Task: Look for space in Emsdetten, Germany from 12th July, 2023 to 16th July, 2023 for 8 adults in price range Rs.10000 to Rs.16000. Place can be private room with 8 bedrooms having 8 beds and 8 bathrooms. Property type can be house, flat, guest house, hotel. Amenities needed are: wifi, TV, free parkinig on premises, gym, breakfast. Booking option can be shelf check-in. Required host language is English.
Action: Mouse moved to (412, 88)
Screenshot: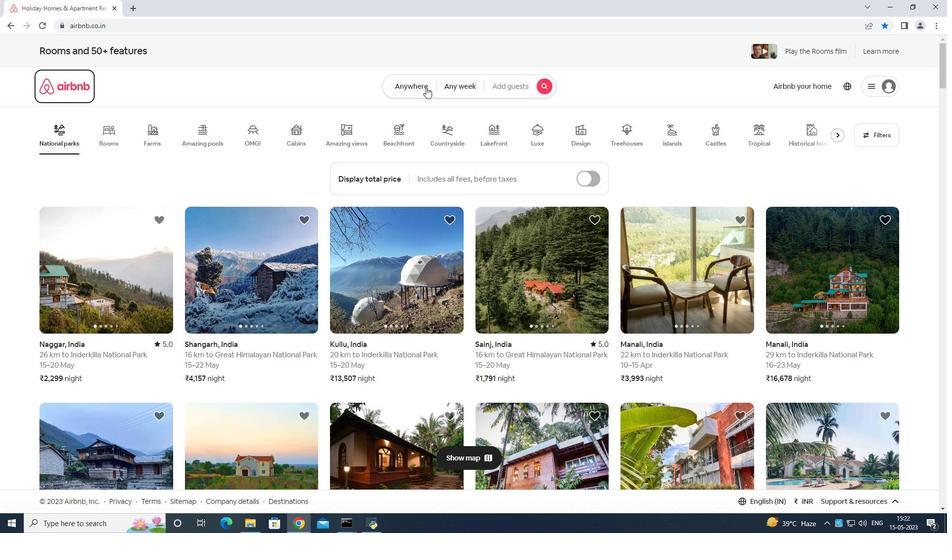 
Action: Mouse pressed left at (412, 88)
Screenshot: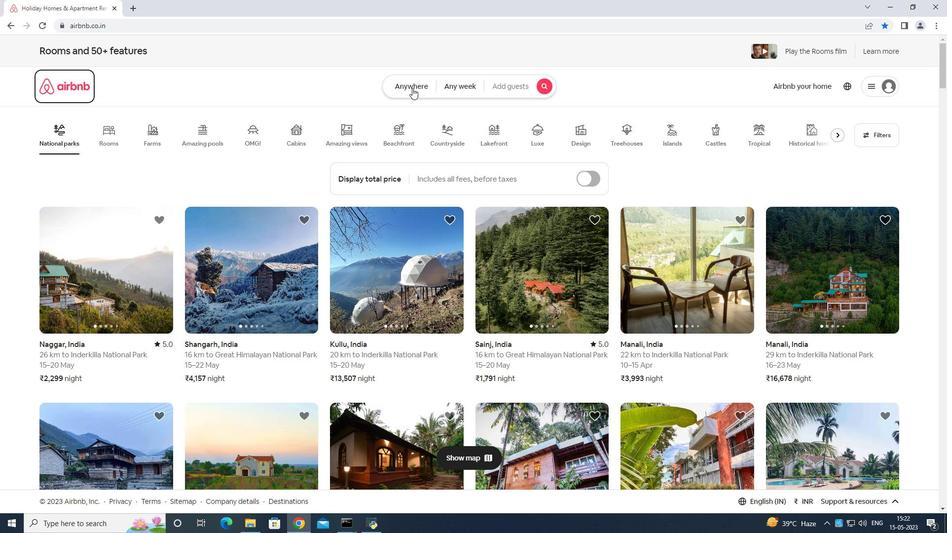 
Action: Mouse moved to (346, 122)
Screenshot: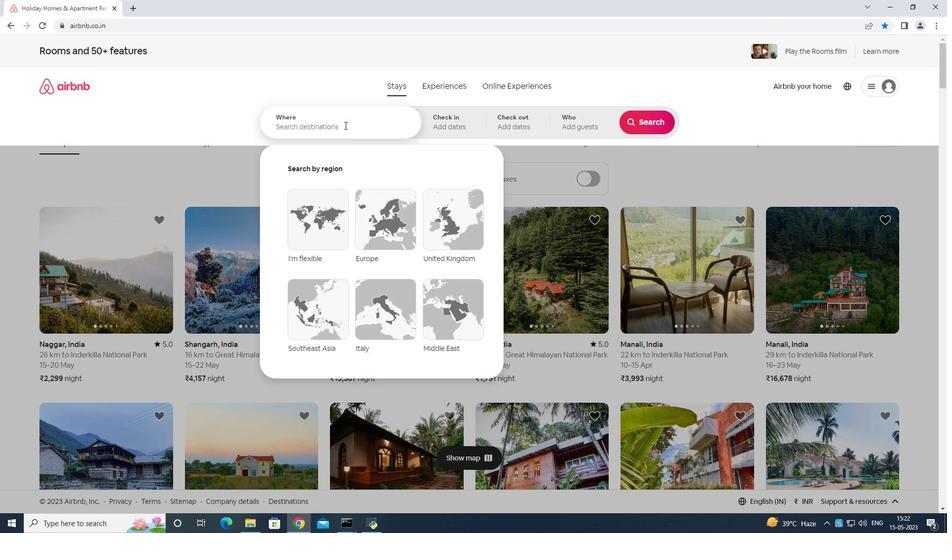 
Action: Mouse pressed left at (346, 122)
Screenshot: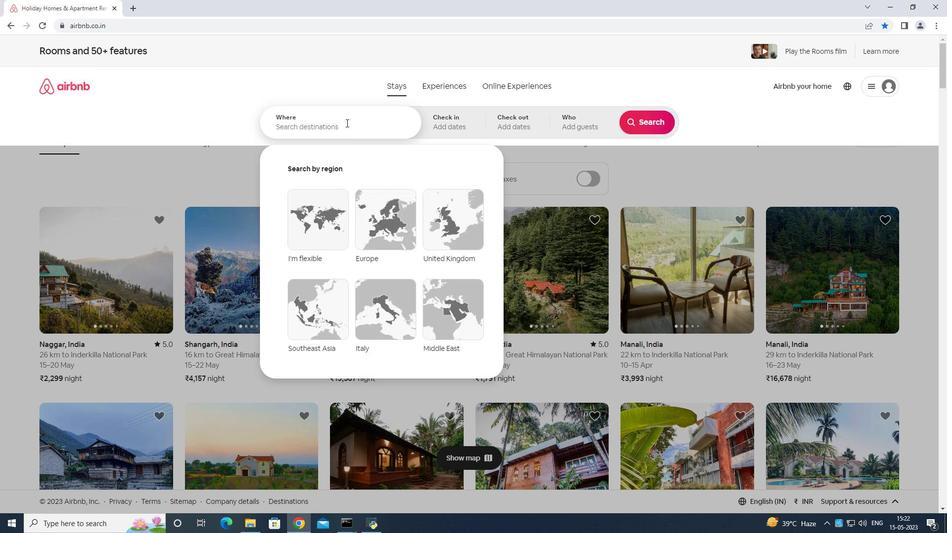 
Action: Key pressed <Key.shift>Emsdeteen<Key.space><Key.shift>Germany<Key.enter>
Screenshot: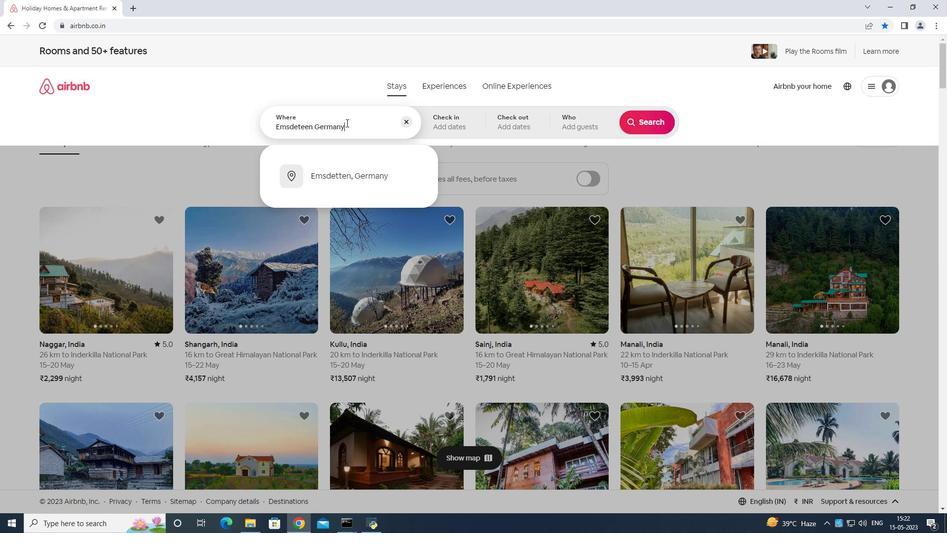 
Action: Mouse moved to (637, 202)
Screenshot: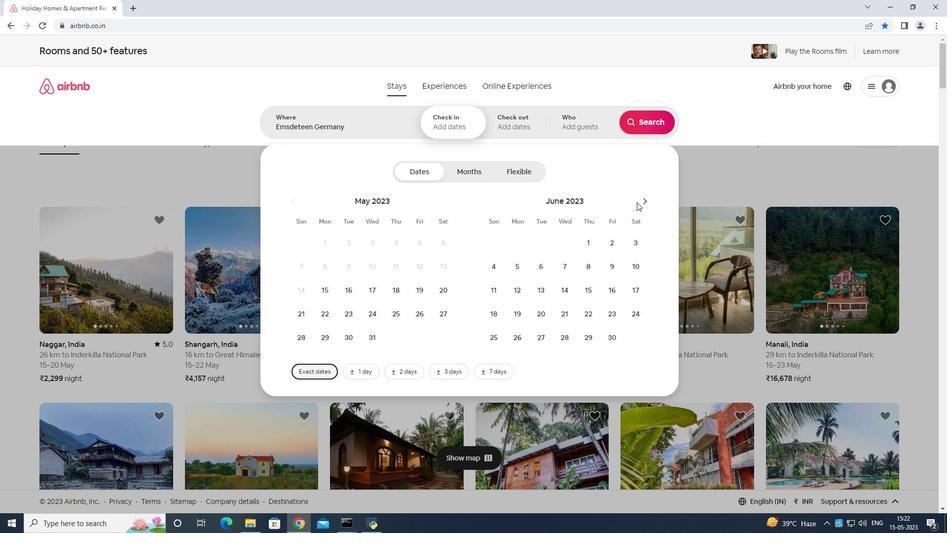 
Action: Mouse pressed left at (637, 202)
Screenshot: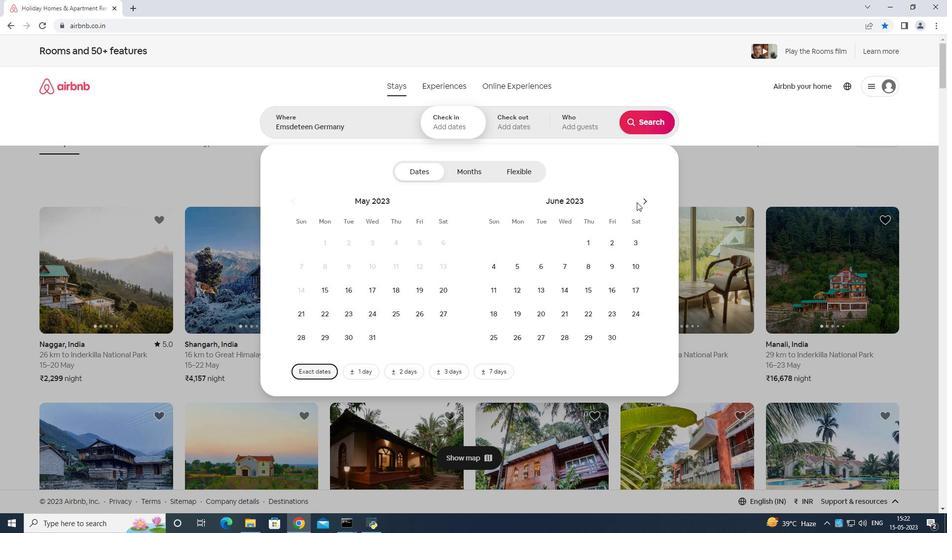 
Action: Mouse moved to (646, 200)
Screenshot: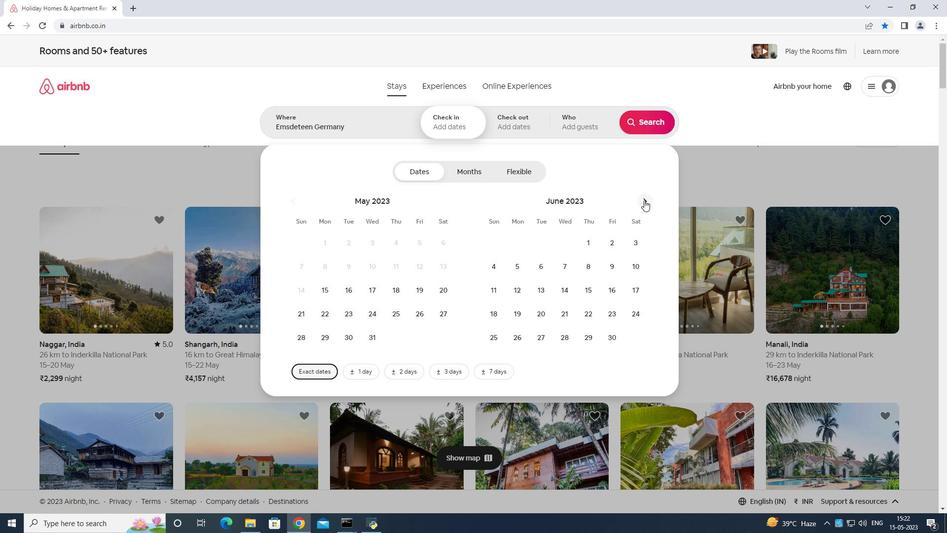 
Action: Mouse pressed left at (646, 200)
Screenshot: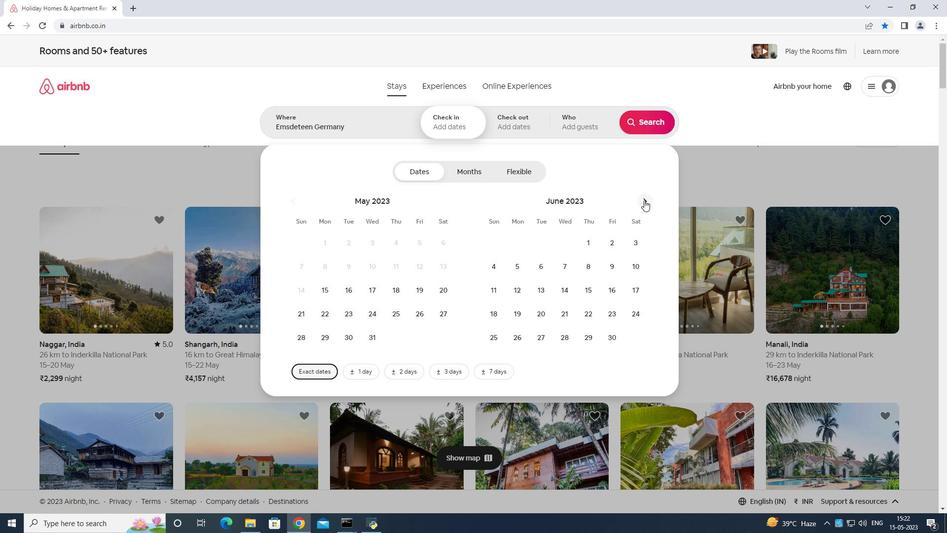 
Action: Mouse moved to (565, 289)
Screenshot: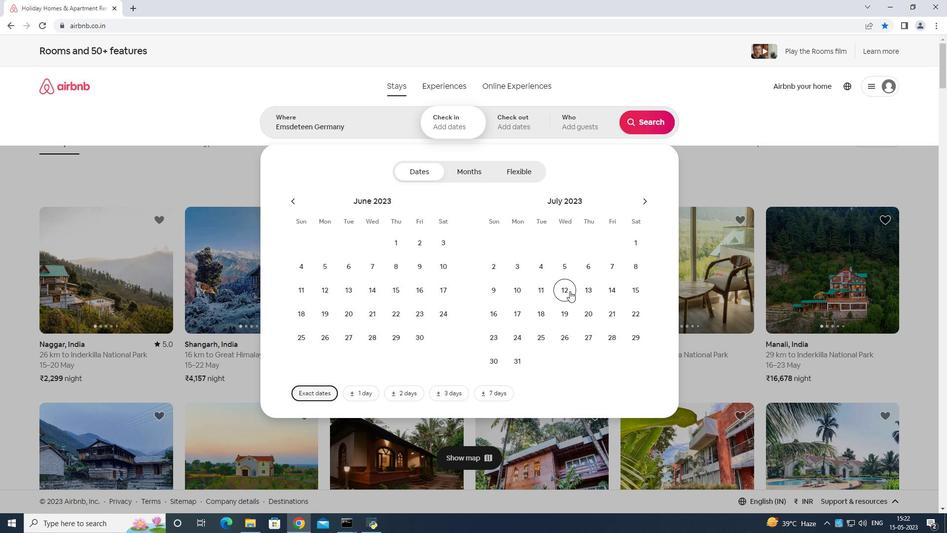 
Action: Mouse pressed left at (565, 289)
Screenshot: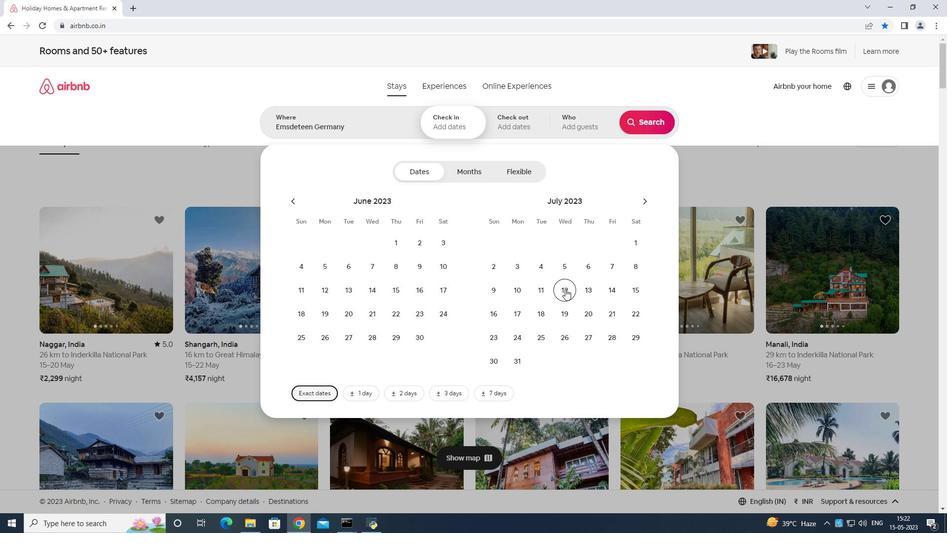 
Action: Mouse moved to (500, 311)
Screenshot: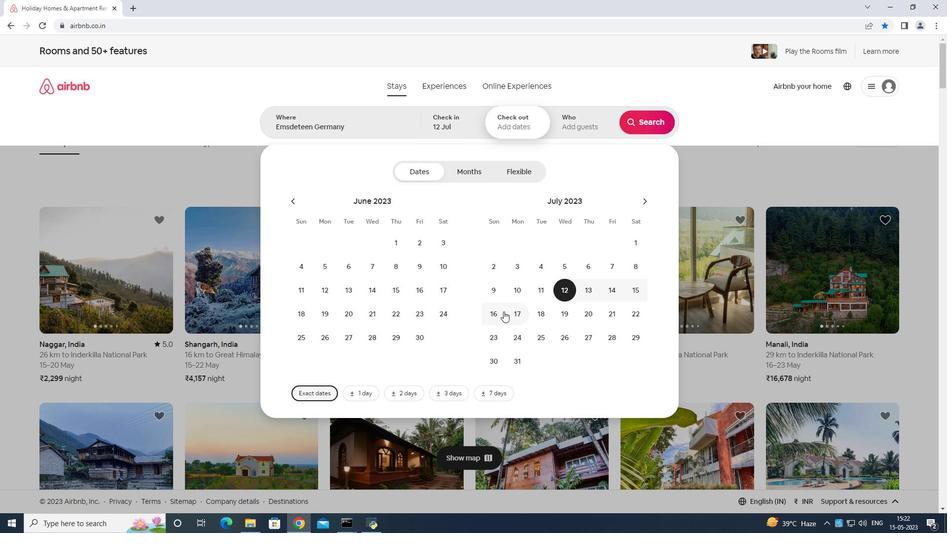 
Action: Mouse pressed left at (500, 311)
Screenshot: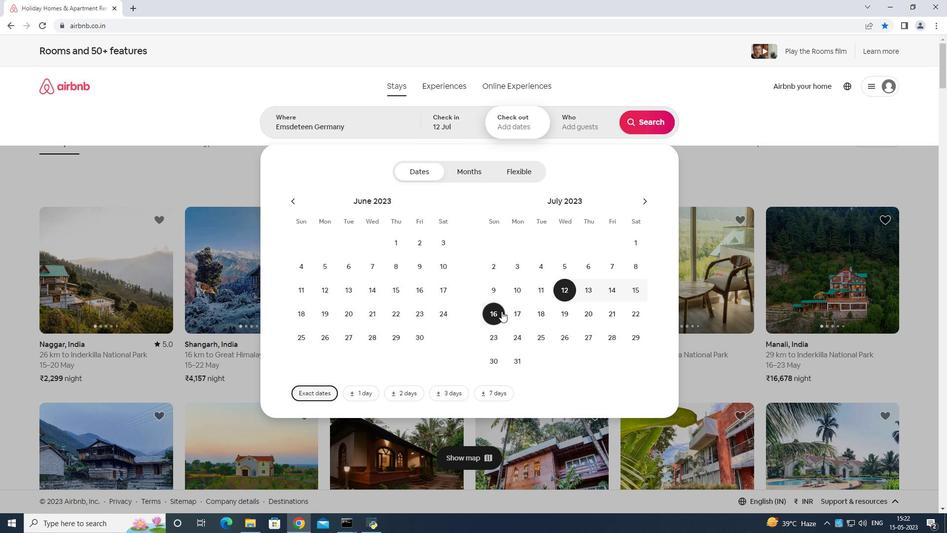 
Action: Mouse moved to (589, 129)
Screenshot: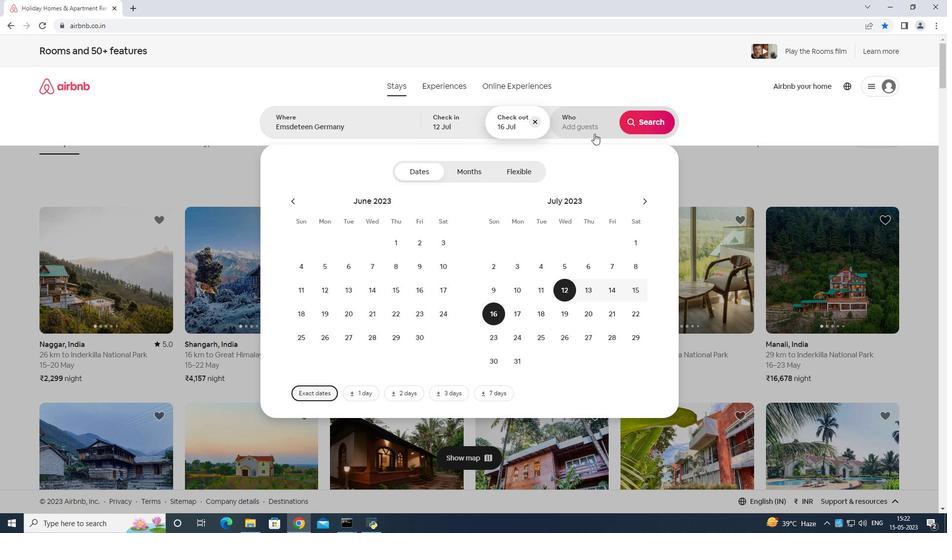 
Action: Mouse pressed left at (589, 129)
Screenshot: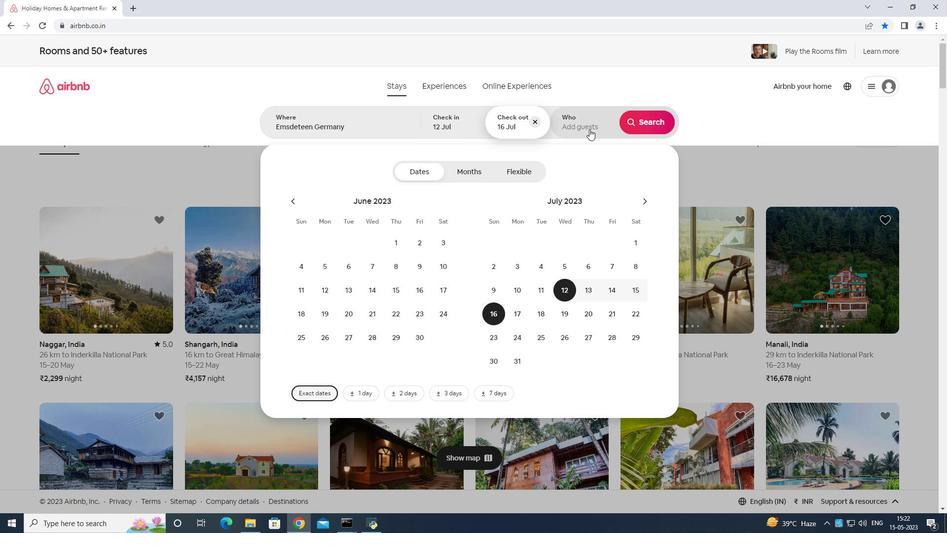 
Action: Mouse moved to (650, 174)
Screenshot: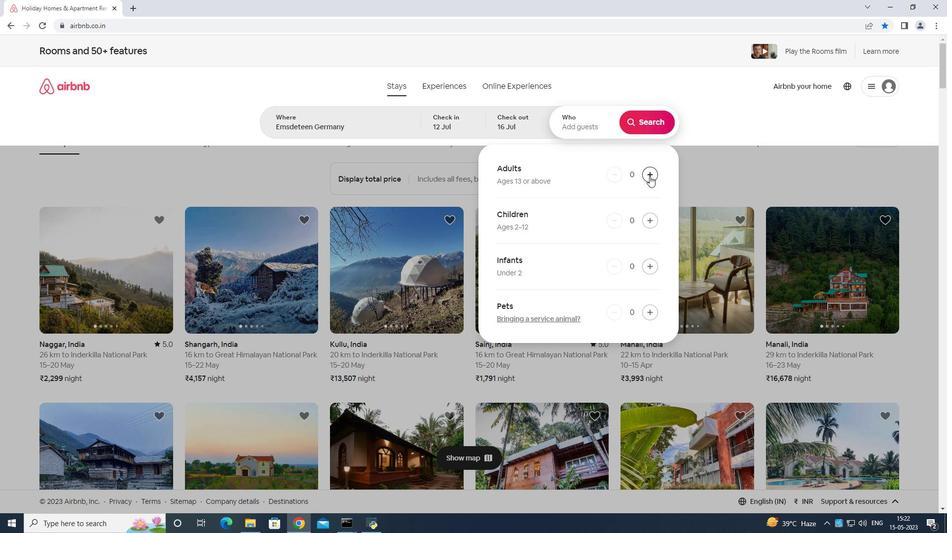 
Action: Mouse pressed left at (650, 174)
Screenshot: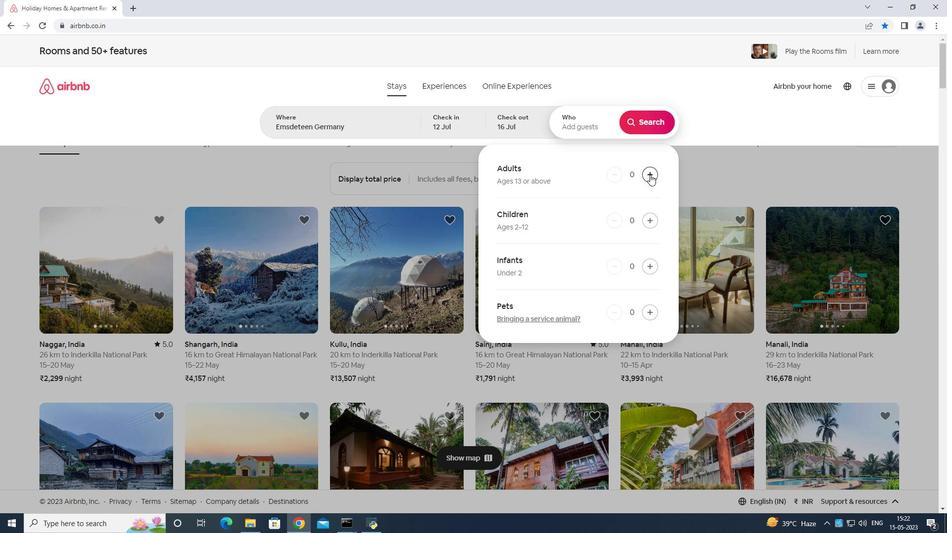 
Action: Mouse pressed left at (650, 174)
Screenshot: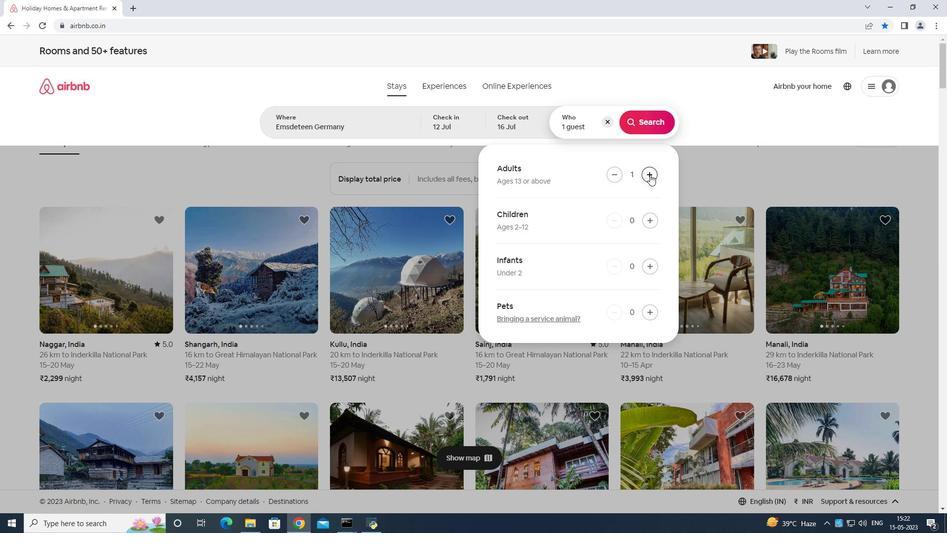 
Action: Mouse moved to (651, 174)
Screenshot: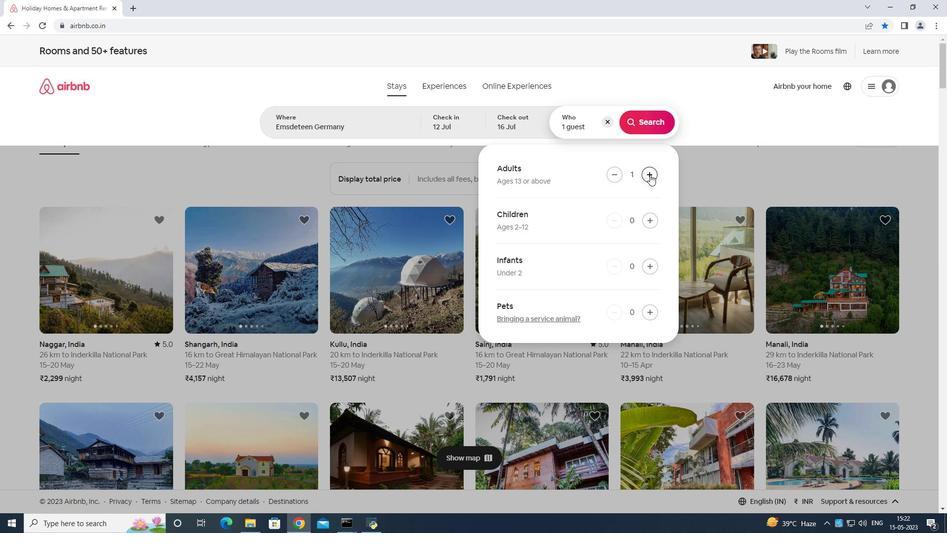 
Action: Mouse pressed left at (651, 174)
Screenshot: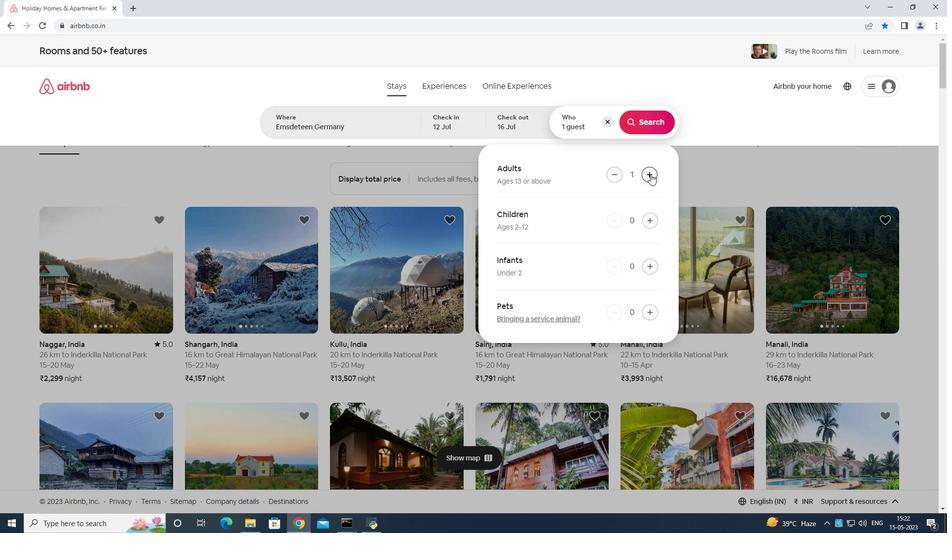 
Action: Mouse pressed left at (651, 174)
Screenshot: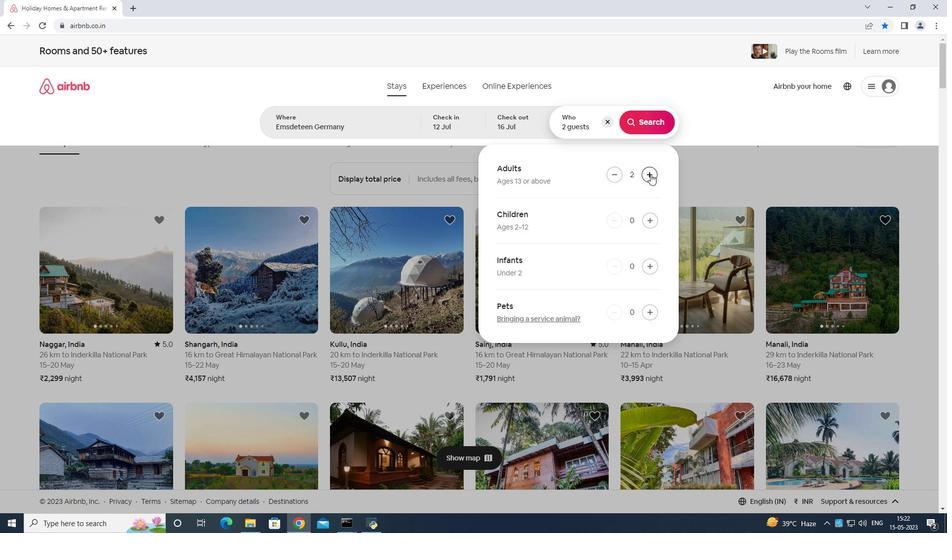 
Action: Mouse pressed left at (651, 174)
Screenshot: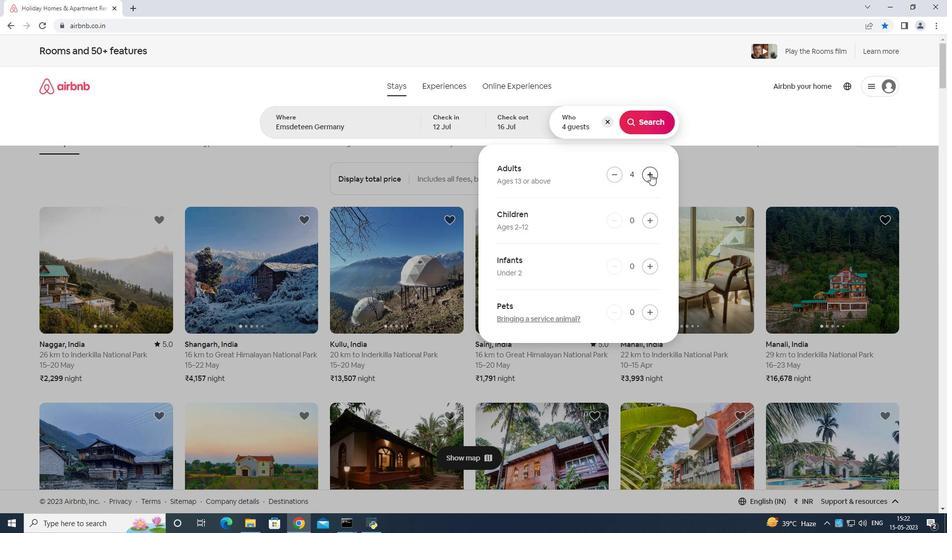 
Action: Mouse pressed left at (651, 174)
Screenshot: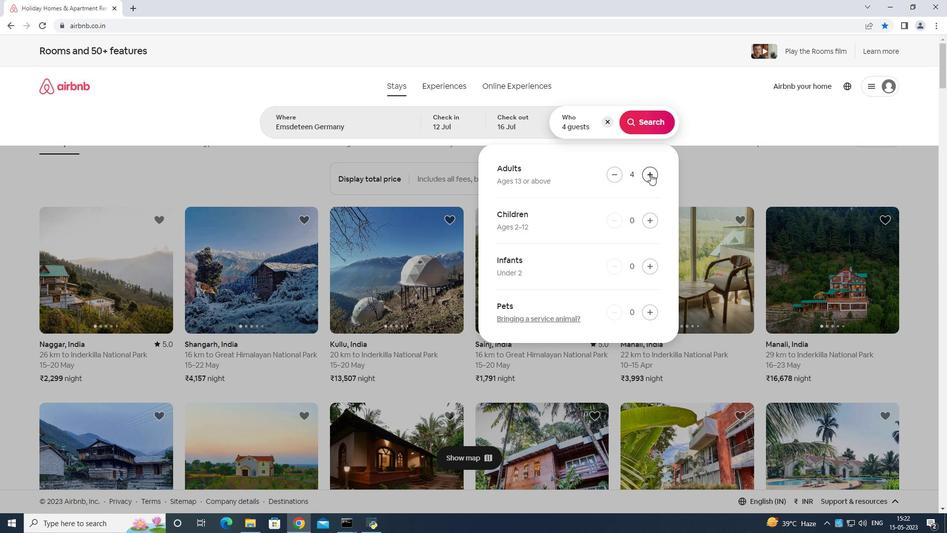 
Action: Mouse pressed left at (651, 174)
Screenshot: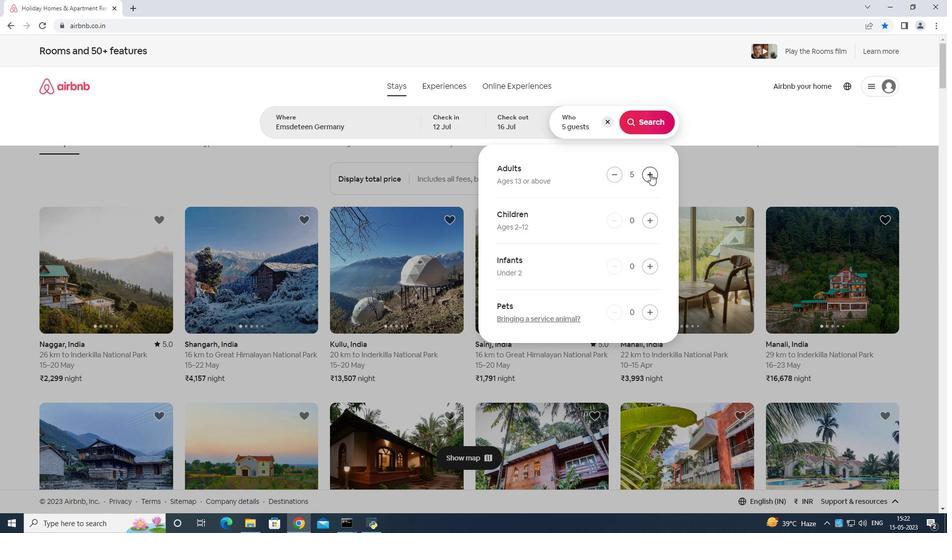 
Action: Mouse pressed left at (651, 174)
Screenshot: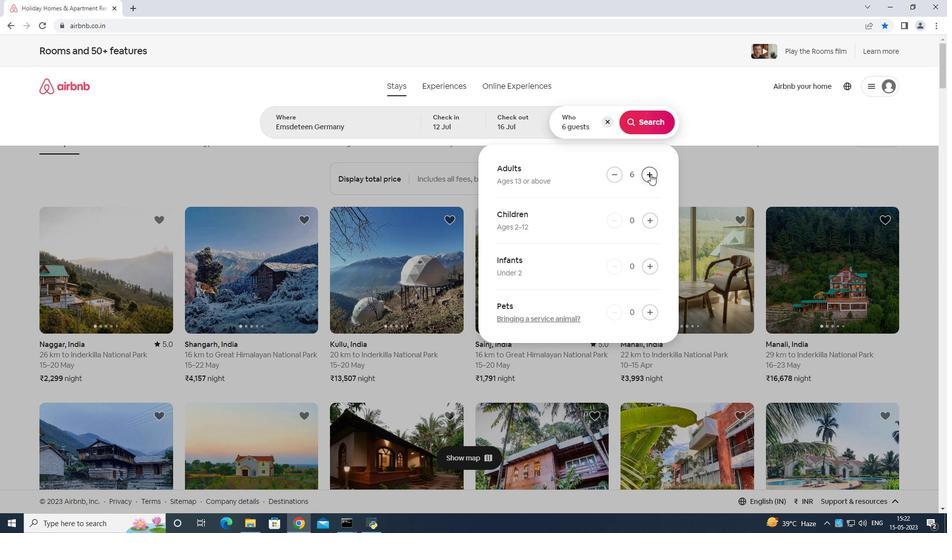 
Action: Mouse moved to (647, 123)
Screenshot: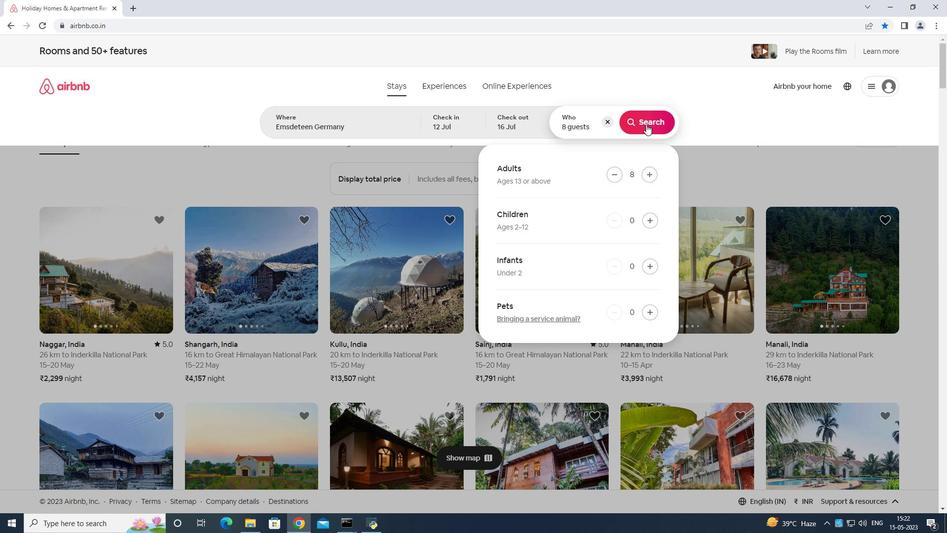 
Action: Mouse pressed left at (647, 123)
Screenshot: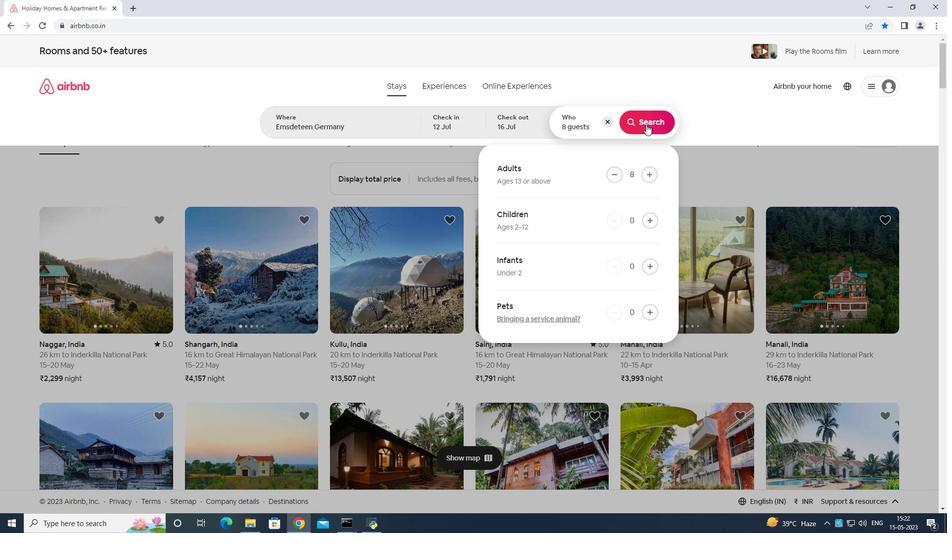 
Action: Mouse moved to (895, 91)
Screenshot: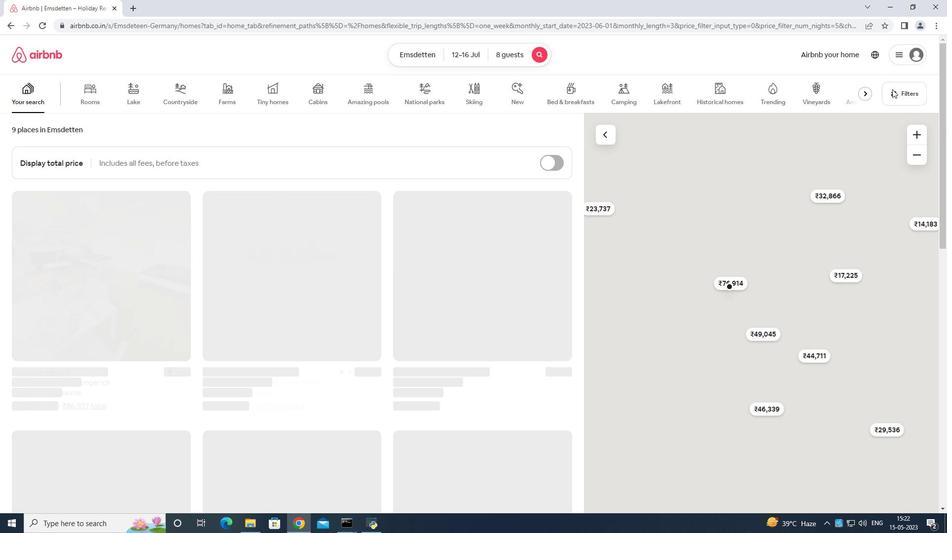 
Action: Mouse pressed left at (895, 91)
Screenshot: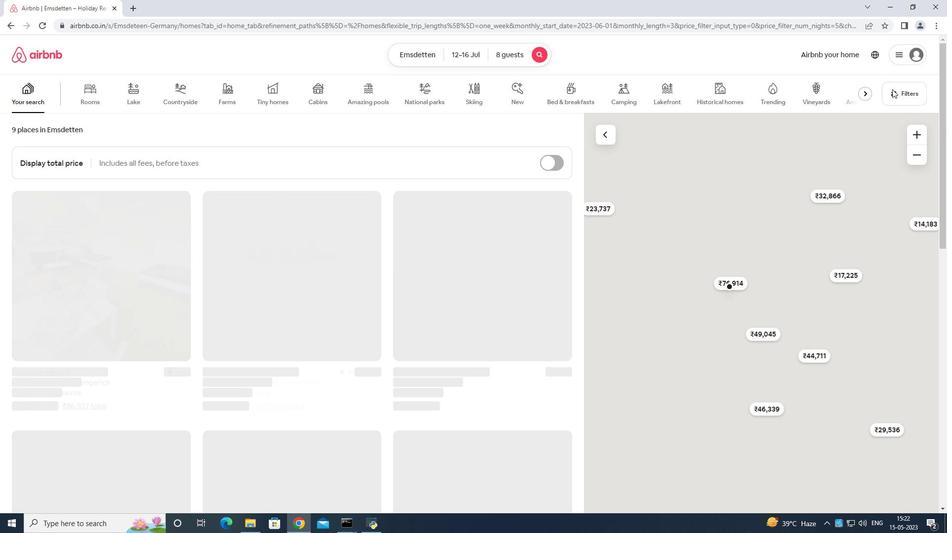 
Action: Mouse moved to (405, 332)
Screenshot: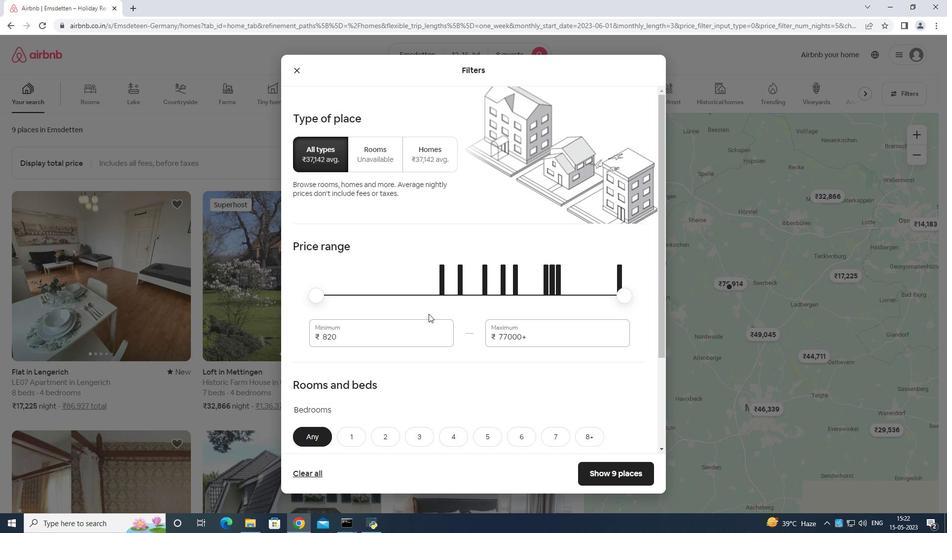 
Action: Mouse pressed left at (405, 332)
Screenshot: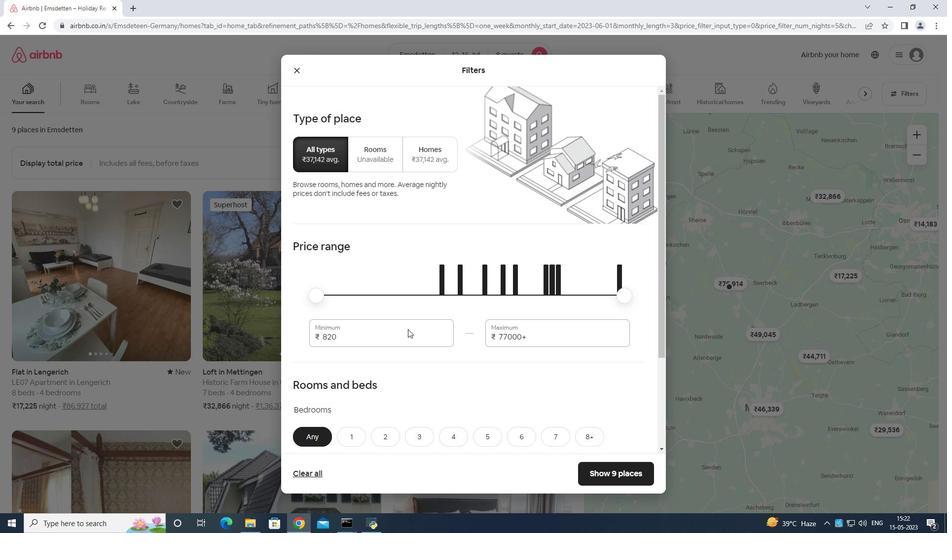 
Action: Mouse moved to (398, 330)
Screenshot: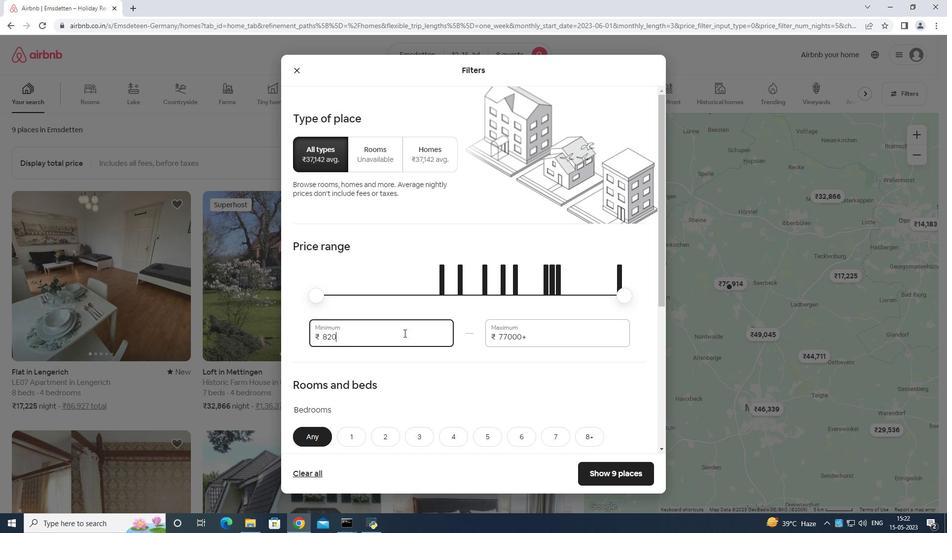 
Action: Key pressed <Key.backspace>
Screenshot: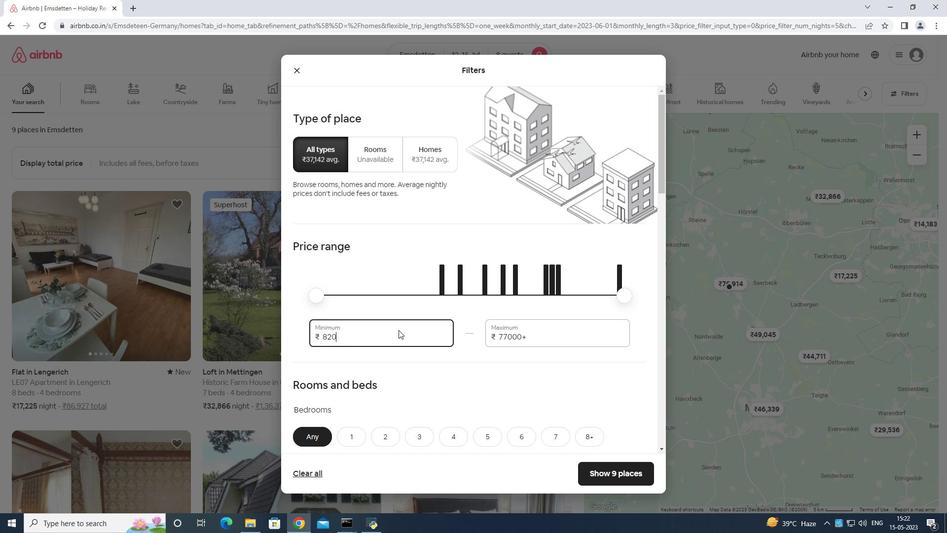 
Action: Mouse moved to (398, 333)
Screenshot: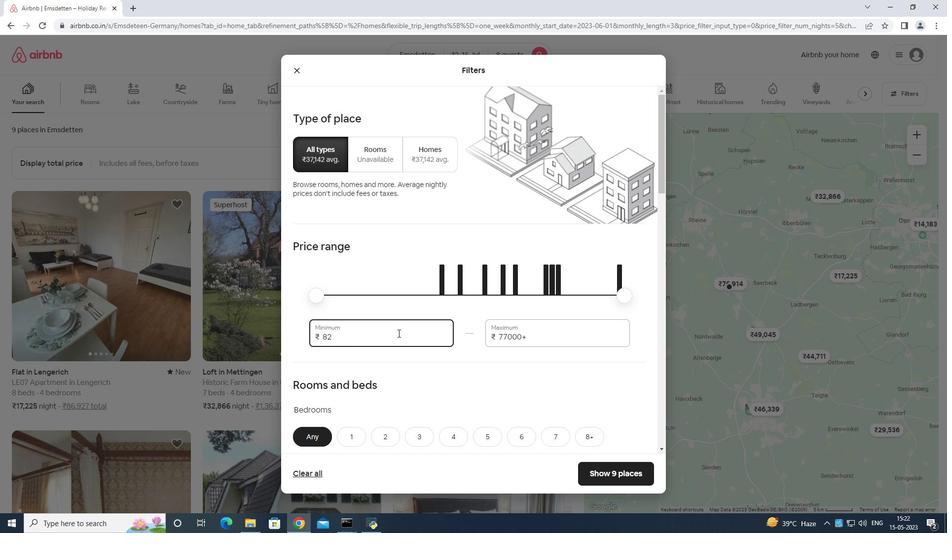 
Action: Key pressed <Key.backspace><Key.backspace>
Screenshot: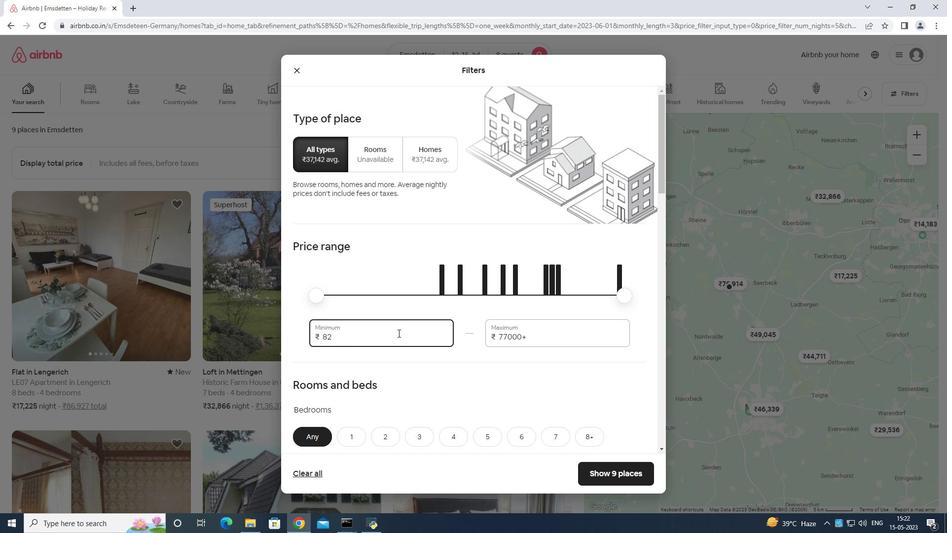 
Action: Mouse moved to (397, 338)
Screenshot: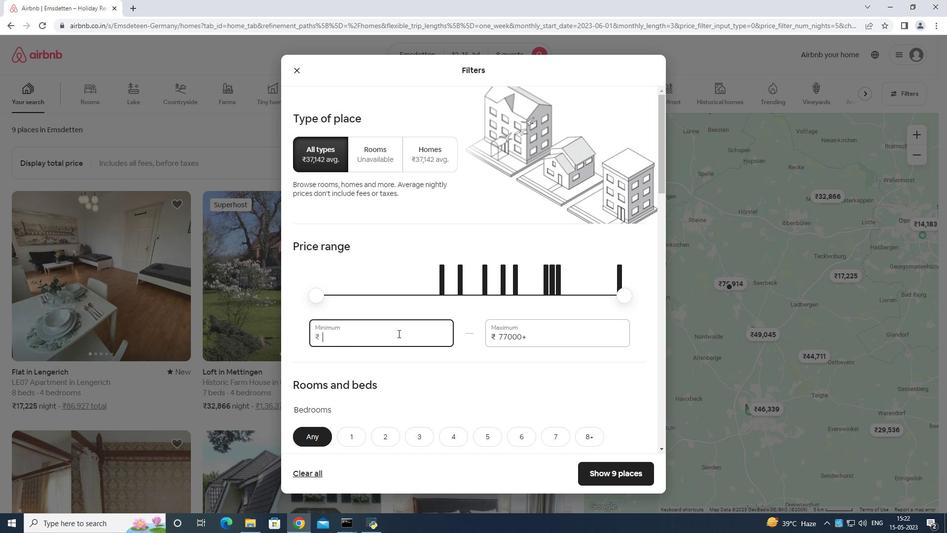 
Action: Key pressed 1
Screenshot: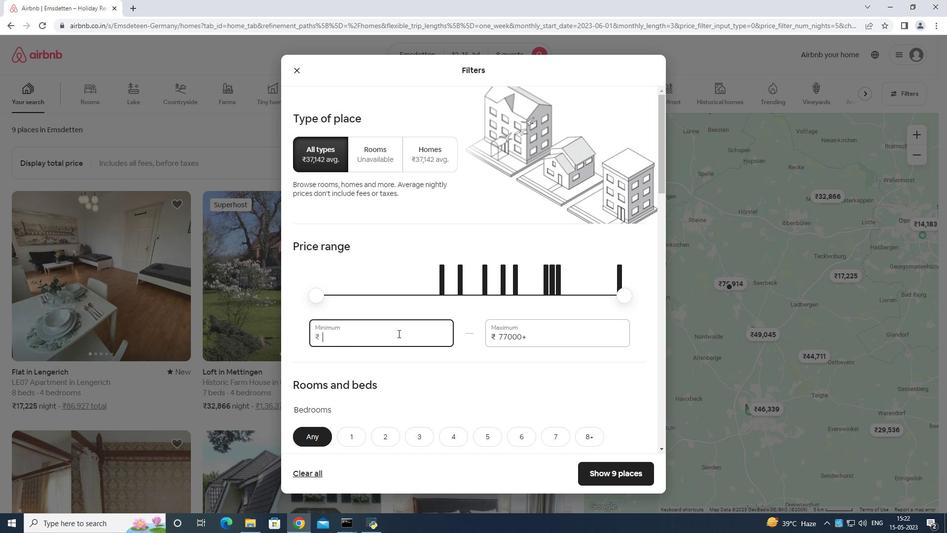 
Action: Mouse moved to (397, 339)
Screenshot: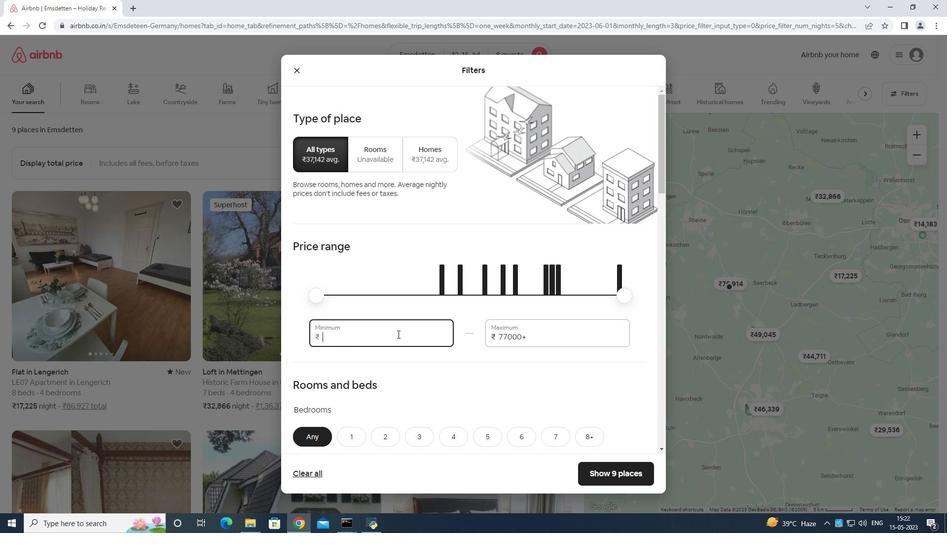 
Action: Key pressed 000
Screenshot: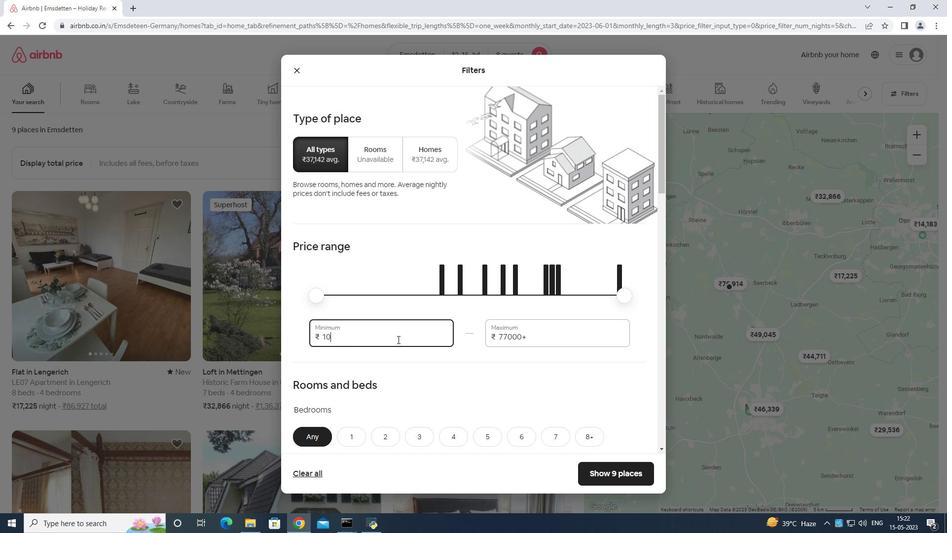 
Action: Mouse moved to (397, 341)
Screenshot: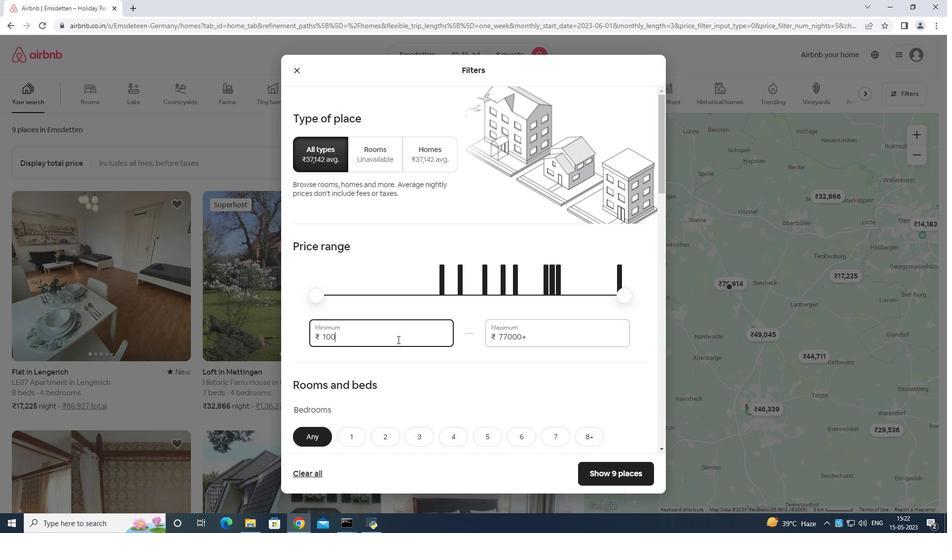 
Action: Key pressed 0
Screenshot: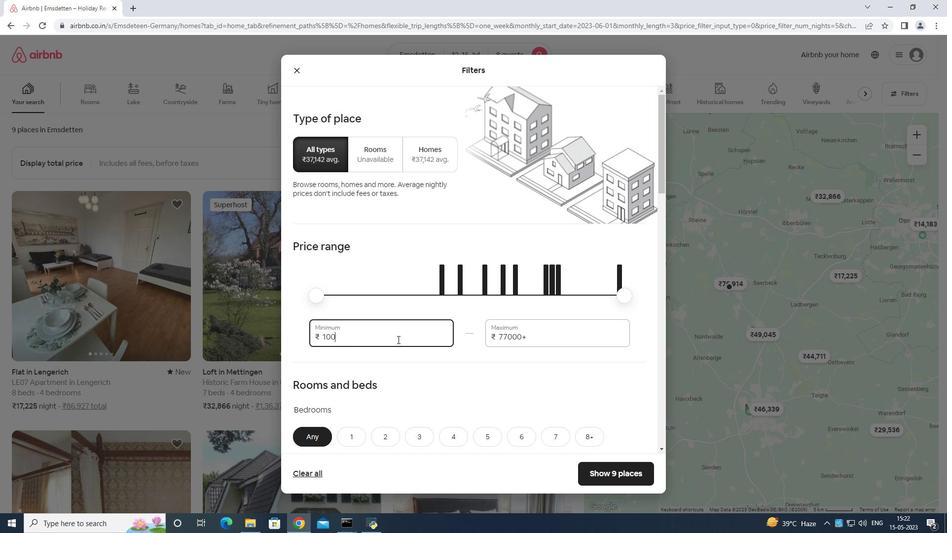 
Action: Mouse moved to (537, 331)
Screenshot: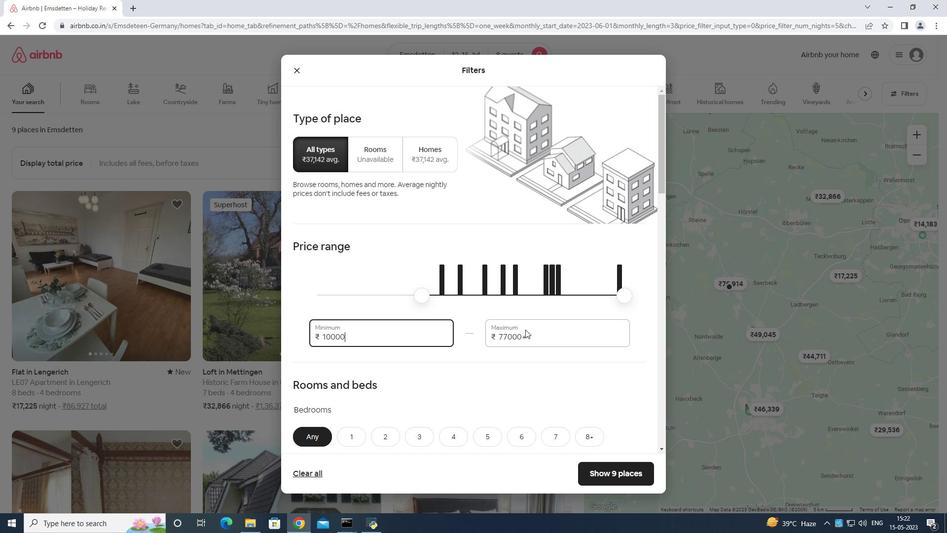 
Action: Mouse pressed left at (537, 331)
Screenshot: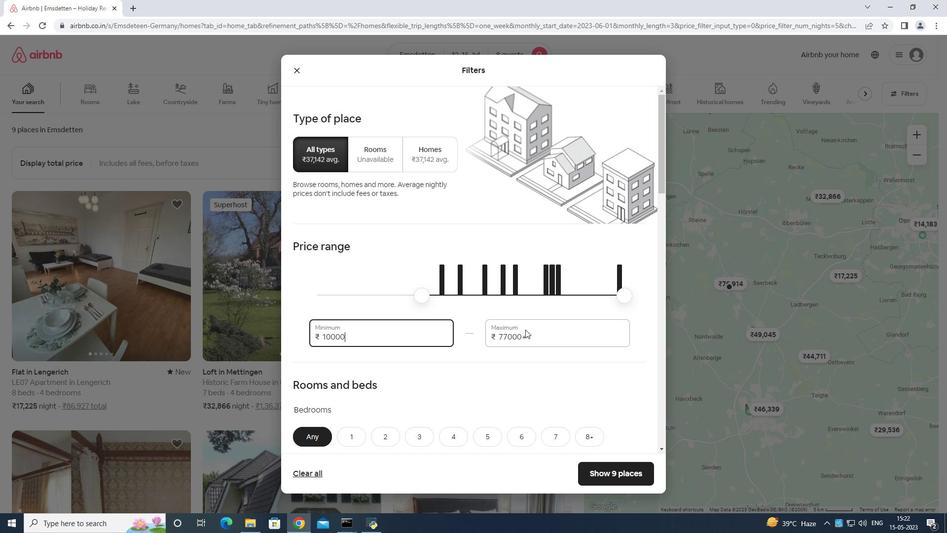 
Action: Mouse moved to (538, 331)
Screenshot: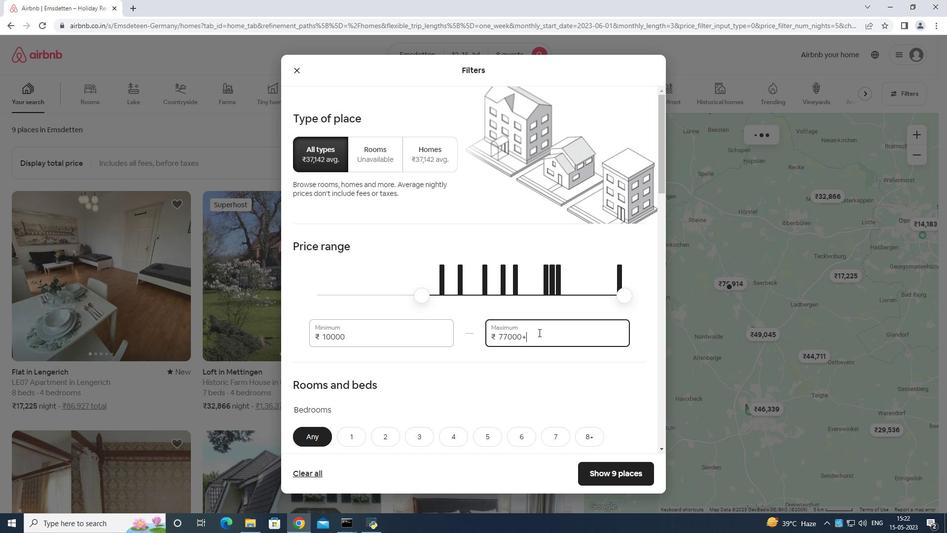 
Action: Key pressed <Key.backspace>
Screenshot: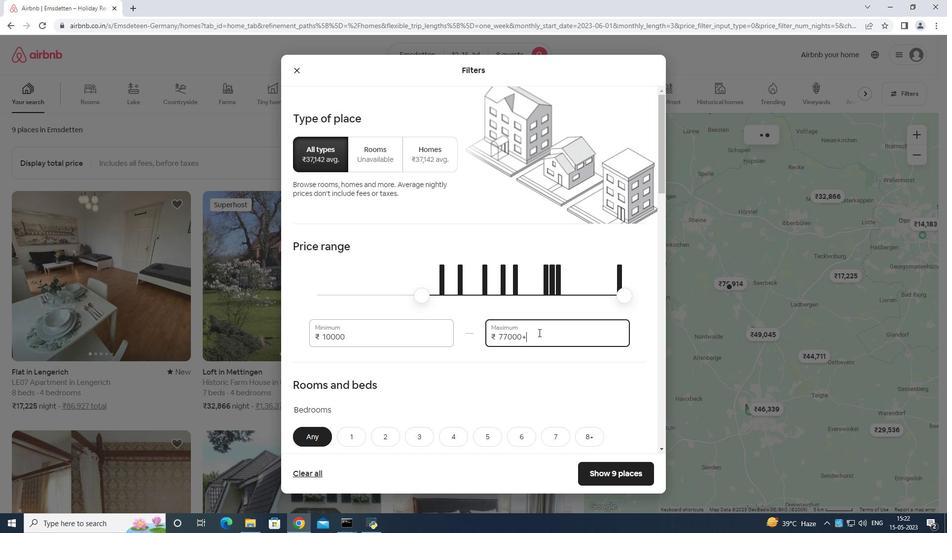 
Action: Mouse moved to (535, 333)
Screenshot: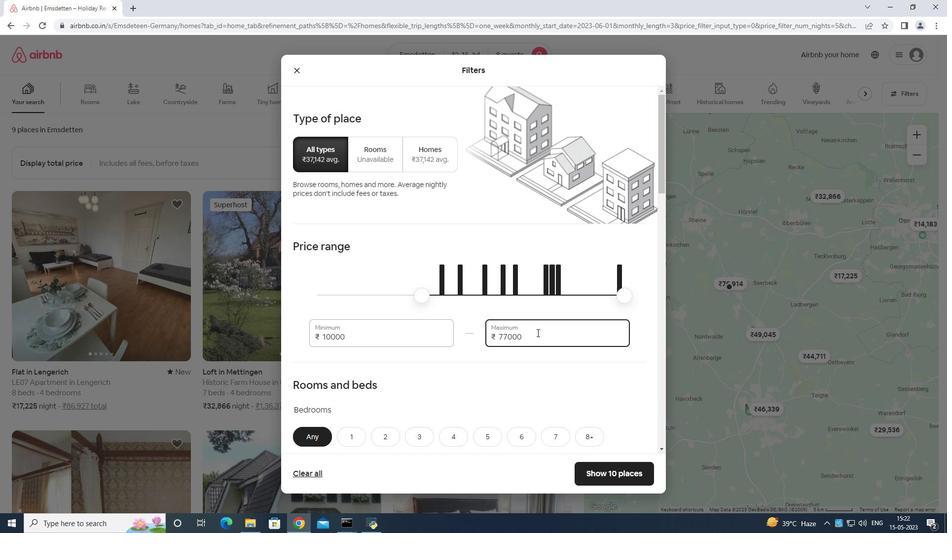 
Action: Key pressed <Key.backspace><Key.backspace><Key.backspace><Key.backspace><Key.backspace><Key.backspace><Key.backspace><Key.backspace><Key.backspace><Key.backspace><Key.backspace>1
Screenshot: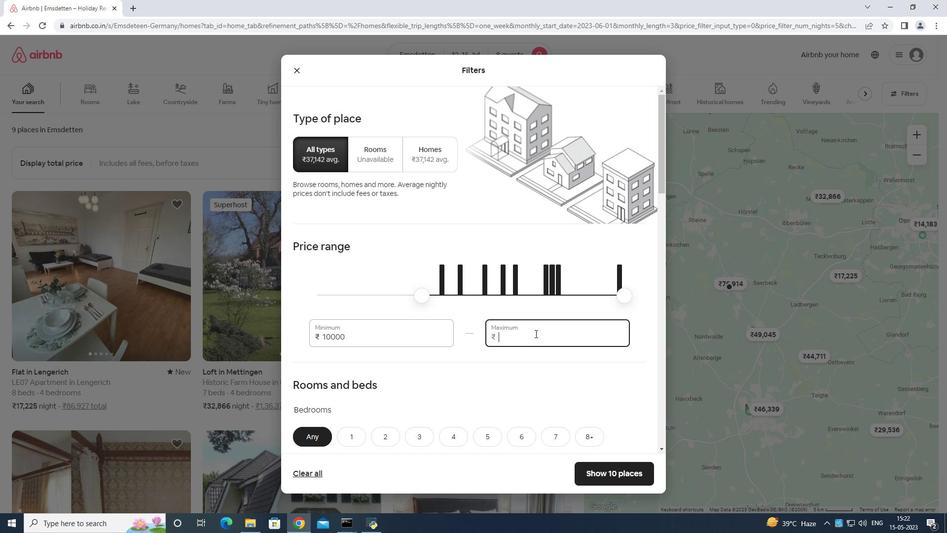 
Action: Mouse moved to (535, 332)
Screenshot: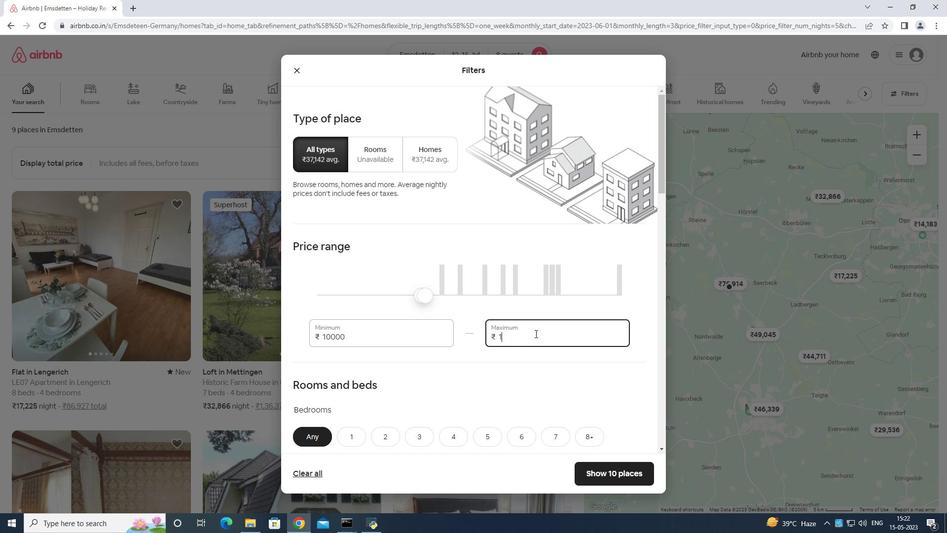 
Action: Key pressed 6
Screenshot: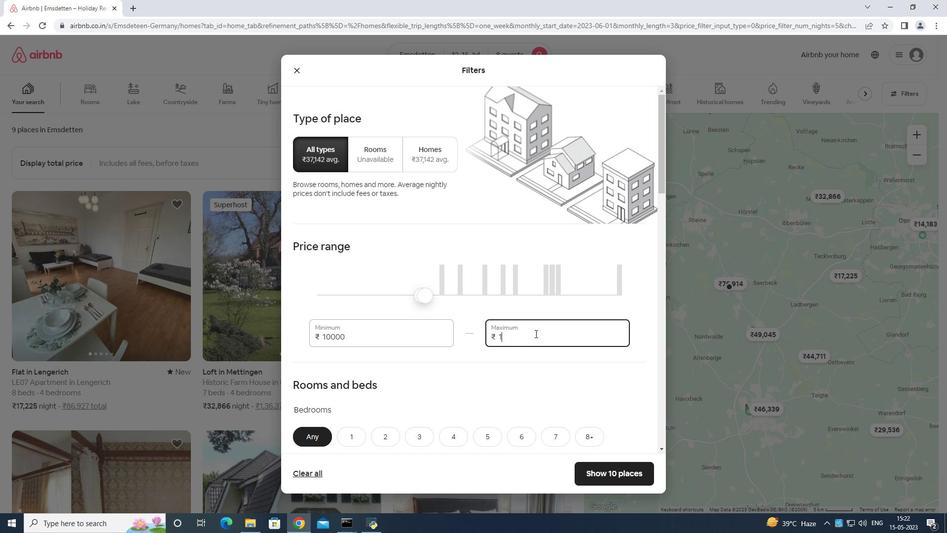 
Action: Mouse moved to (536, 330)
Screenshot: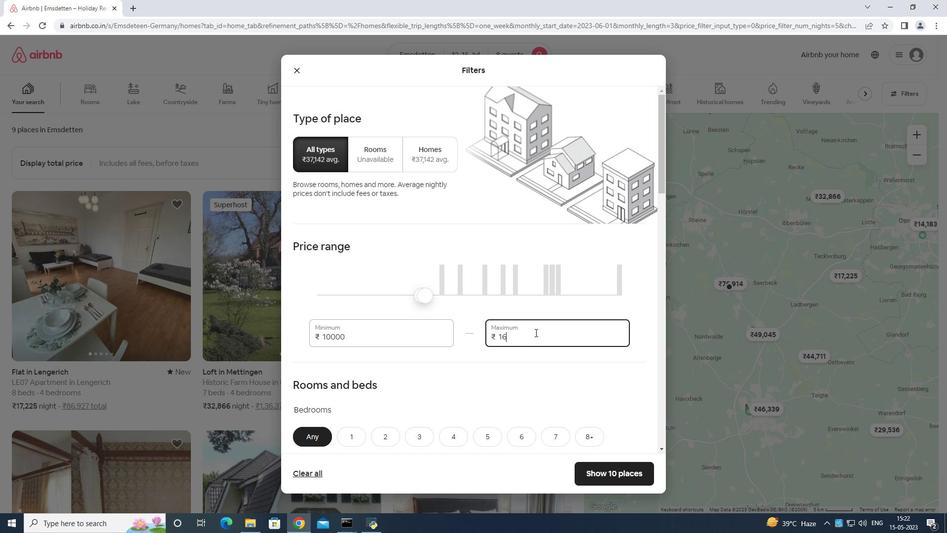 
Action: Key pressed 0
Screenshot: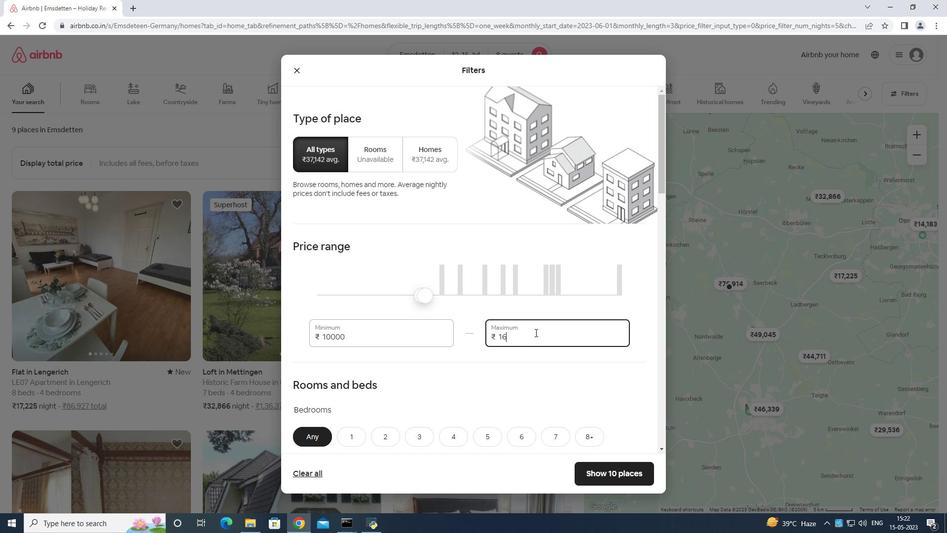 
Action: Mouse moved to (537, 327)
Screenshot: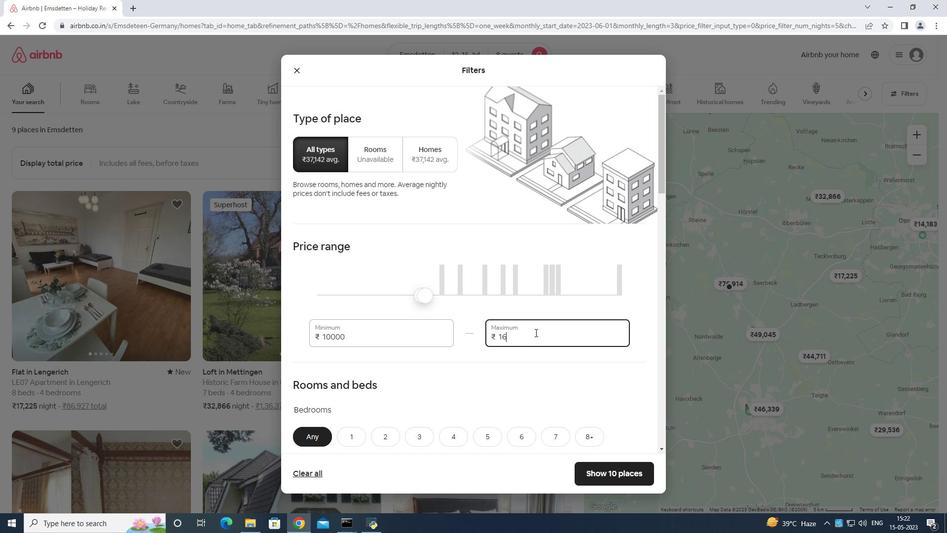
Action: Key pressed 00
Screenshot: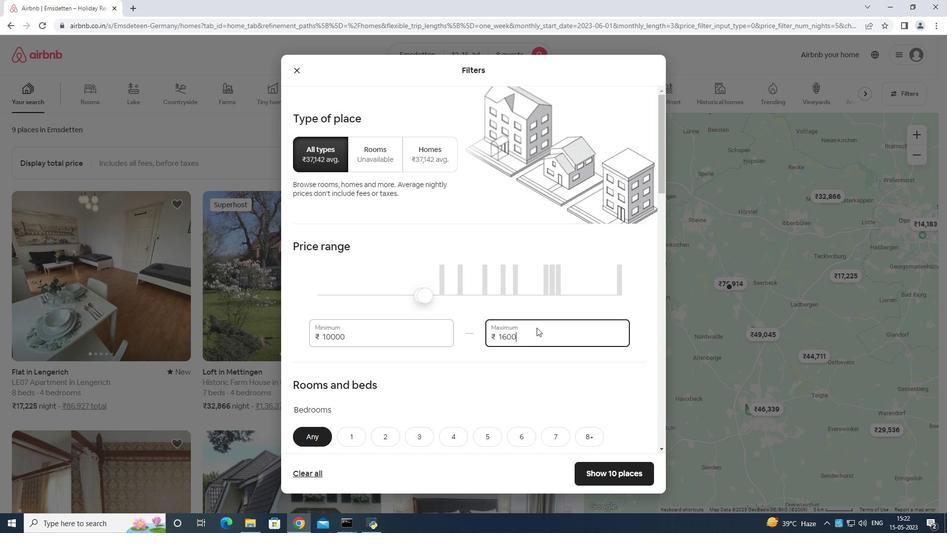 
Action: Mouse moved to (547, 323)
Screenshot: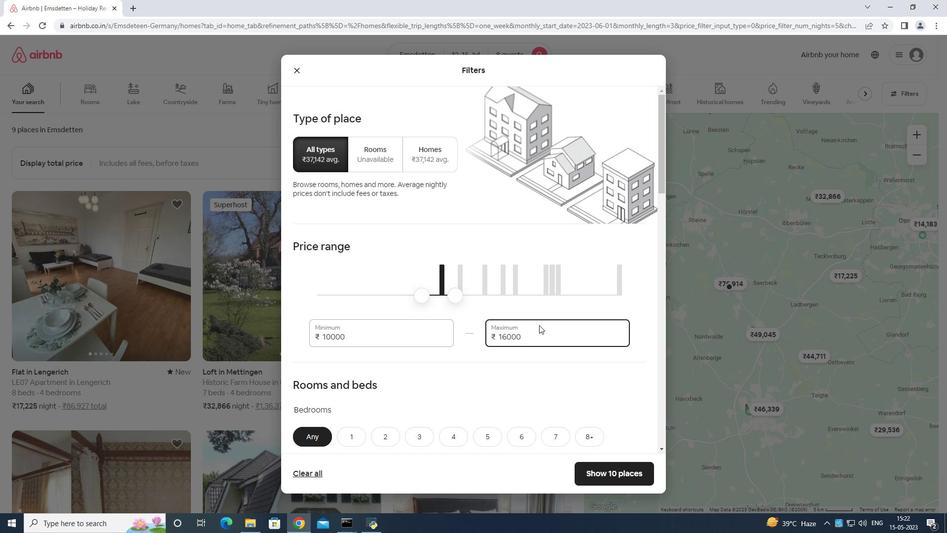 
Action: Mouse scrolled (547, 323) with delta (0, 0)
Screenshot: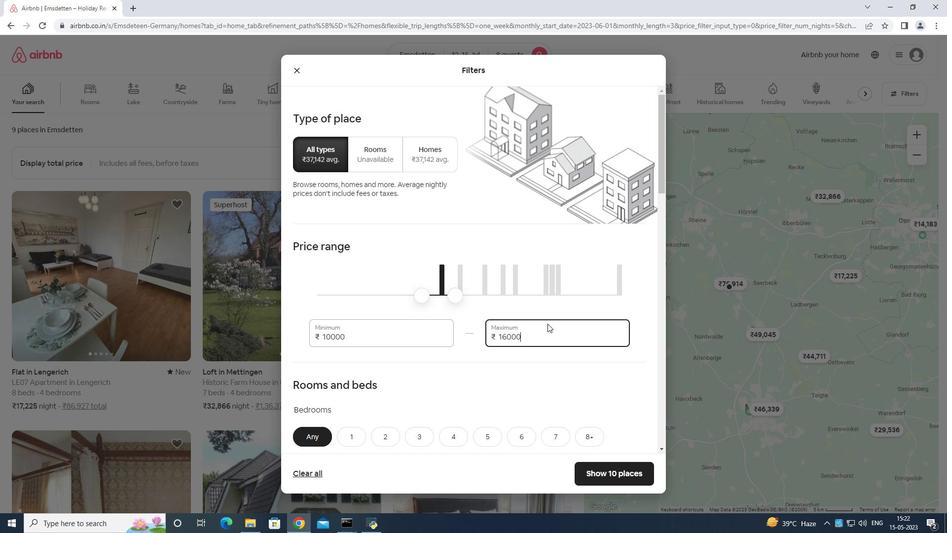 
Action: Mouse scrolled (547, 323) with delta (0, 0)
Screenshot: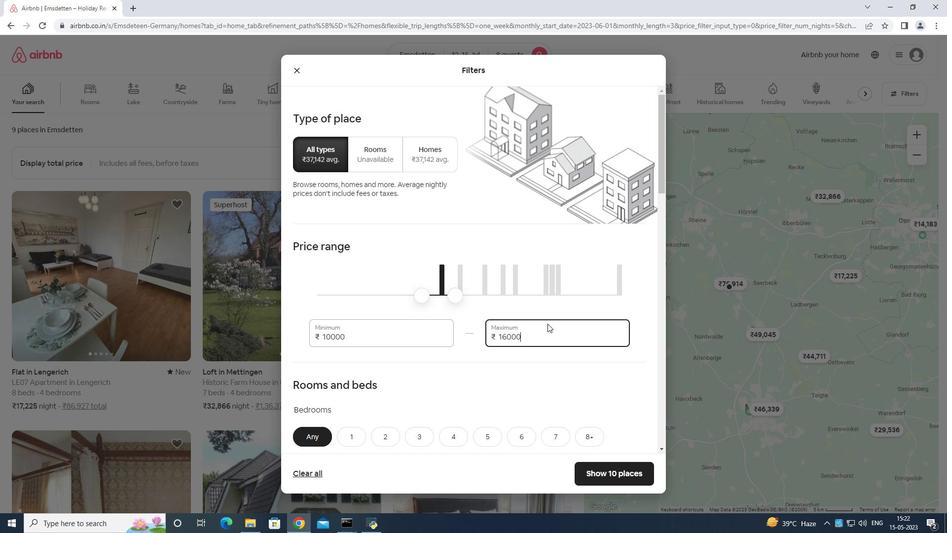 
Action: Mouse scrolled (547, 323) with delta (0, 0)
Screenshot: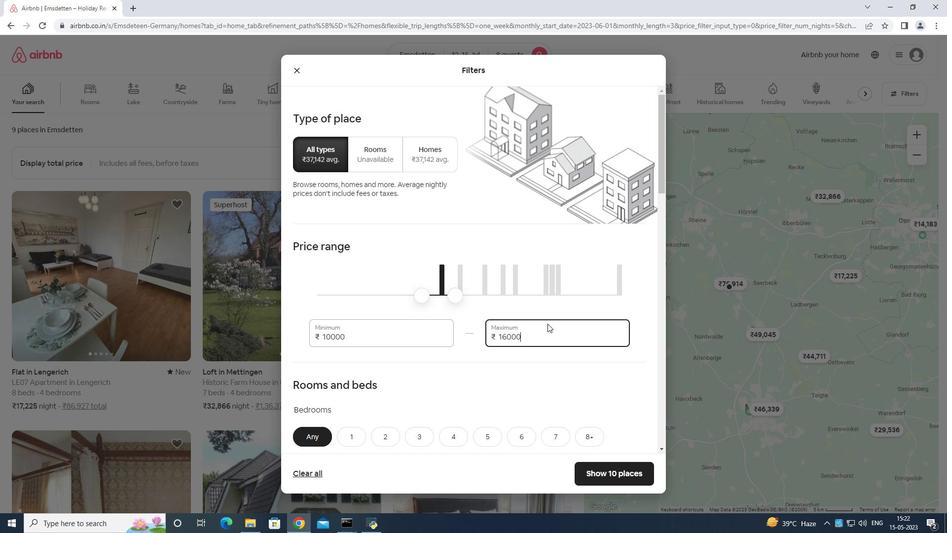 
Action: Mouse moved to (580, 290)
Screenshot: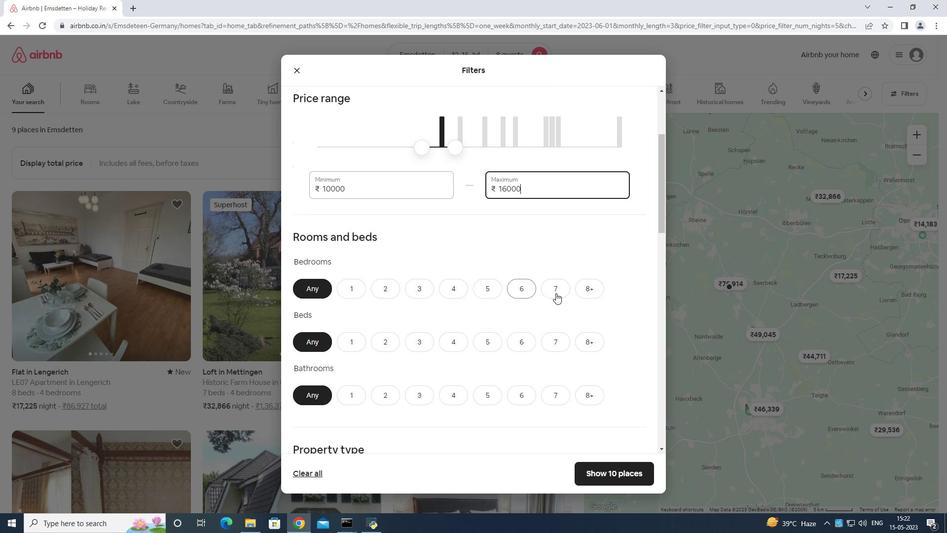 
Action: Mouse pressed left at (580, 290)
Screenshot: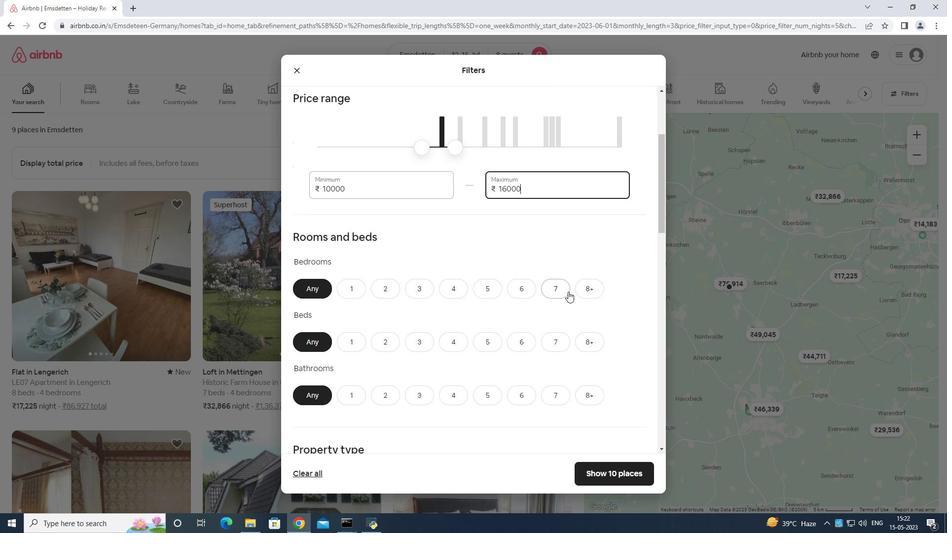 
Action: Mouse moved to (592, 346)
Screenshot: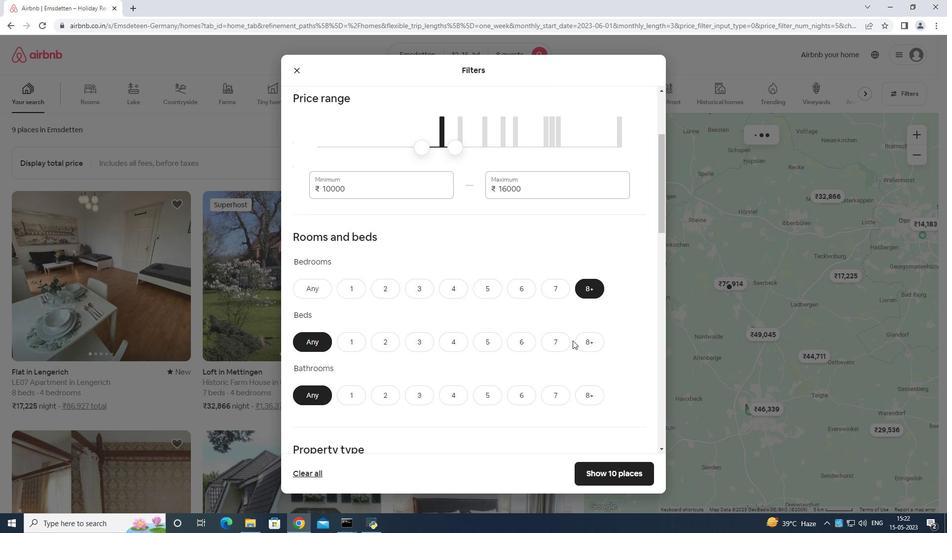
Action: Mouse pressed left at (592, 346)
Screenshot: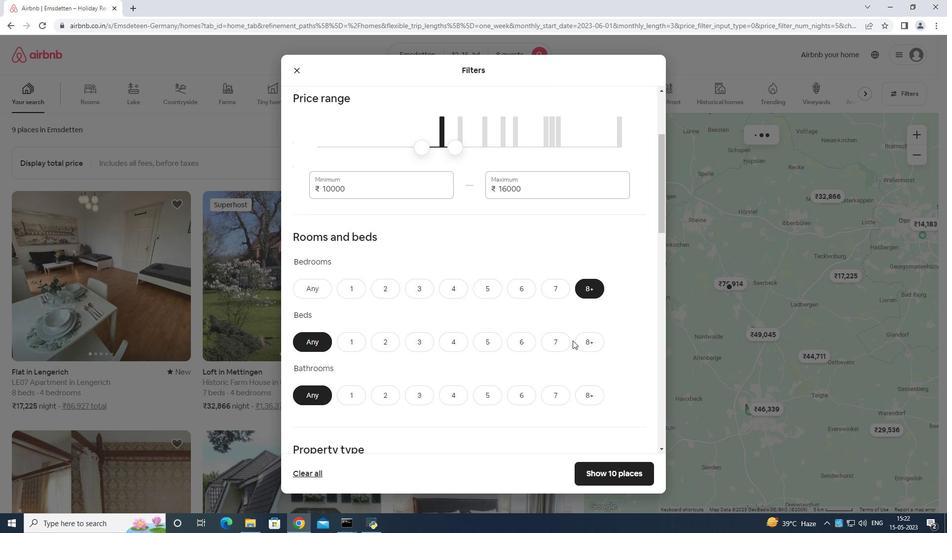 
Action: Mouse moved to (604, 401)
Screenshot: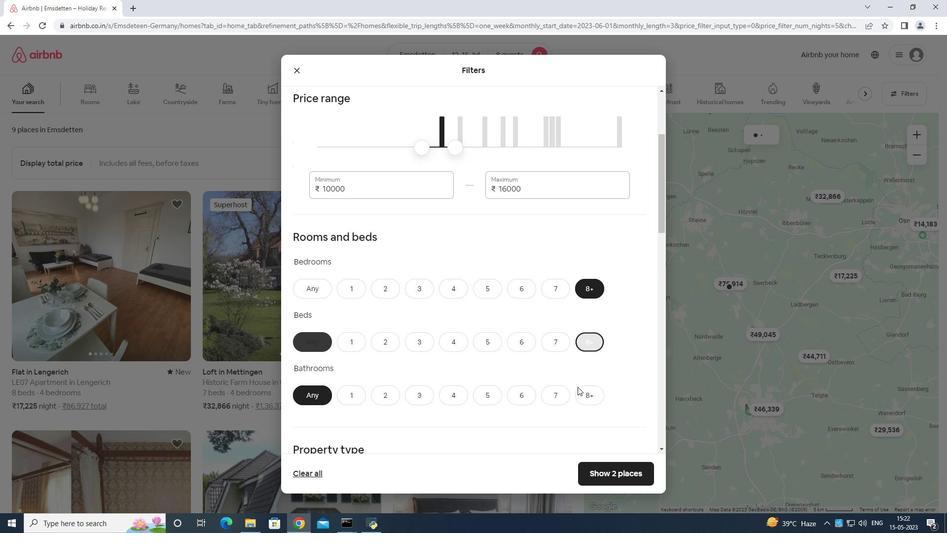 
Action: Mouse pressed left at (604, 401)
Screenshot: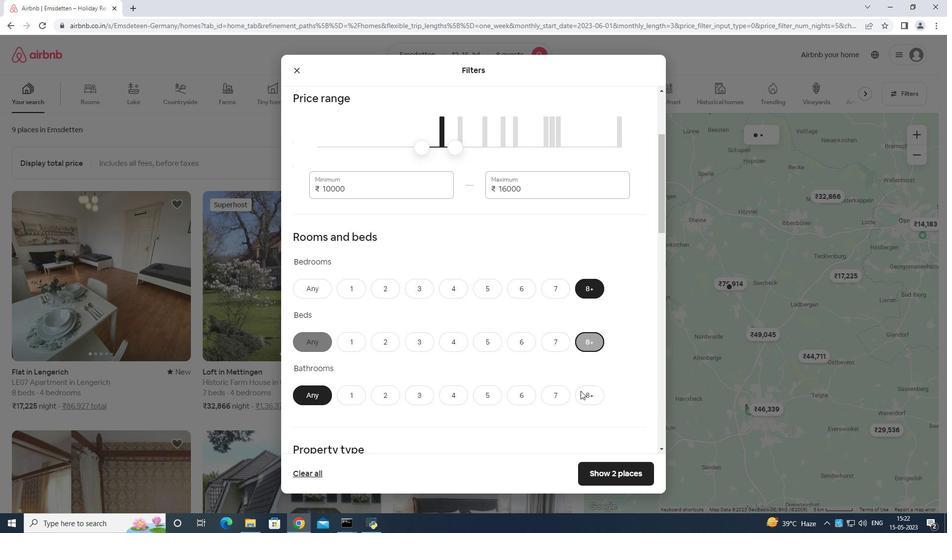 
Action: Mouse moved to (590, 391)
Screenshot: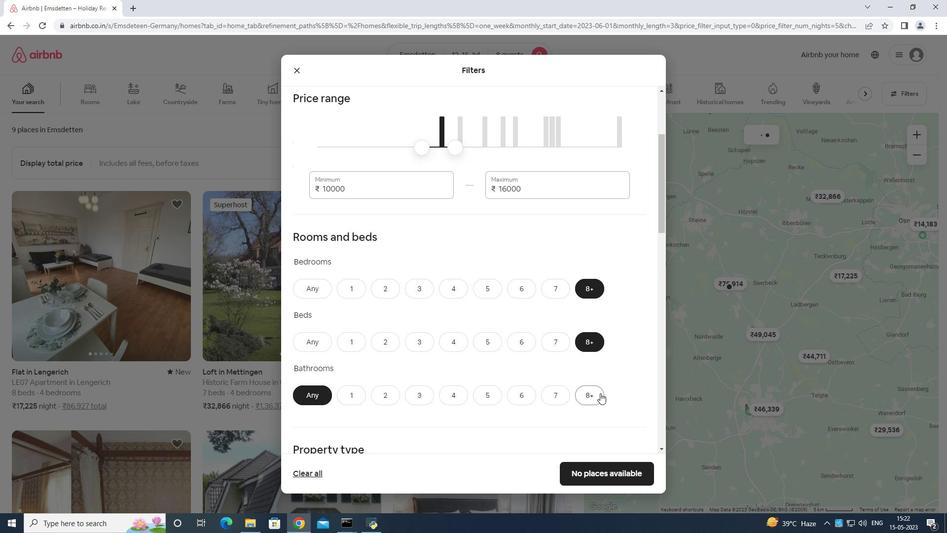 
Action: Mouse pressed left at (590, 391)
Screenshot: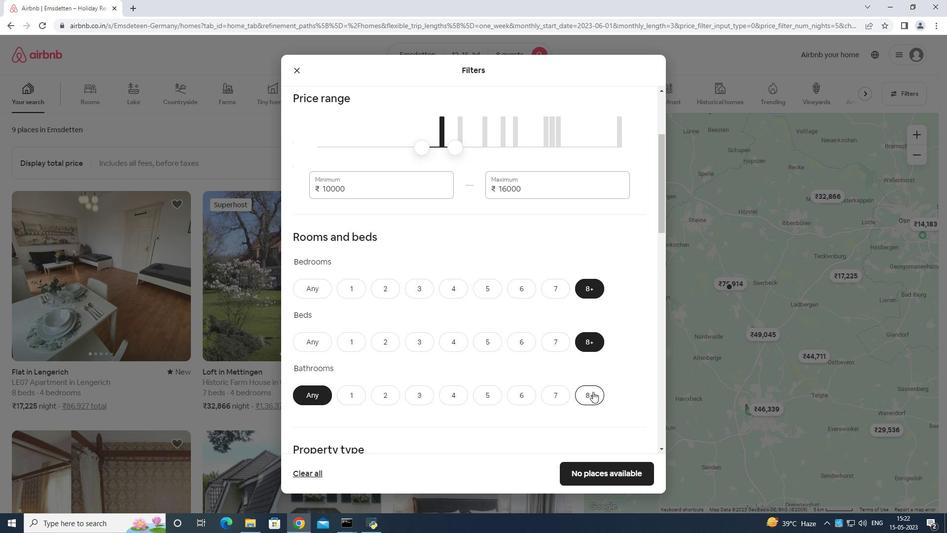 
Action: Mouse moved to (592, 384)
Screenshot: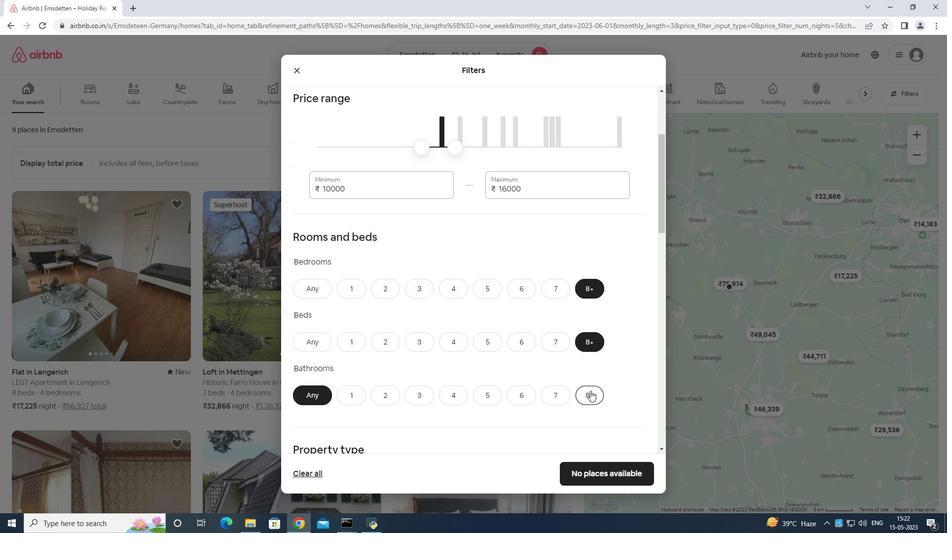 
Action: Mouse scrolled (592, 383) with delta (0, 0)
Screenshot: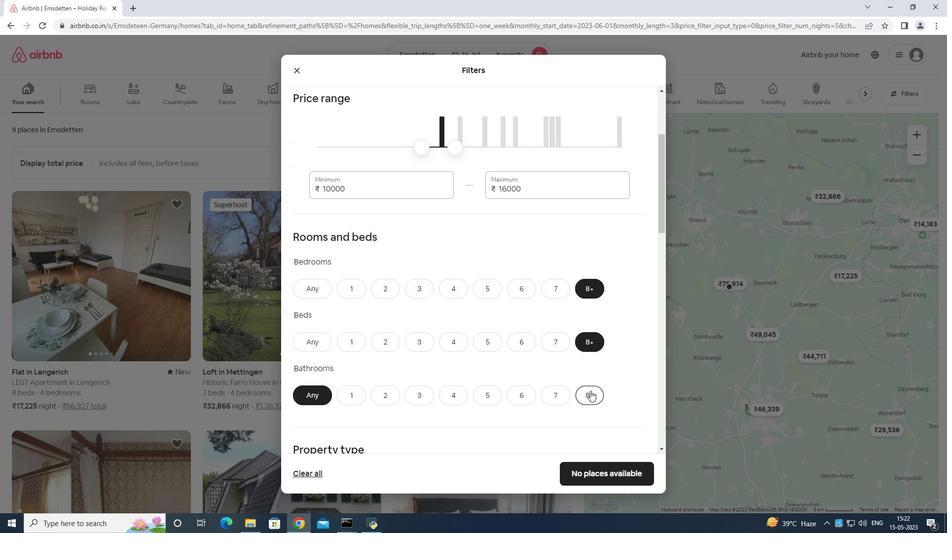 
Action: Mouse moved to (592, 385)
Screenshot: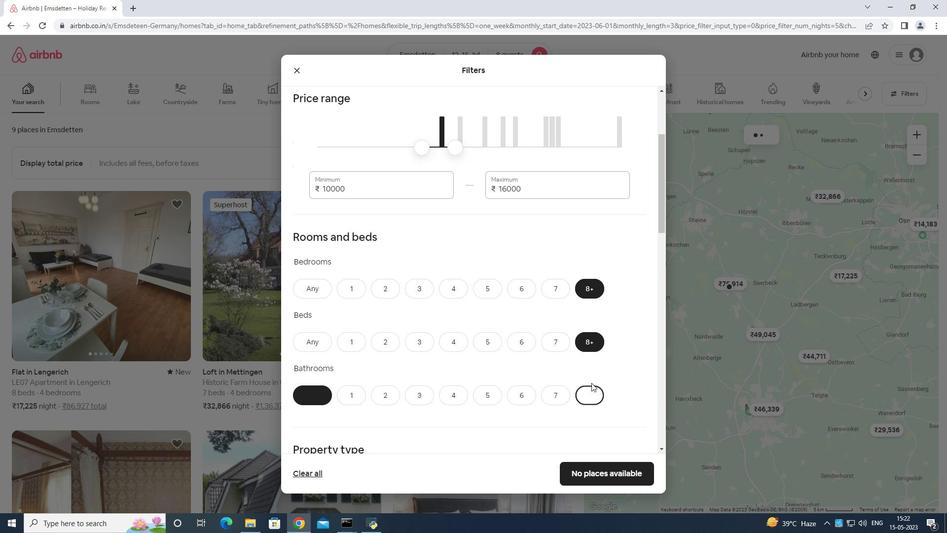
Action: Mouse scrolled (592, 385) with delta (0, 0)
Screenshot: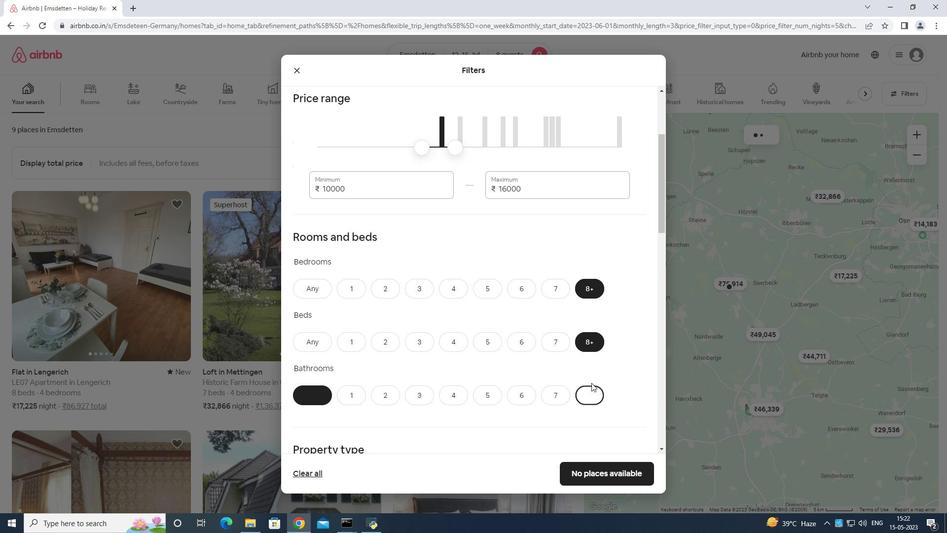 
Action: Mouse scrolled (592, 385) with delta (0, 0)
Screenshot: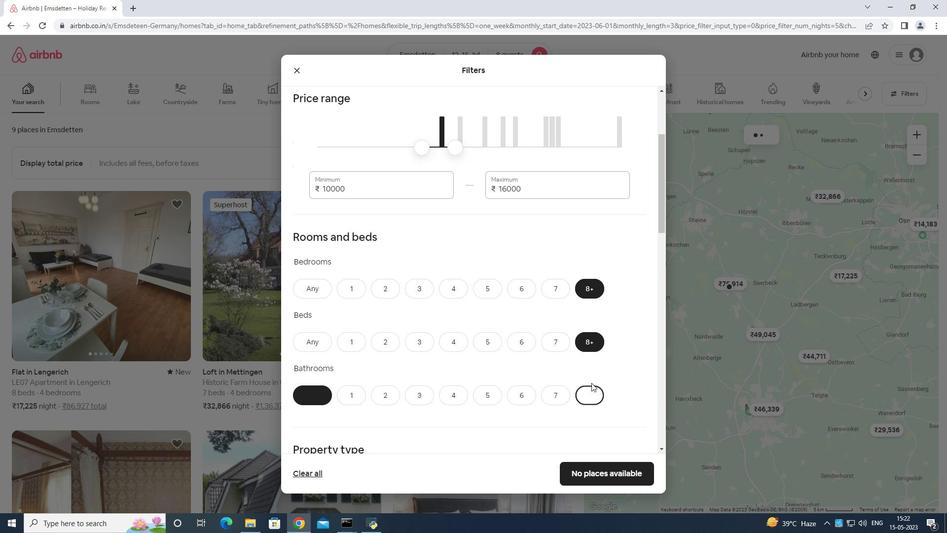
Action: Mouse scrolled (592, 385) with delta (0, 0)
Screenshot: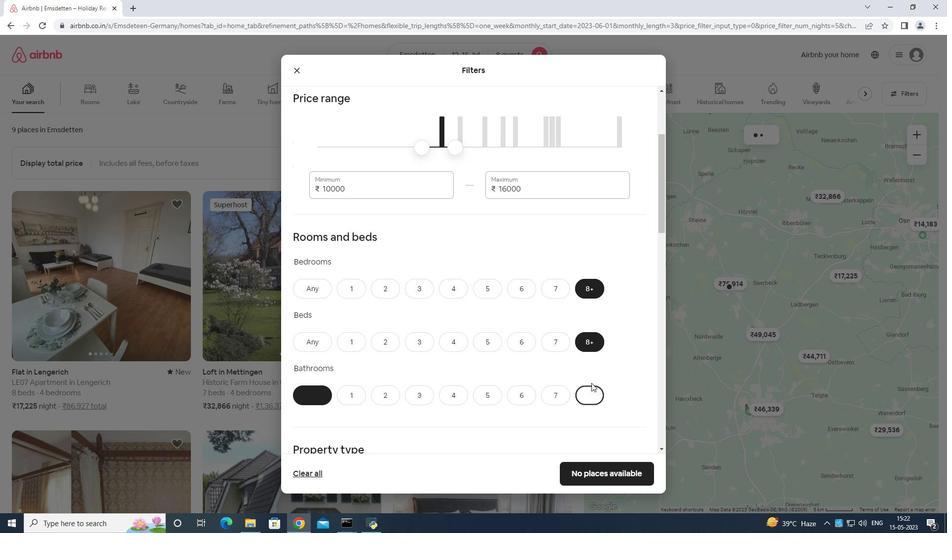 
Action: Mouse moved to (592, 385)
Screenshot: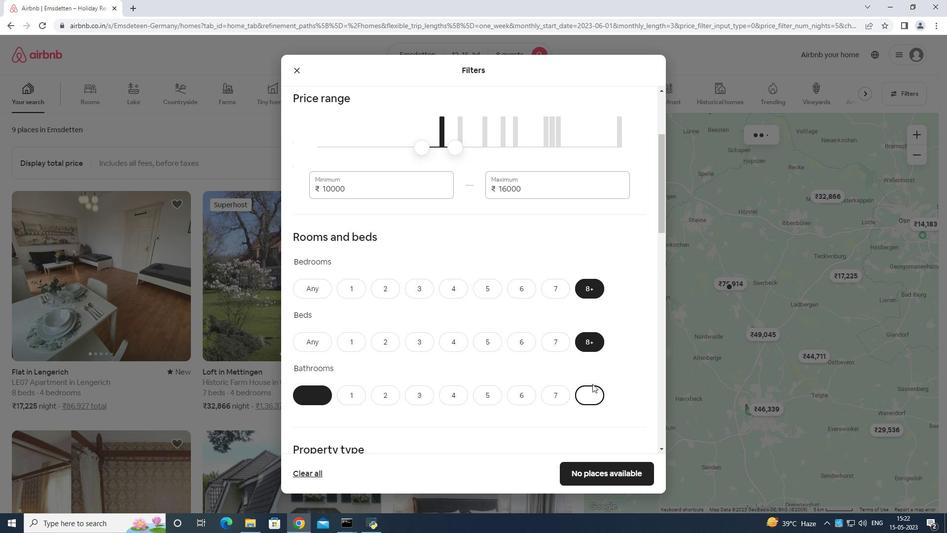 
Action: Mouse scrolled (592, 385) with delta (0, 0)
Screenshot: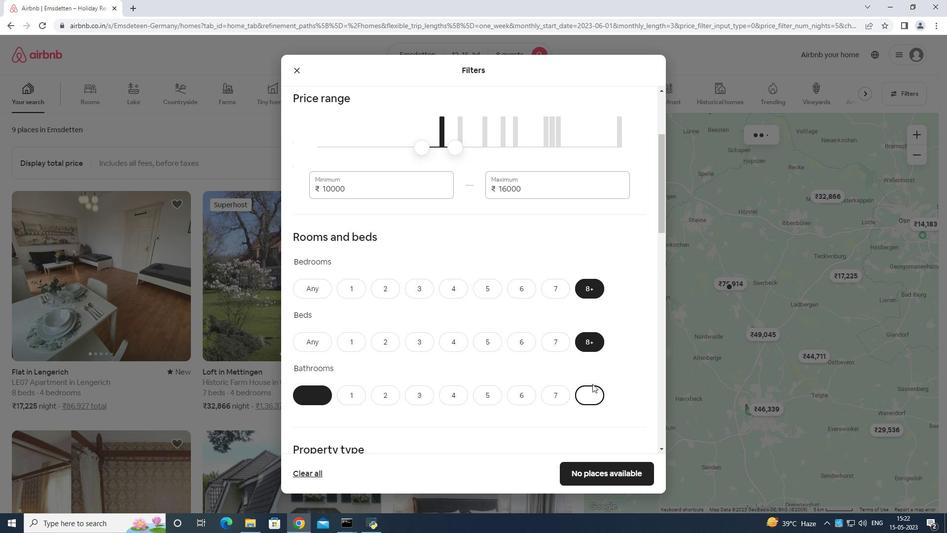 
Action: Mouse moved to (346, 250)
Screenshot: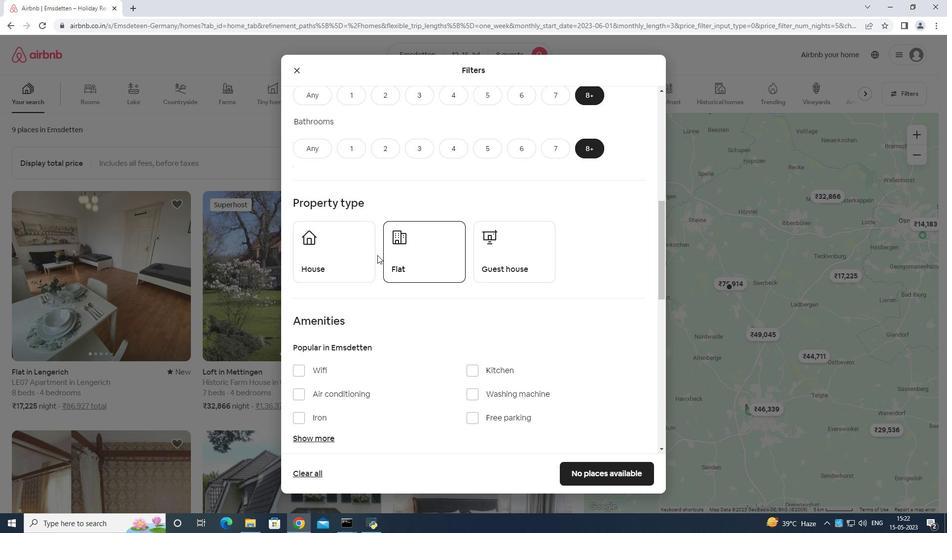 
Action: Mouse pressed left at (346, 250)
Screenshot: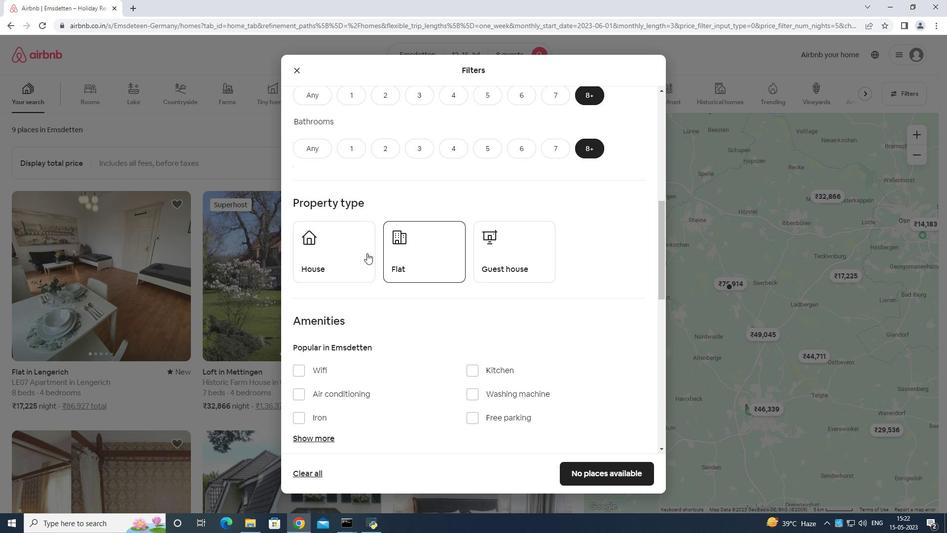 
Action: Mouse moved to (384, 248)
Screenshot: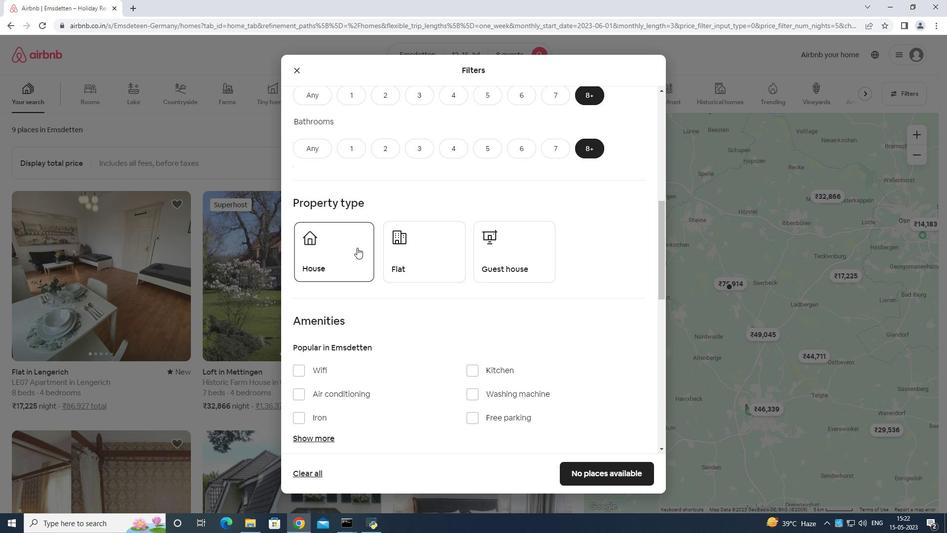 
Action: Mouse pressed left at (384, 248)
Screenshot: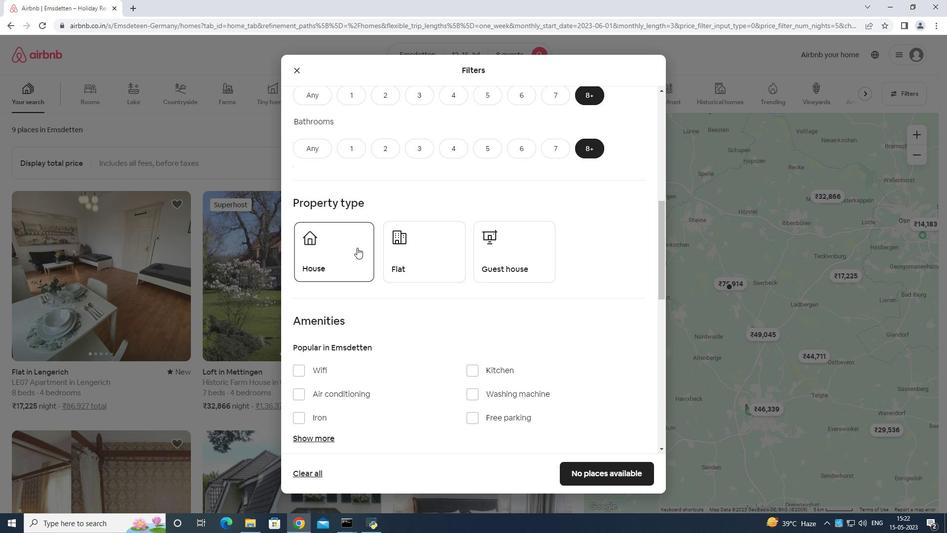 
Action: Mouse moved to (495, 259)
Screenshot: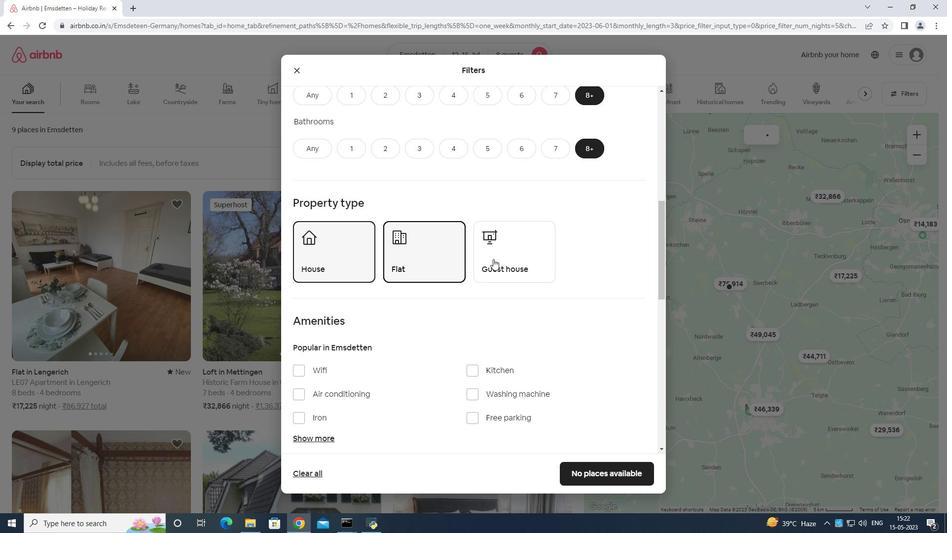 
Action: Mouse pressed left at (495, 259)
Screenshot: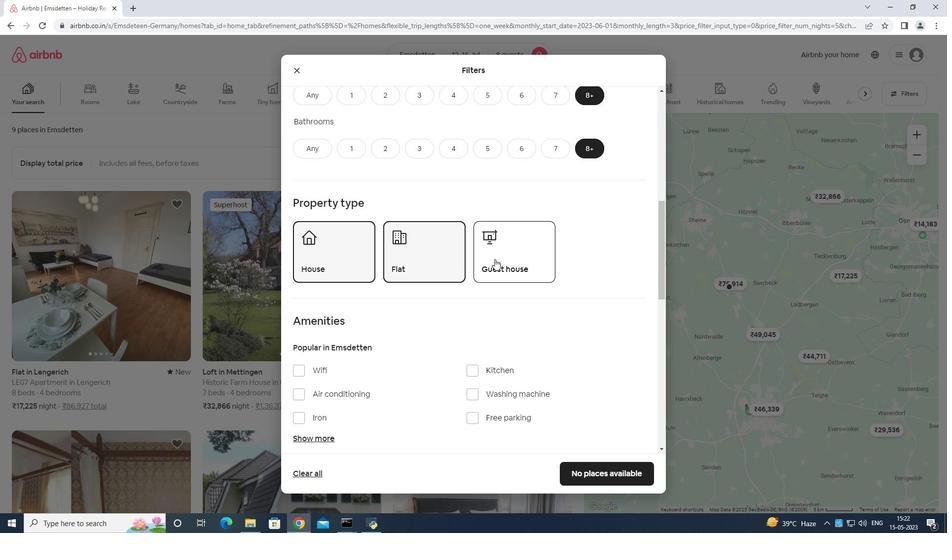 
Action: Mouse moved to (492, 255)
Screenshot: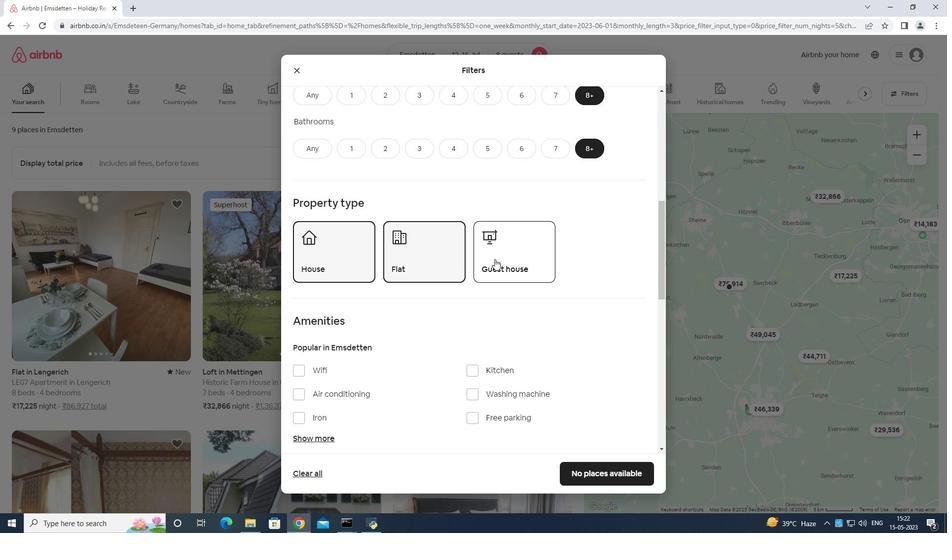 
Action: Mouse scrolled (492, 255) with delta (0, 0)
Screenshot: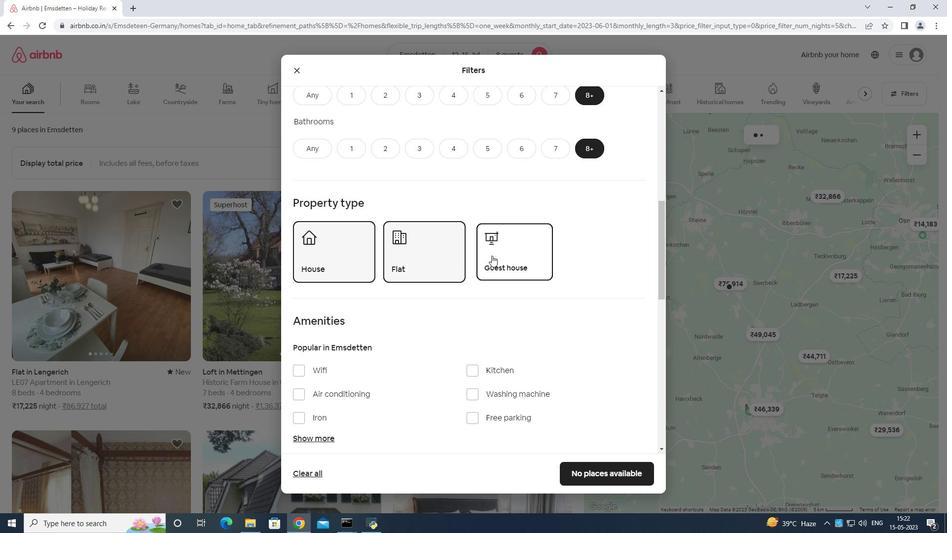 
Action: Mouse scrolled (492, 255) with delta (0, 0)
Screenshot: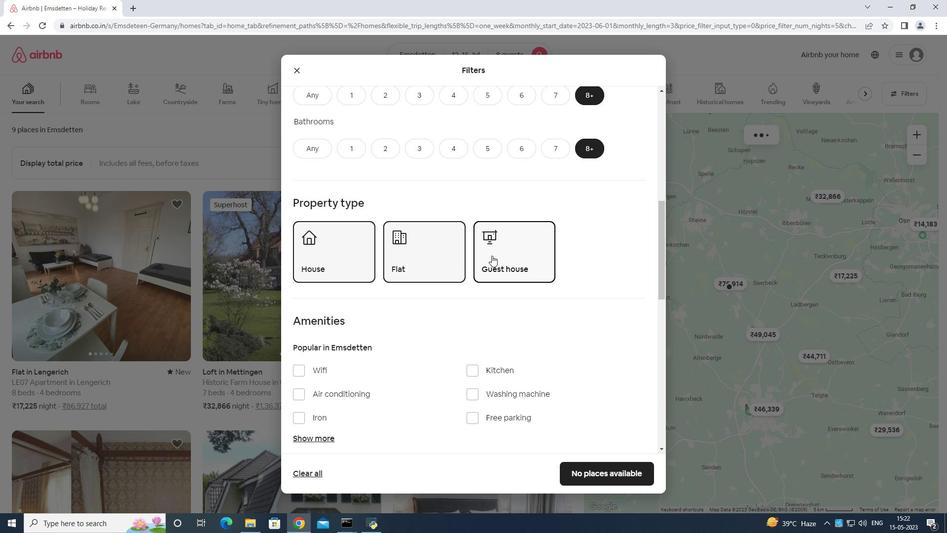 
Action: Mouse moved to (321, 265)
Screenshot: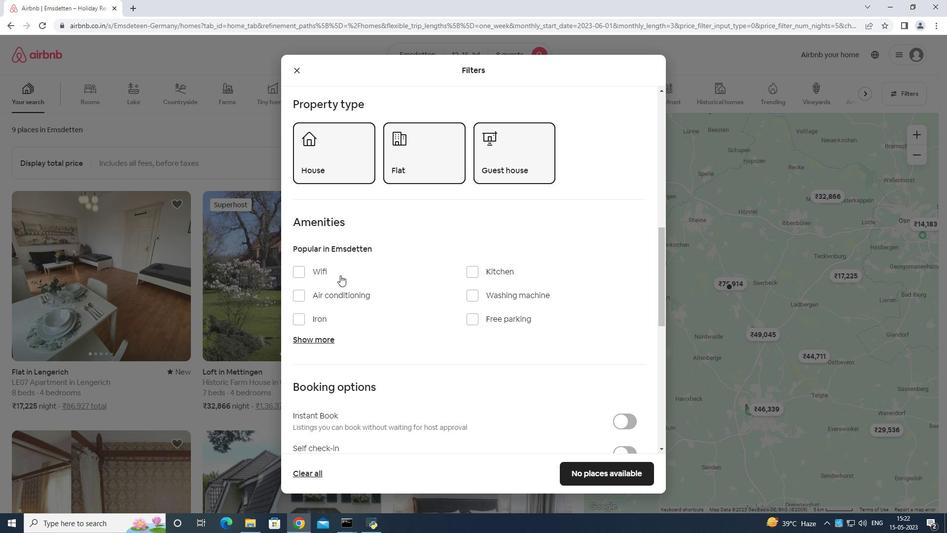 
Action: Mouse pressed left at (321, 265)
Screenshot: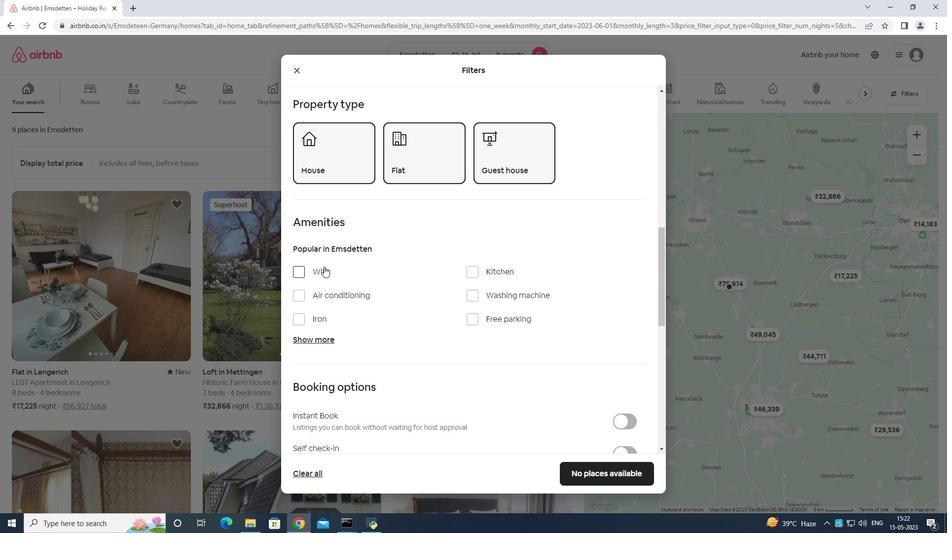 
Action: Mouse moved to (325, 269)
Screenshot: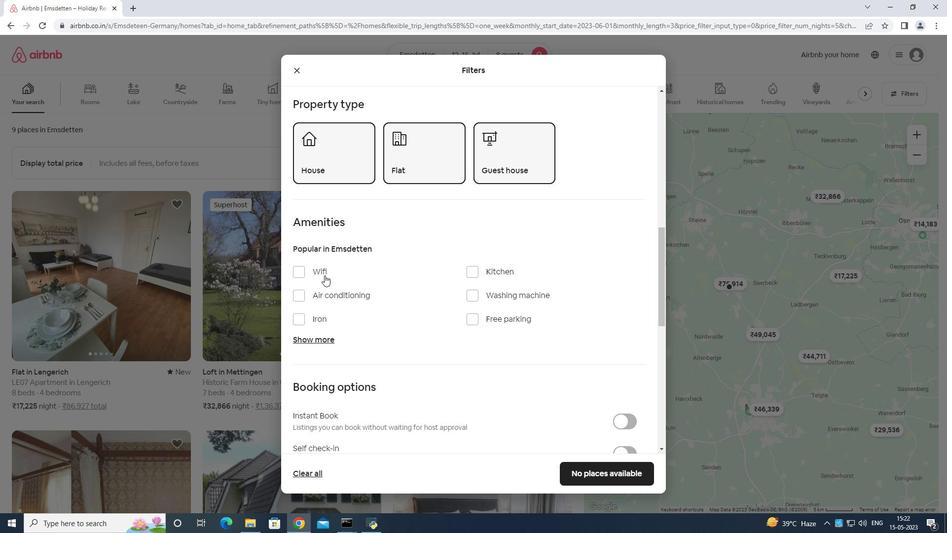 
Action: Mouse pressed left at (325, 269)
Screenshot: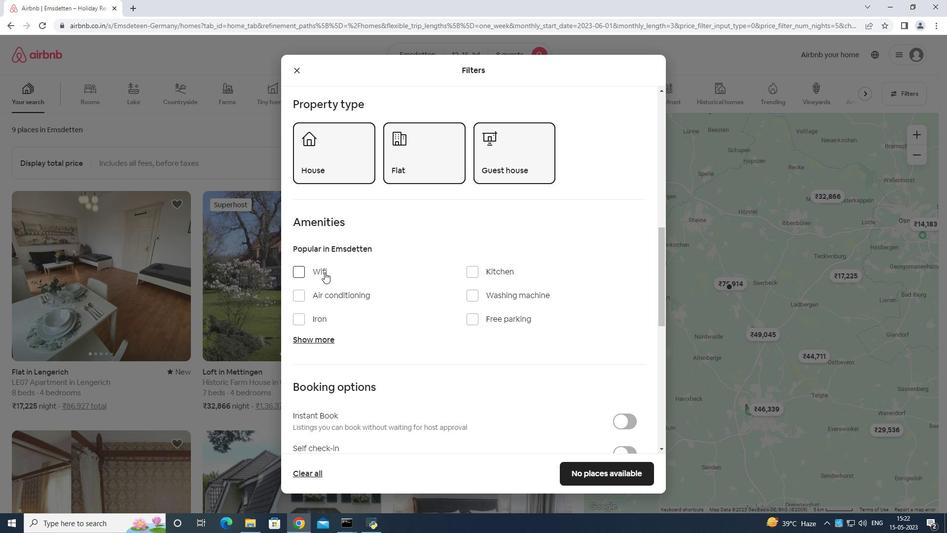 
Action: Mouse moved to (480, 317)
Screenshot: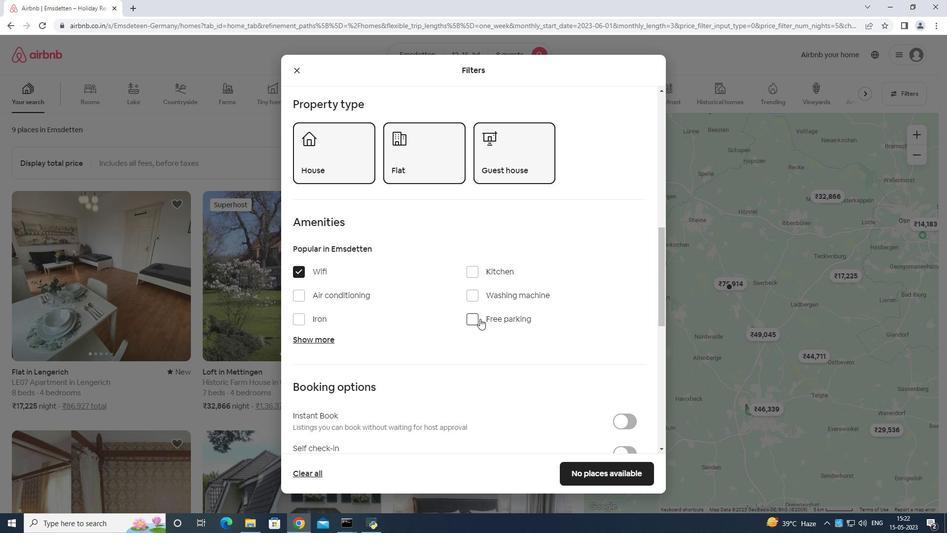 
Action: Mouse pressed left at (480, 317)
Screenshot: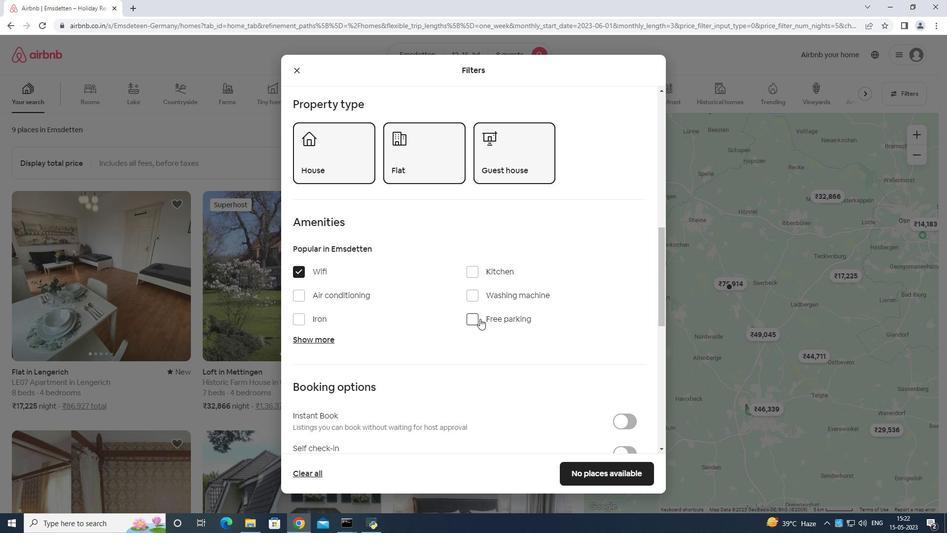 
Action: Mouse moved to (325, 339)
Screenshot: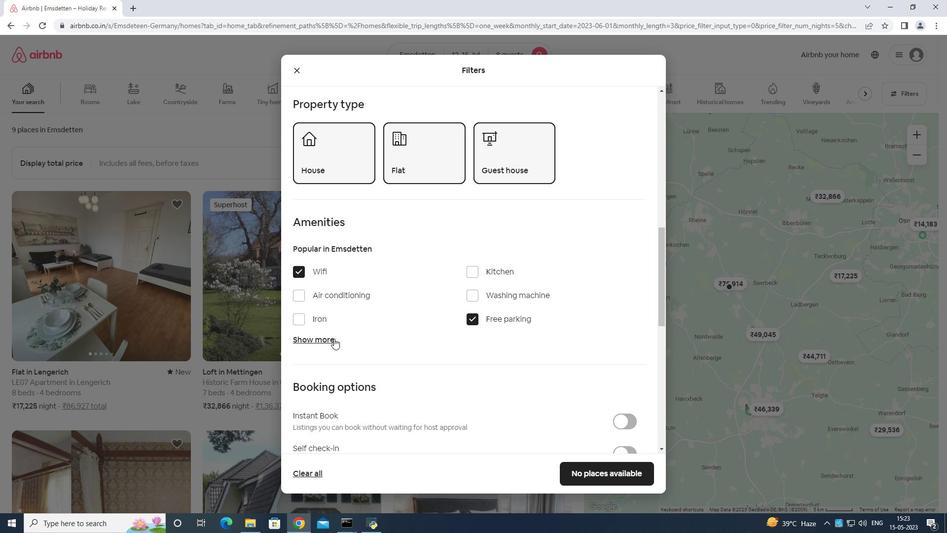 
Action: Mouse pressed left at (325, 339)
Screenshot: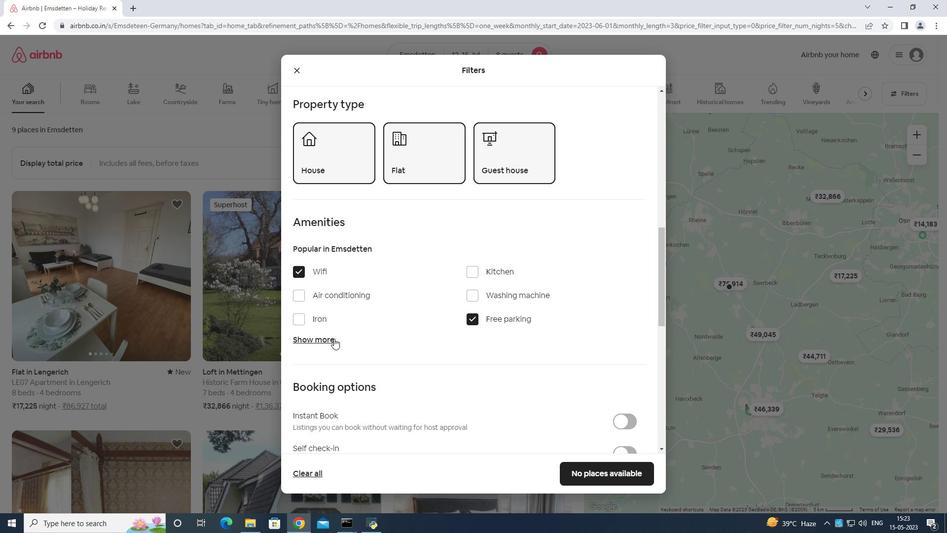 
Action: Mouse moved to (414, 331)
Screenshot: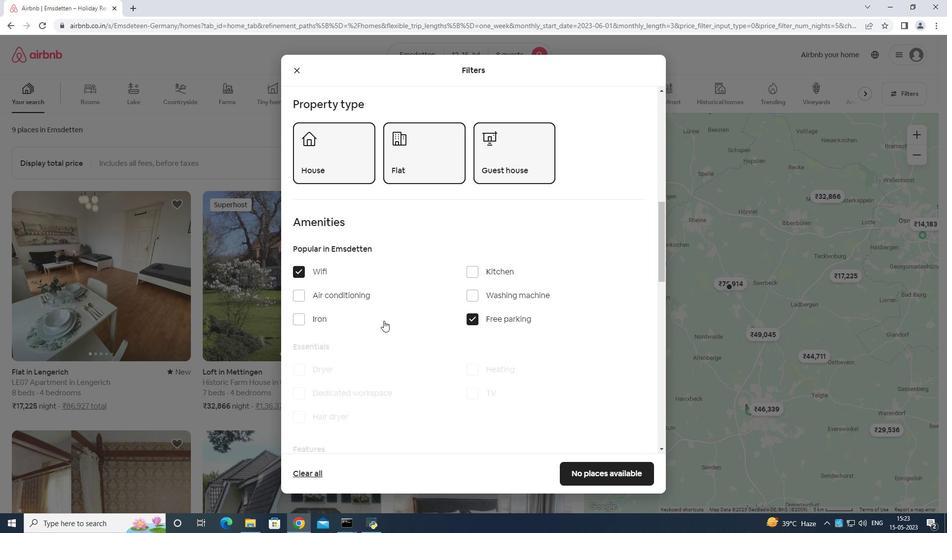 
Action: Mouse scrolled (414, 330) with delta (0, 0)
Screenshot: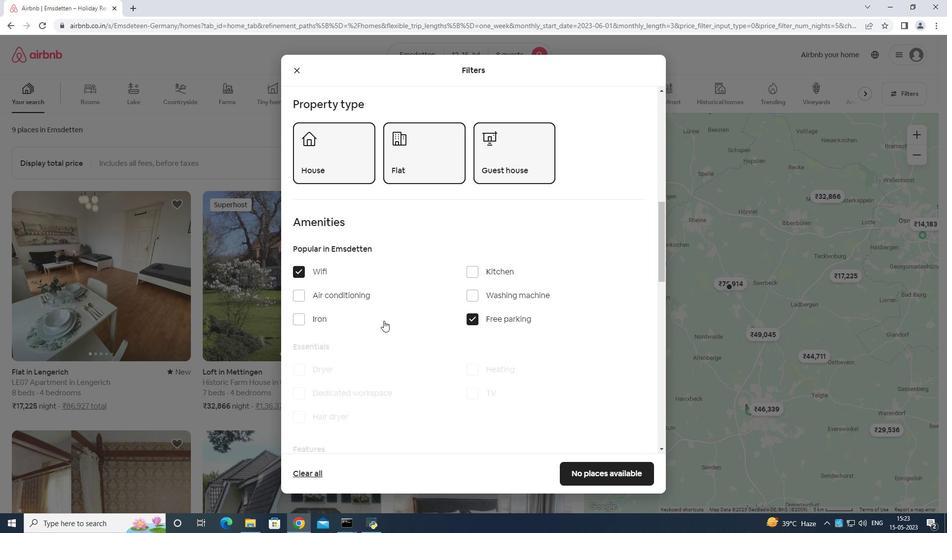 
Action: Mouse moved to (417, 334)
Screenshot: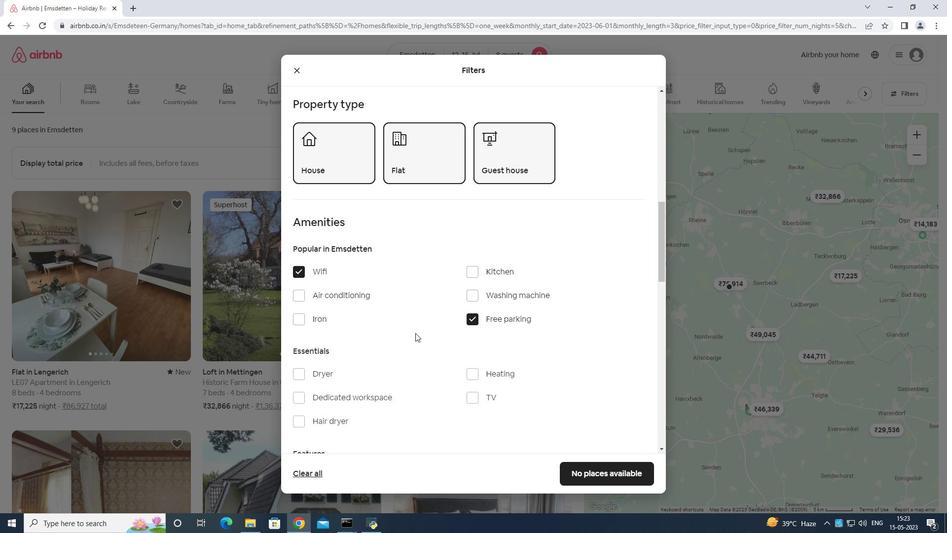 
Action: Mouse scrolled (417, 334) with delta (0, 0)
Screenshot: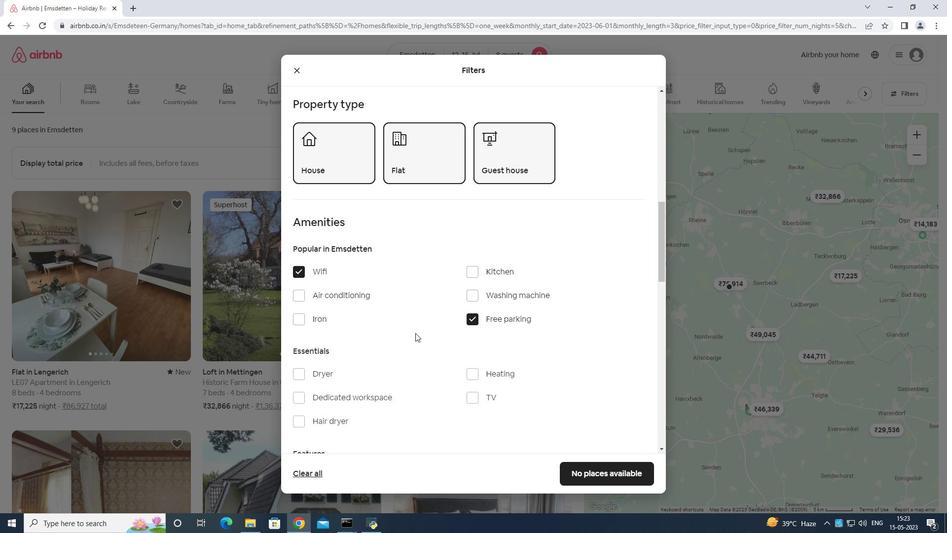 
Action: Mouse moved to (474, 299)
Screenshot: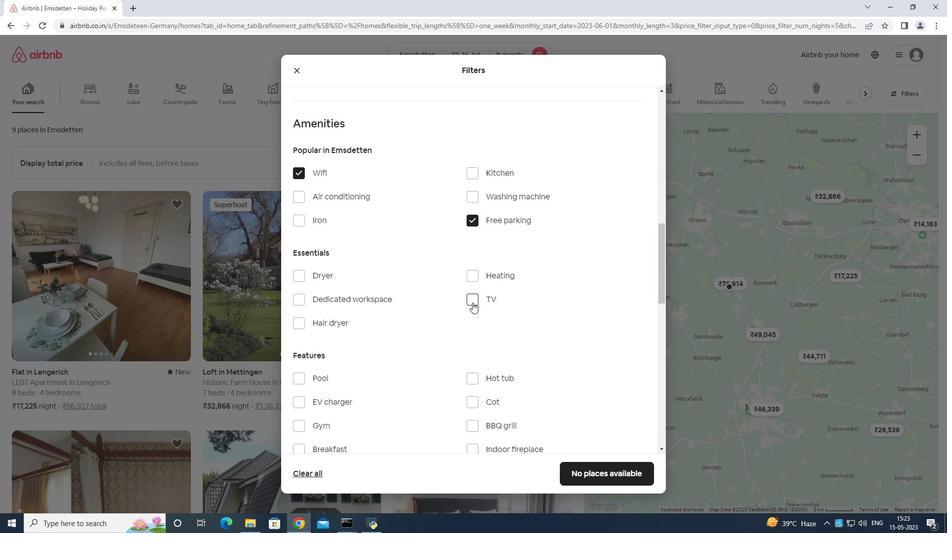 
Action: Mouse pressed left at (474, 299)
Screenshot: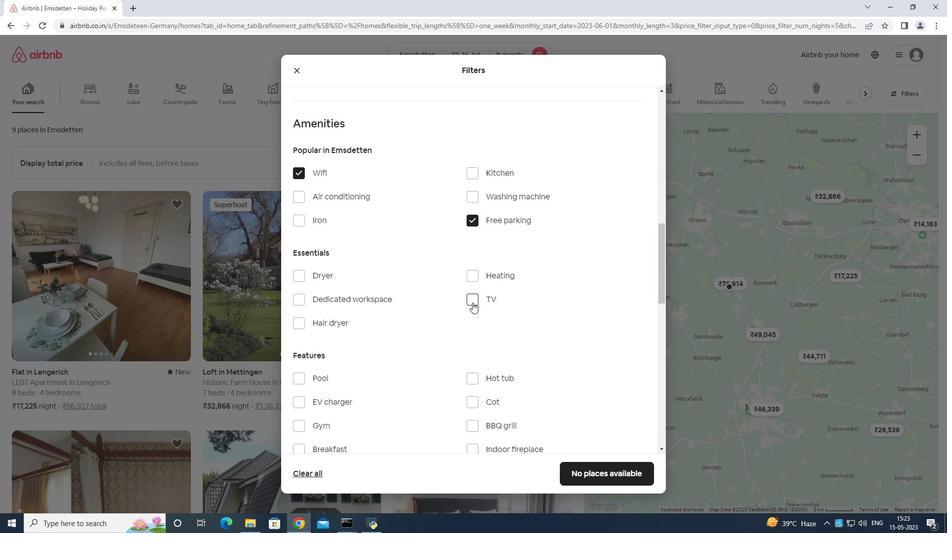 
Action: Mouse moved to (474, 301)
Screenshot: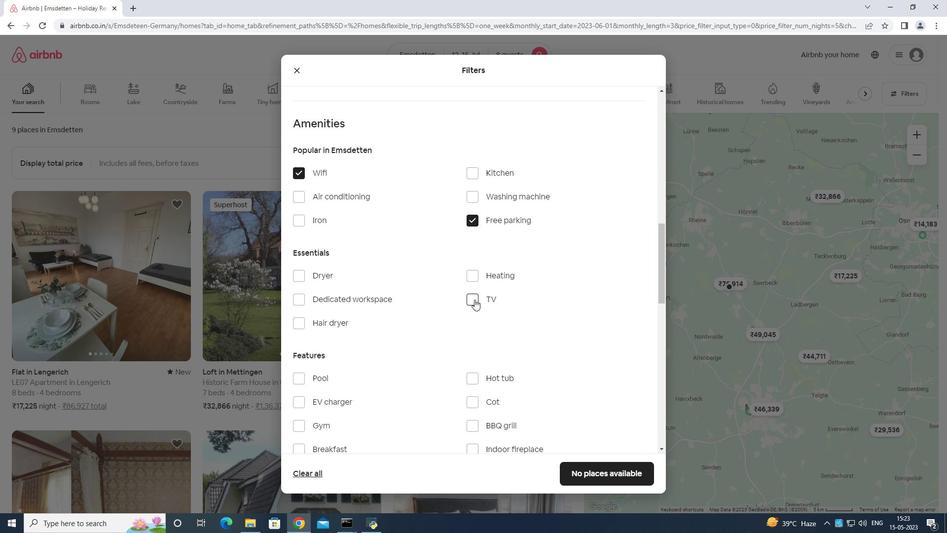 
Action: Mouse scrolled (474, 301) with delta (0, 0)
Screenshot: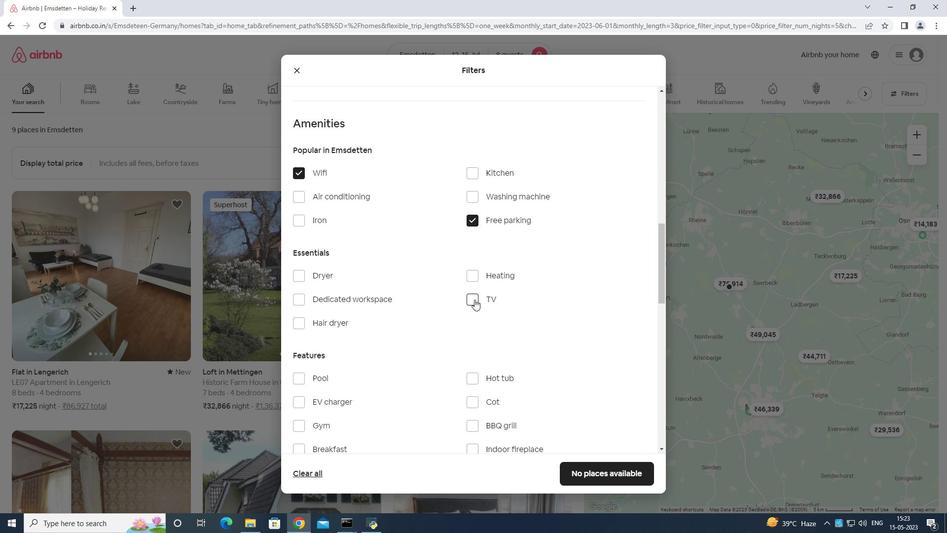 
Action: Mouse moved to (474, 302)
Screenshot: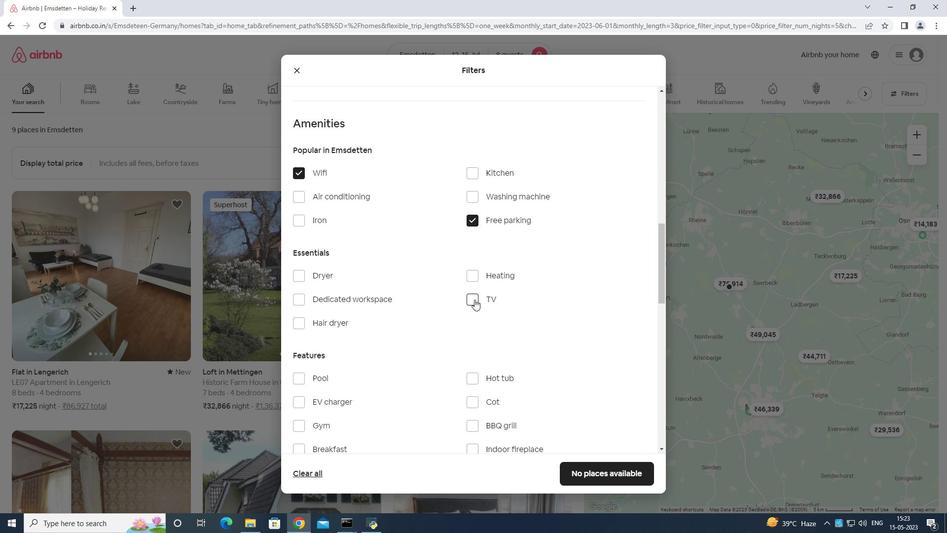 
Action: Mouse scrolled (474, 302) with delta (0, 0)
Screenshot: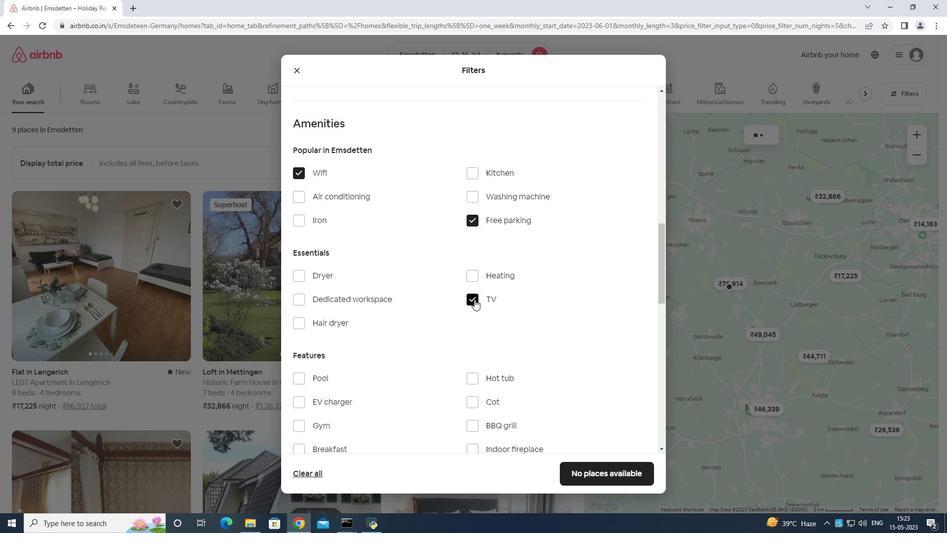 
Action: Mouse moved to (330, 326)
Screenshot: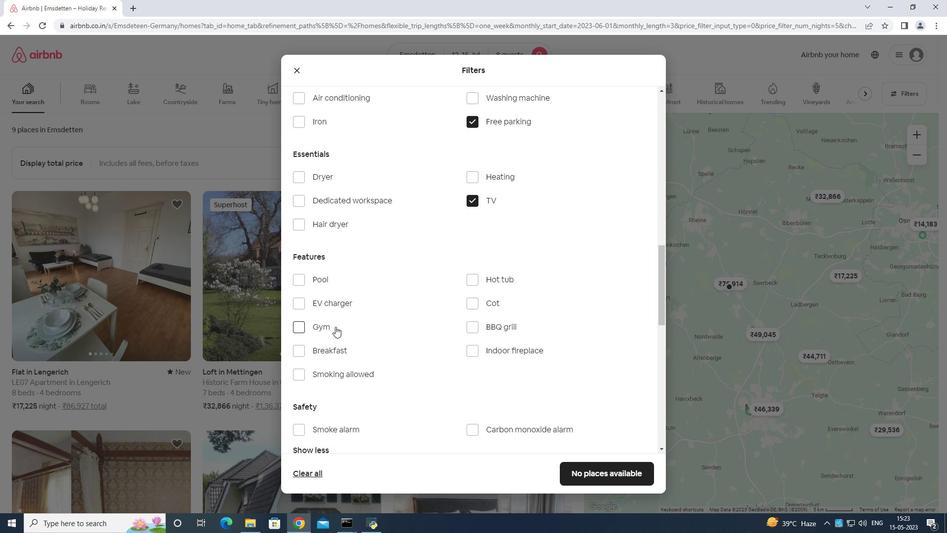 
Action: Mouse pressed left at (330, 326)
Screenshot: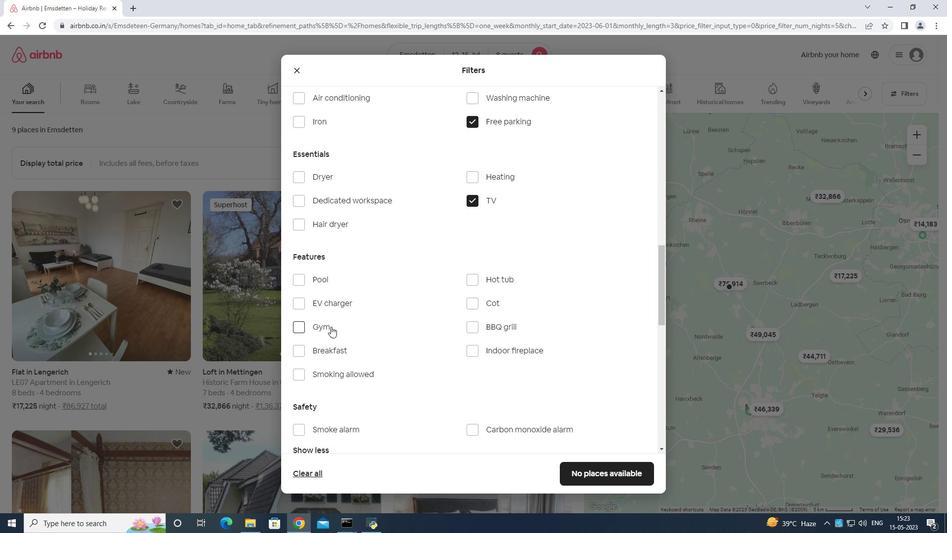
Action: Mouse moved to (330, 350)
Screenshot: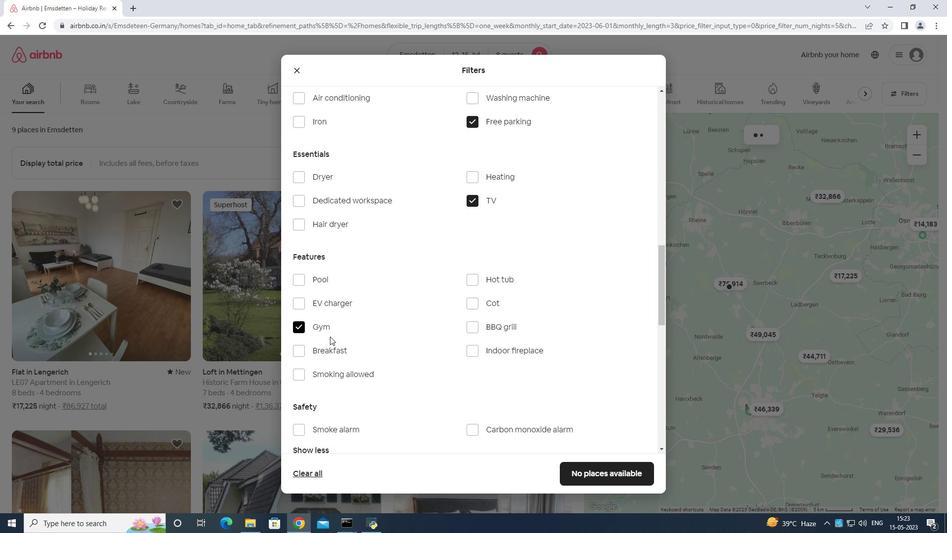 
Action: Mouse pressed left at (330, 350)
Screenshot: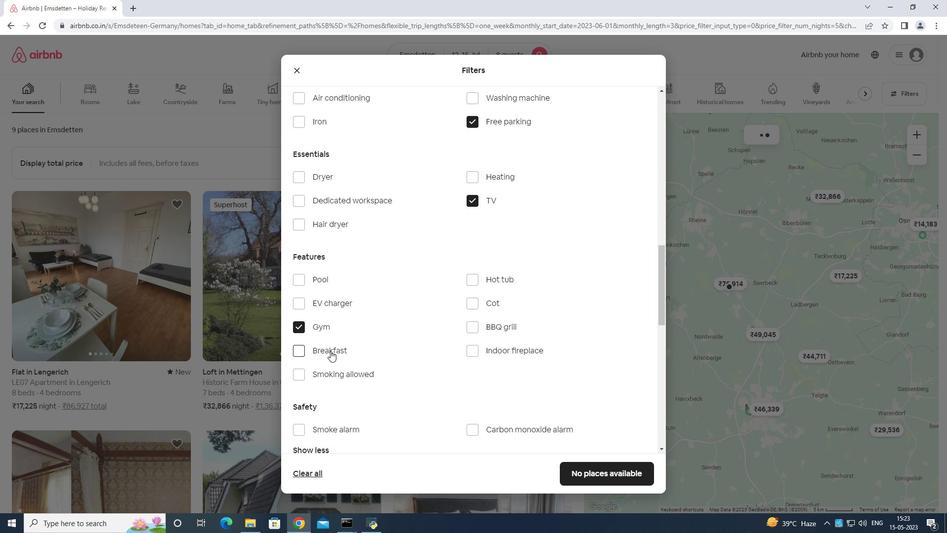 
Action: Mouse moved to (385, 322)
Screenshot: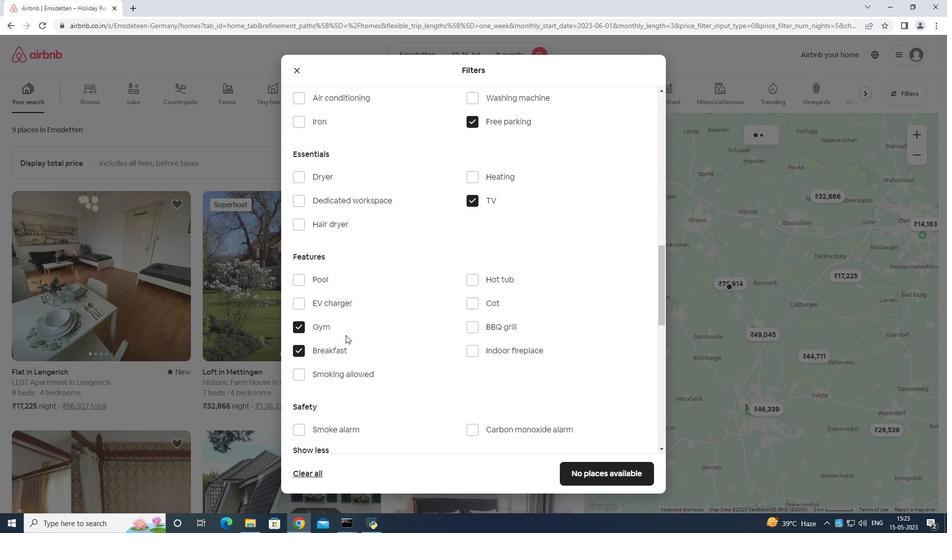 
Action: Mouse scrolled (385, 321) with delta (0, 0)
Screenshot: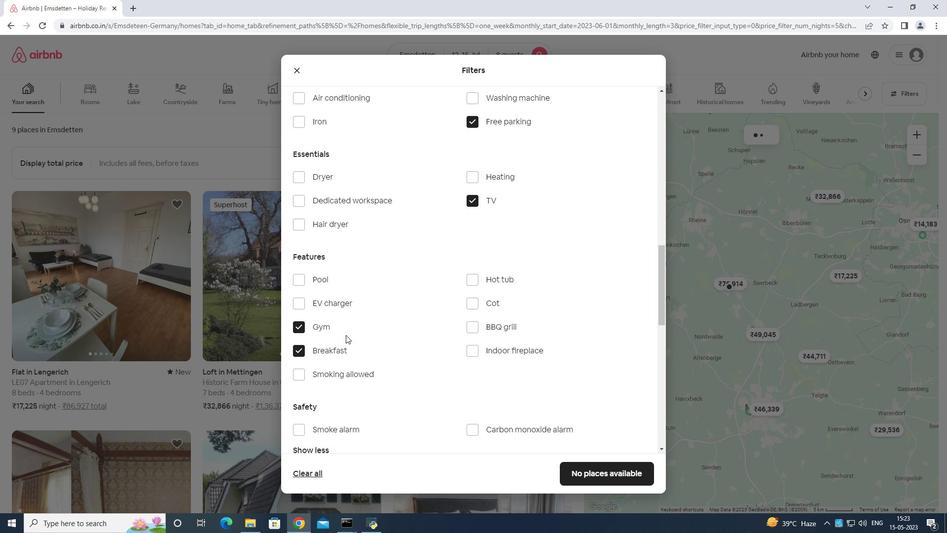 
Action: Mouse moved to (385, 322)
Screenshot: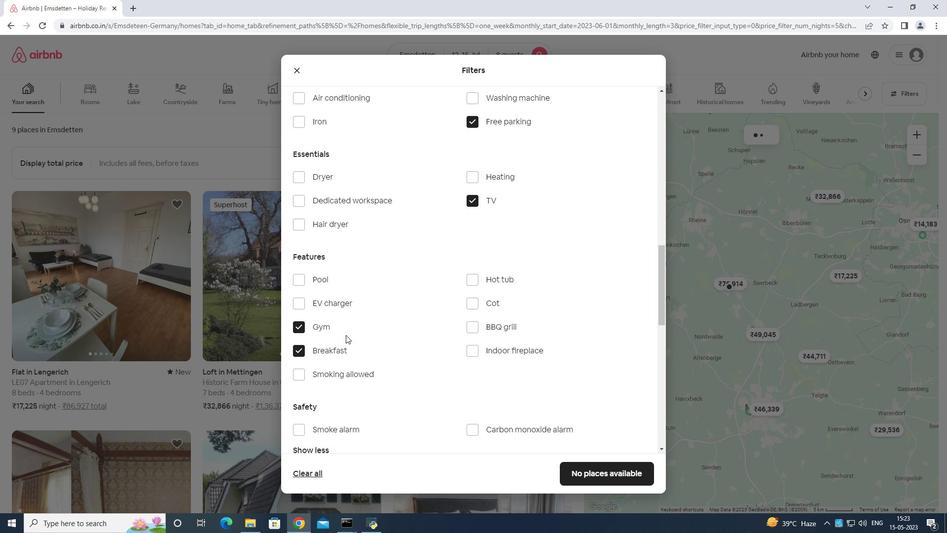 
Action: Mouse scrolled (385, 321) with delta (0, 0)
Screenshot: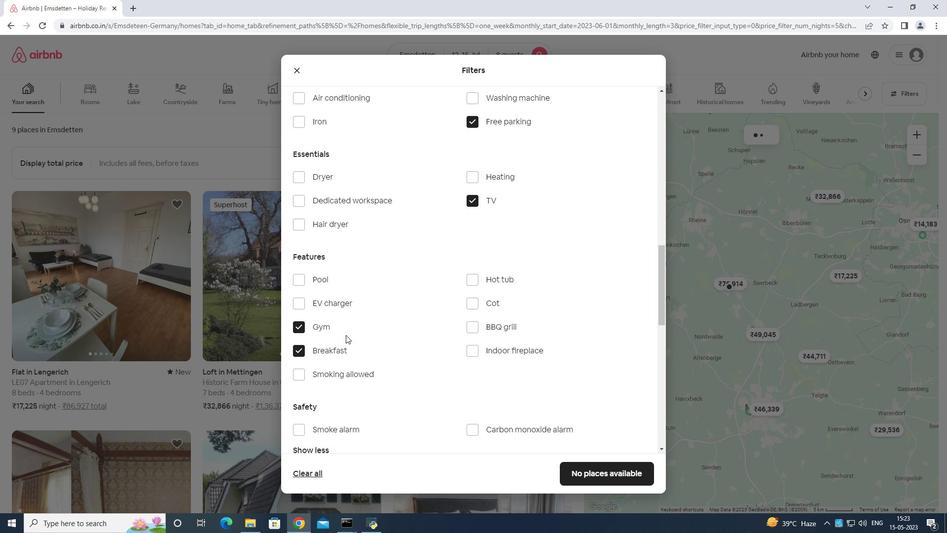 
Action: Mouse moved to (388, 324)
Screenshot: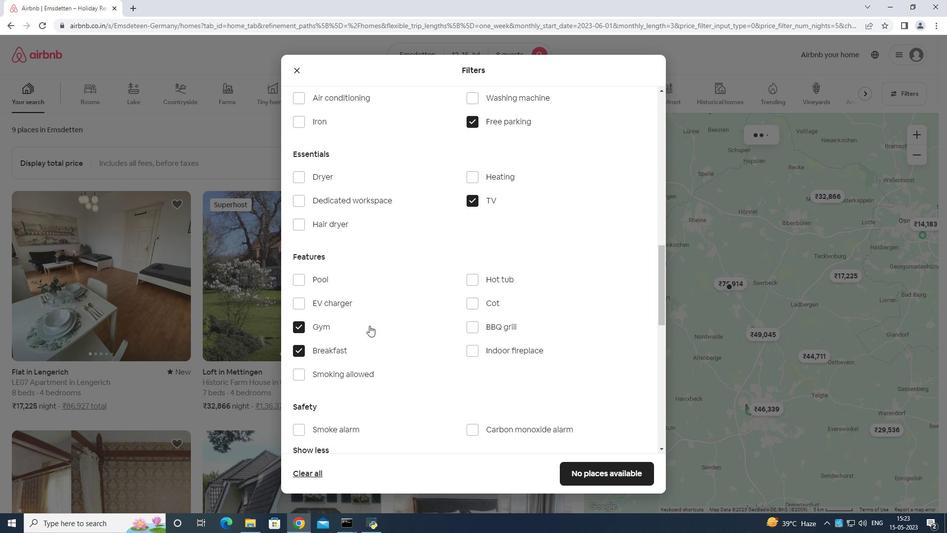 
Action: Mouse scrolled (388, 323) with delta (0, 0)
Screenshot: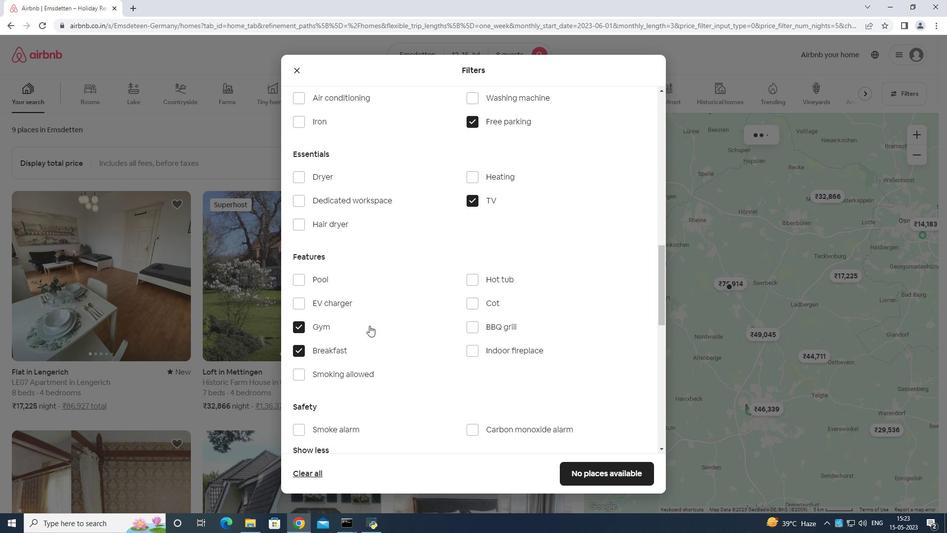 
Action: Mouse moved to (394, 327)
Screenshot: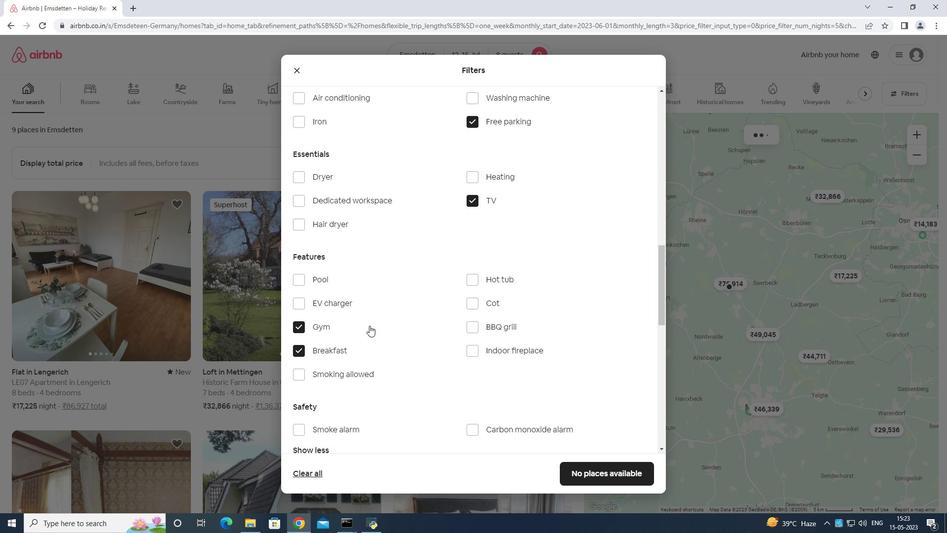 
Action: Mouse scrolled (394, 326) with delta (0, 0)
Screenshot: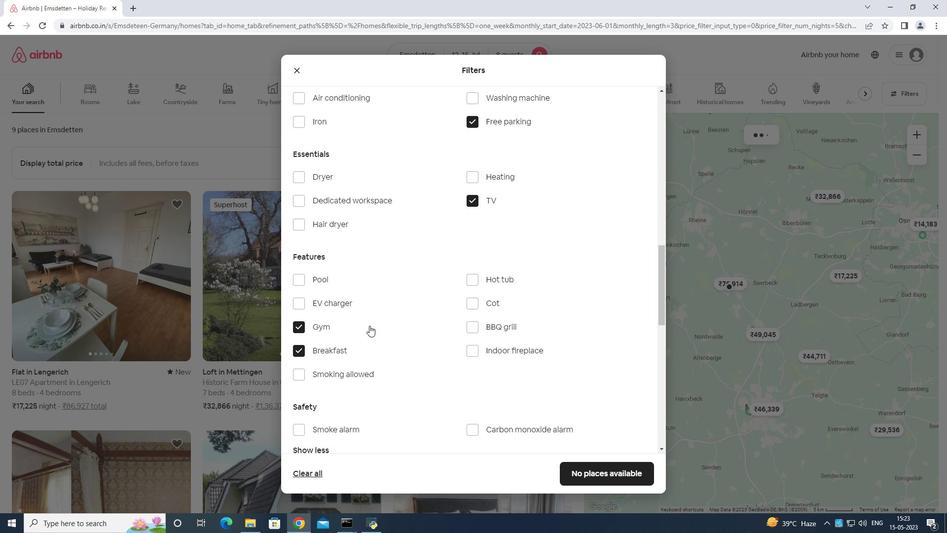 
Action: Mouse moved to (622, 359)
Screenshot: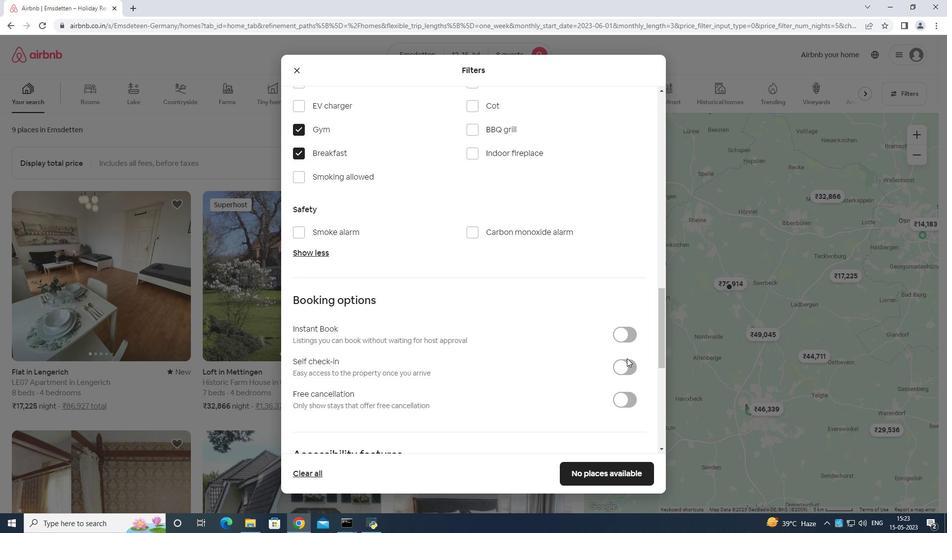 
Action: Mouse pressed left at (622, 359)
Screenshot: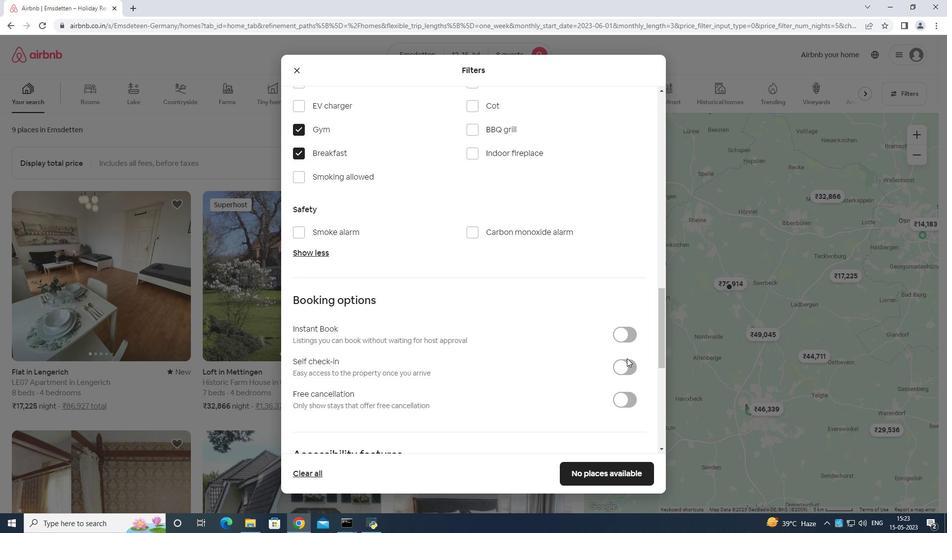
Action: Mouse moved to (615, 346)
Screenshot: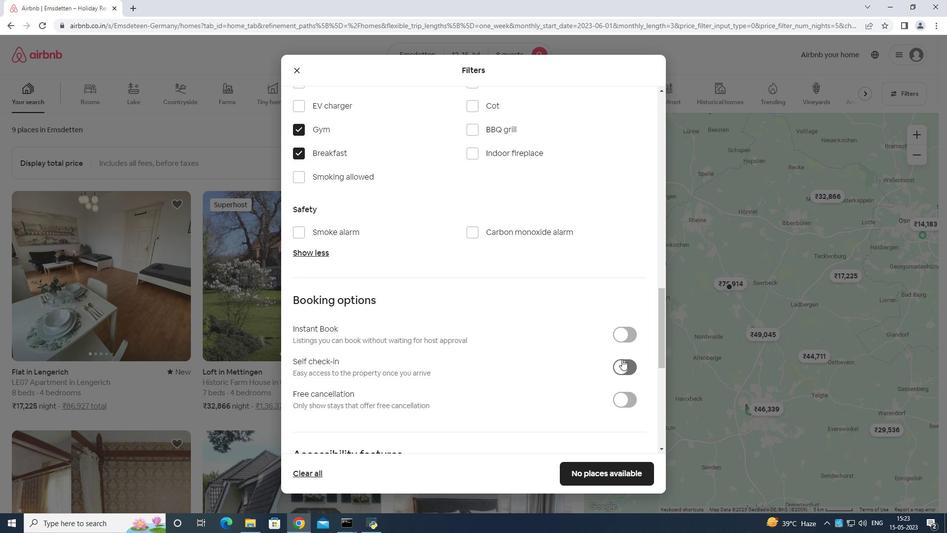 
Action: Mouse scrolled (615, 346) with delta (0, 0)
Screenshot: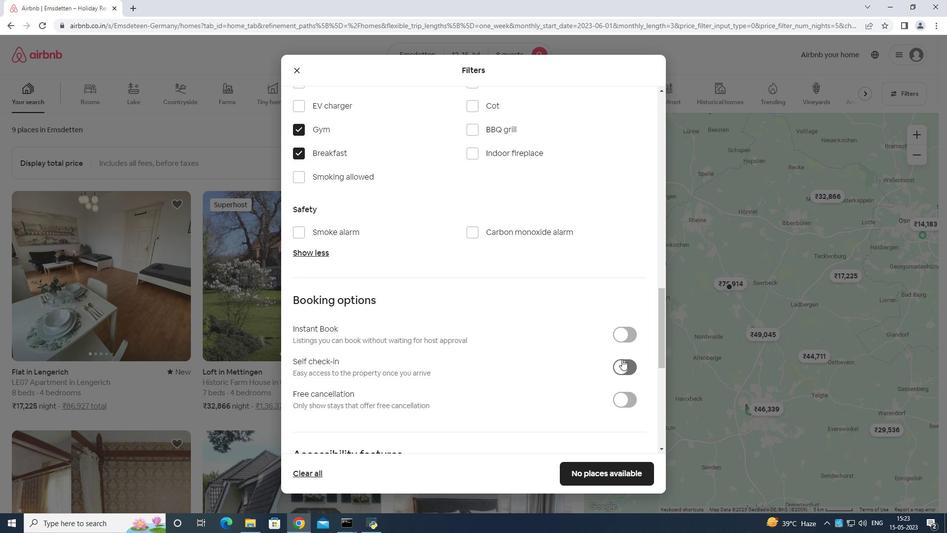 
Action: Mouse moved to (615, 354)
Screenshot: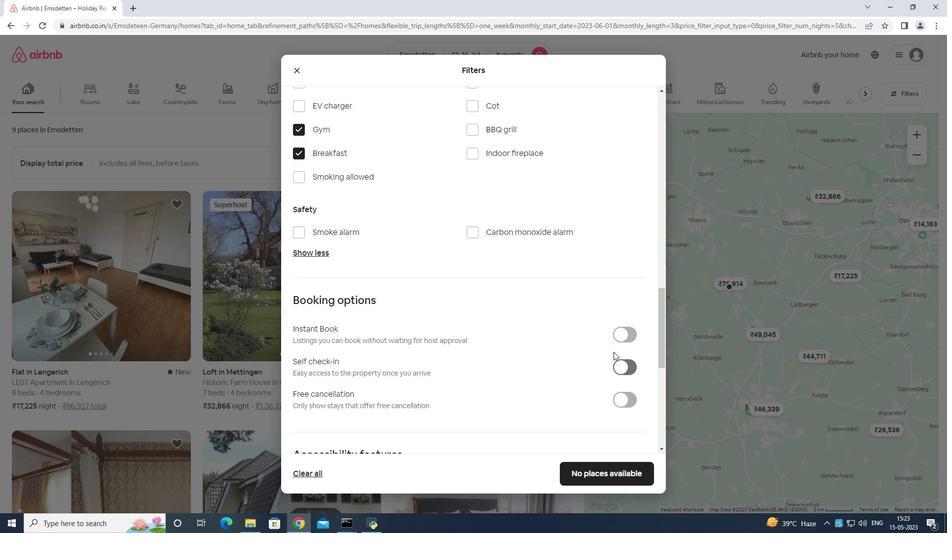 
Action: Mouse scrolled (615, 354) with delta (0, 0)
Screenshot: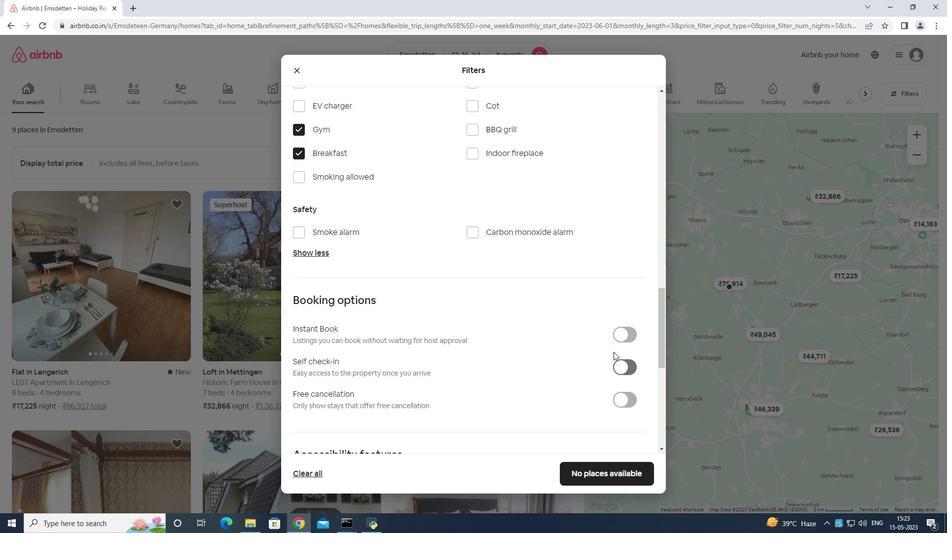 
Action: Mouse moved to (614, 355)
Screenshot: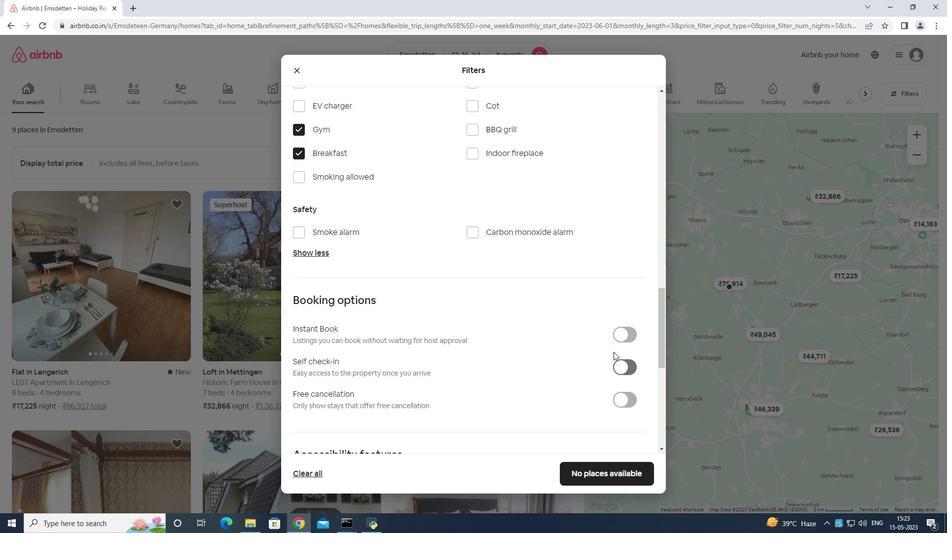 
Action: Mouse scrolled (614, 354) with delta (0, 0)
Screenshot: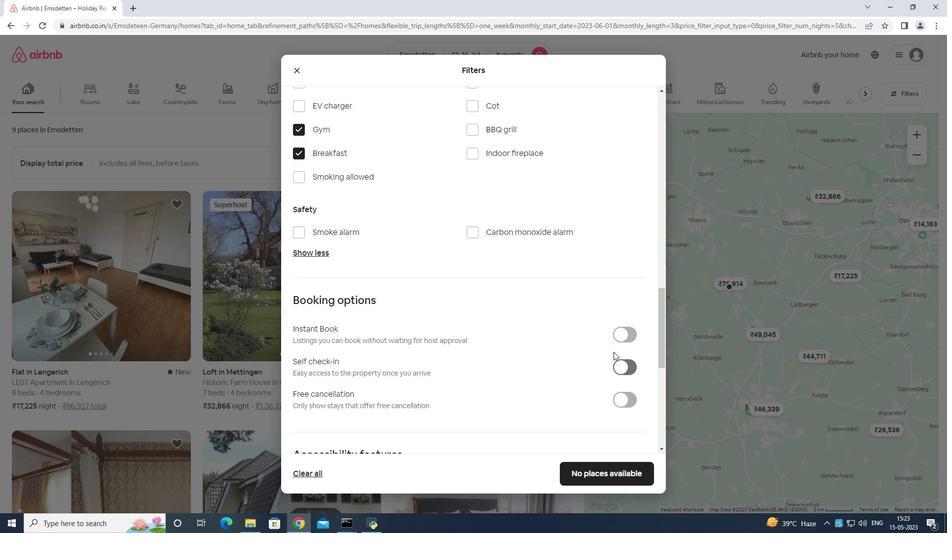 
Action: Mouse moved to (614, 355)
Screenshot: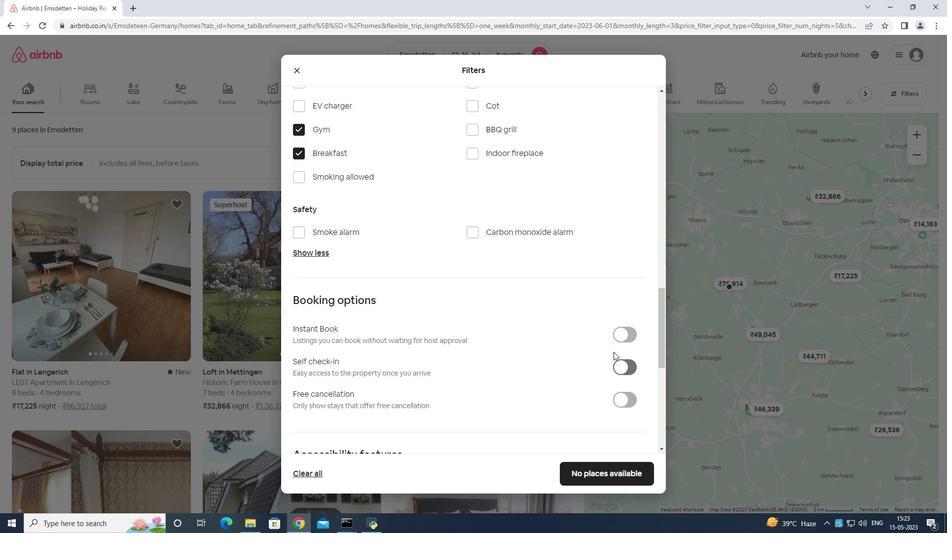 
Action: Mouse scrolled (614, 354) with delta (0, 0)
Screenshot: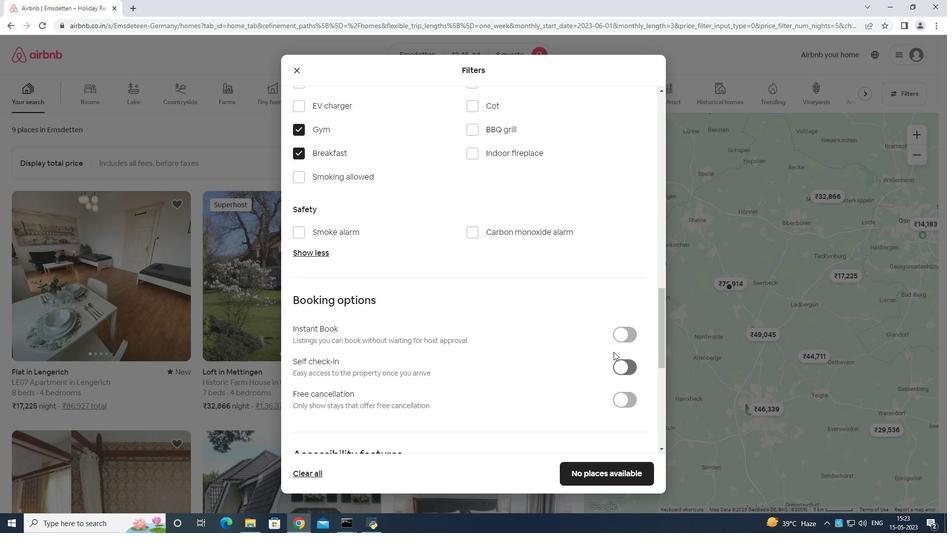 
Action: Mouse moved to (614, 355)
Screenshot: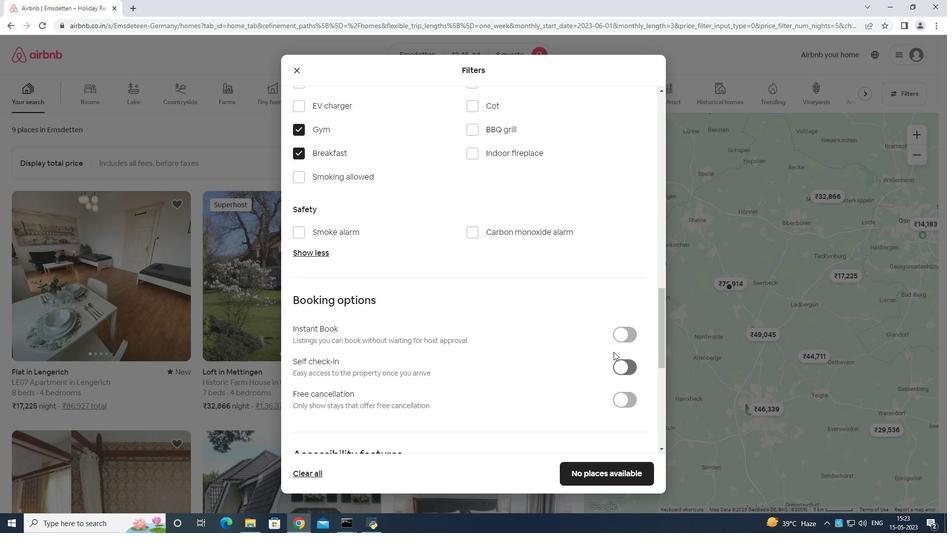 
Action: Mouse scrolled (614, 354) with delta (0, 0)
Screenshot: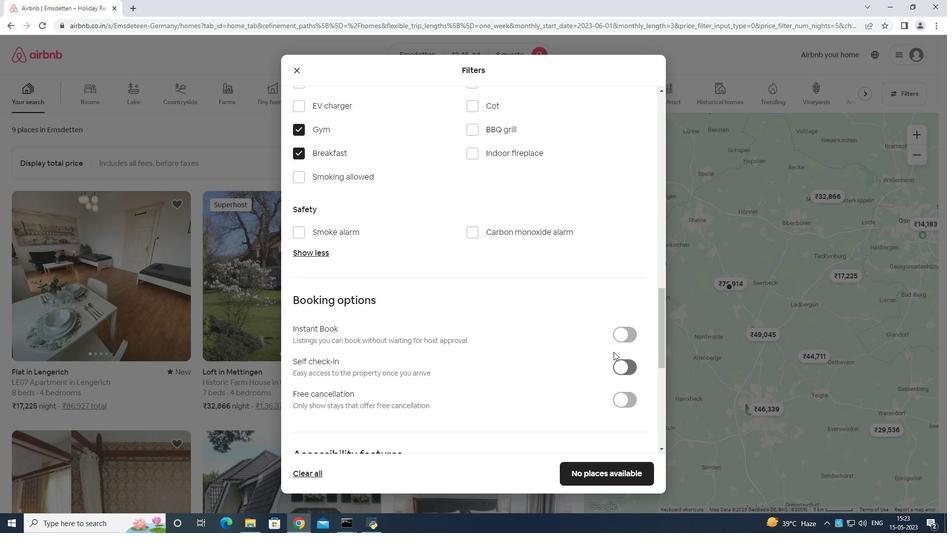 
Action: Mouse moved to (610, 356)
Screenshot: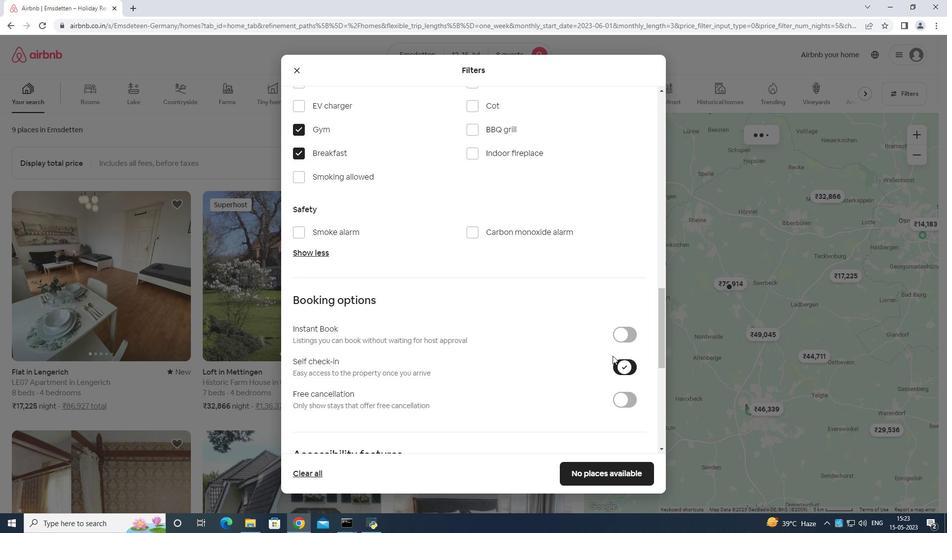
Action: Mouse scrolled (611, 354) with delta (0, 0)
Screenshot: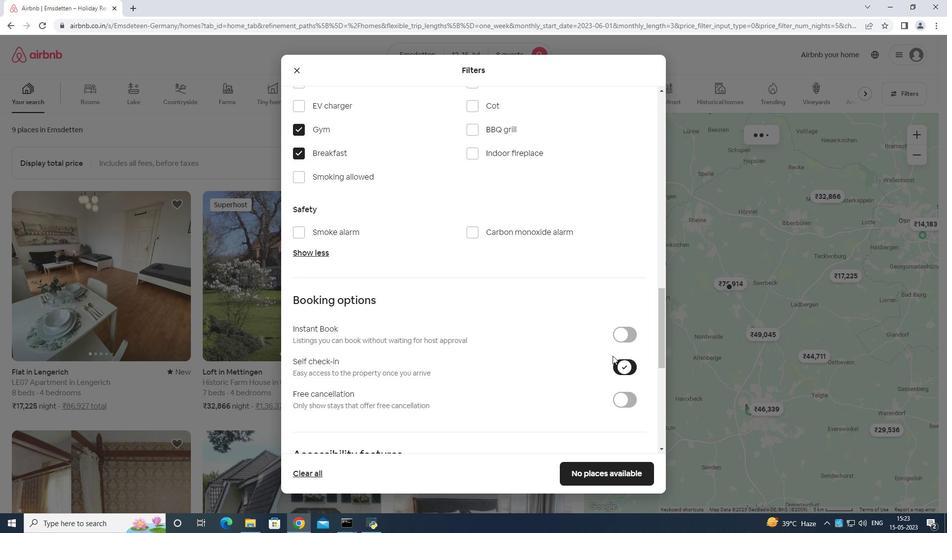 
Action: Mouse moved to (609, 356)
Screenshot: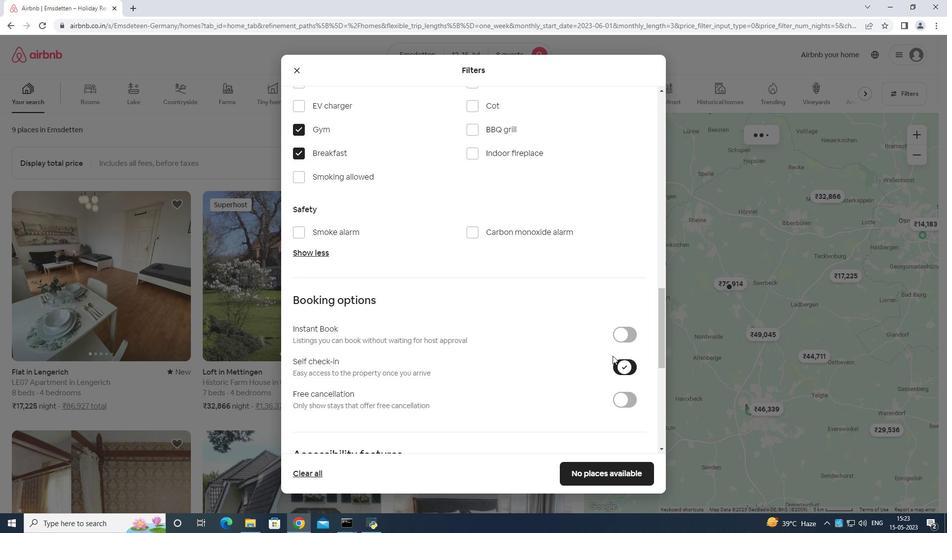 
Action: Mouse scrolled (610, 355) with delta (0, 0)
Screenshot: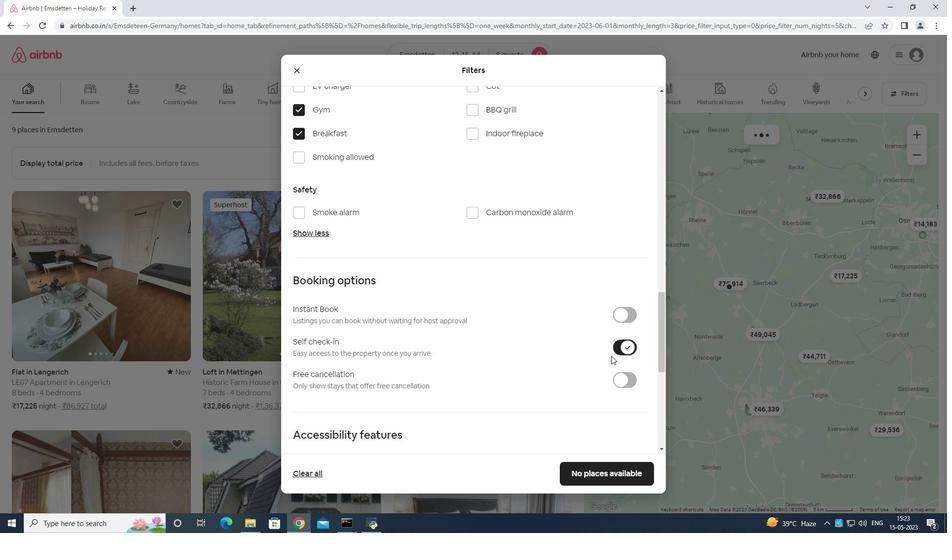 
Action: Mouse scrolled (609, 356) with delta (0, 0)
Screenshot: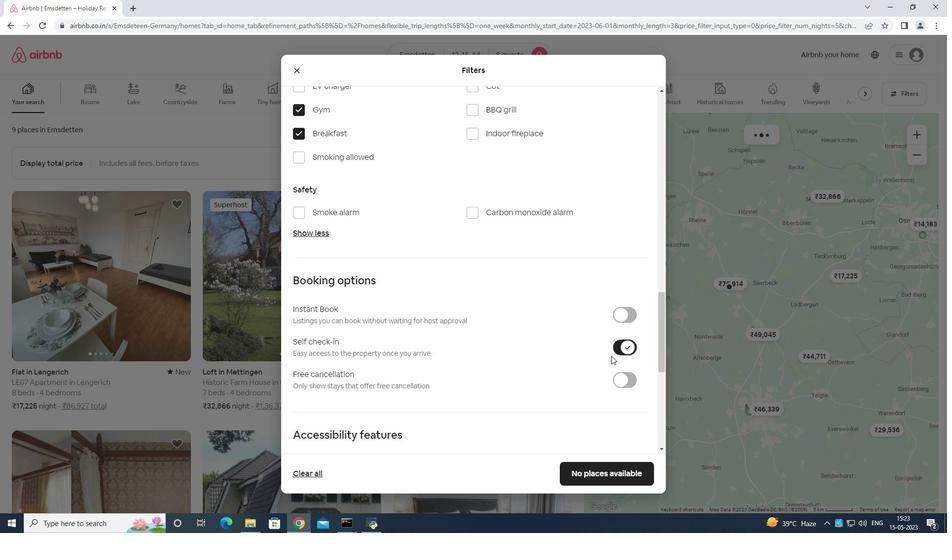 
Action: Mouse moved to (594, 334)
Screenshot: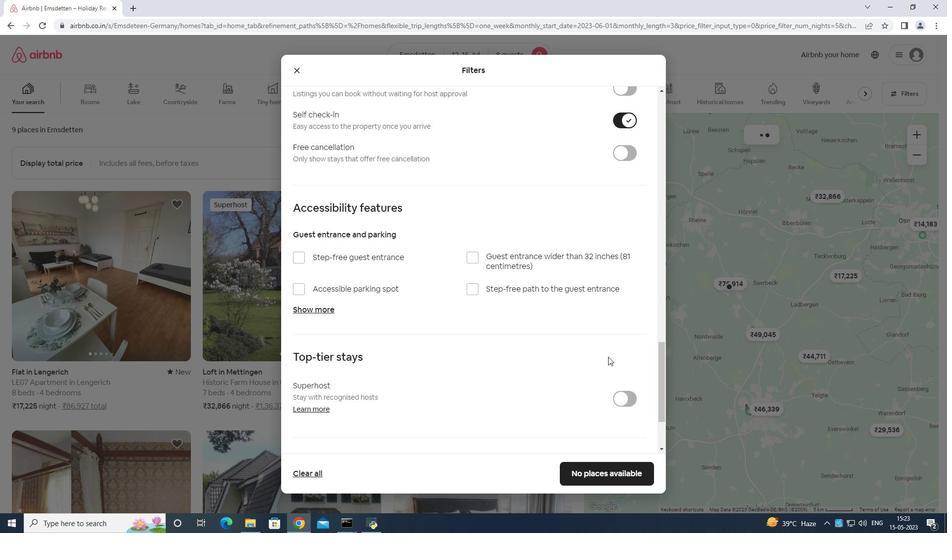 
Action: Mouse scrolled (594, 334) with delta (0, 0)
Screenshot: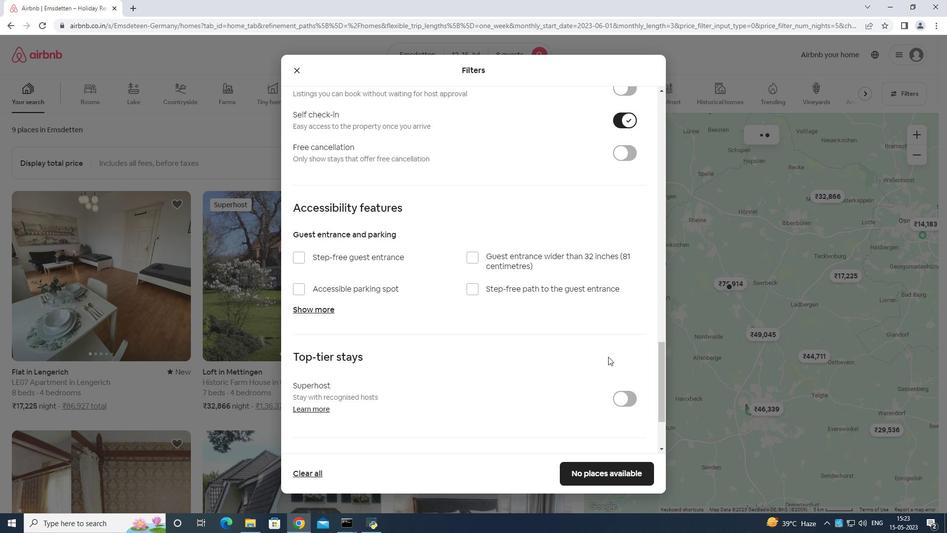 
Action: Mouse scrolled (594, 334) with delta (0, 0)
Screenshot: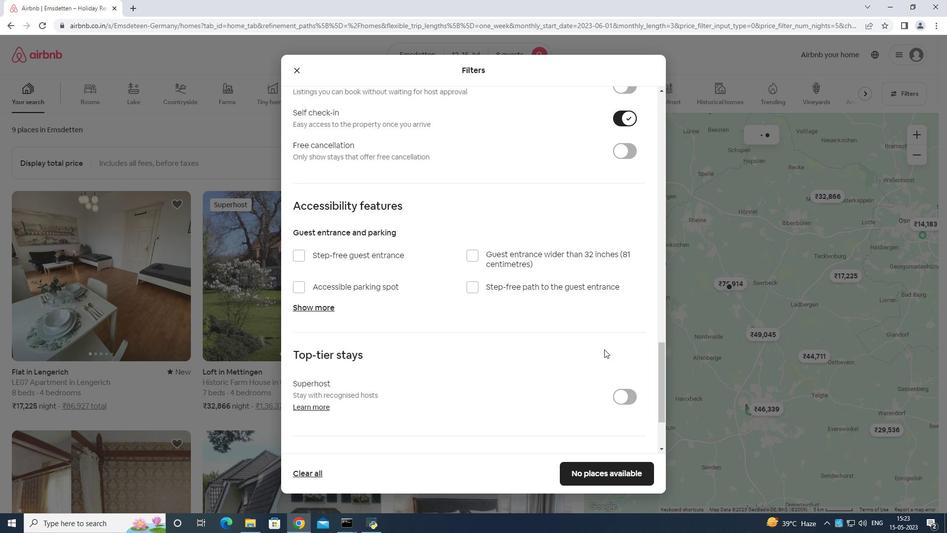 
Action: Mouse moved to (594, 334)
Screenshot: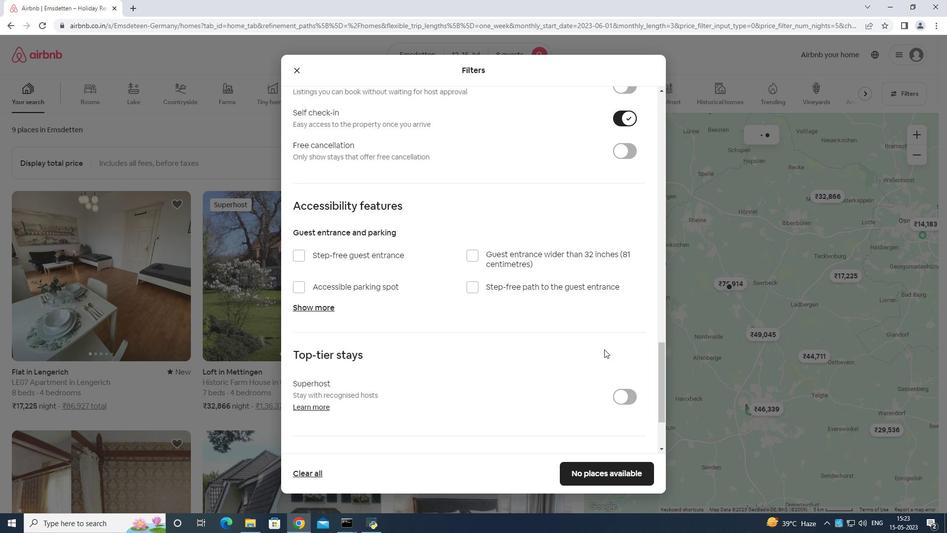 
Action: Mouse scrolled (594, 333) with delta (0, 0)
Screenshot: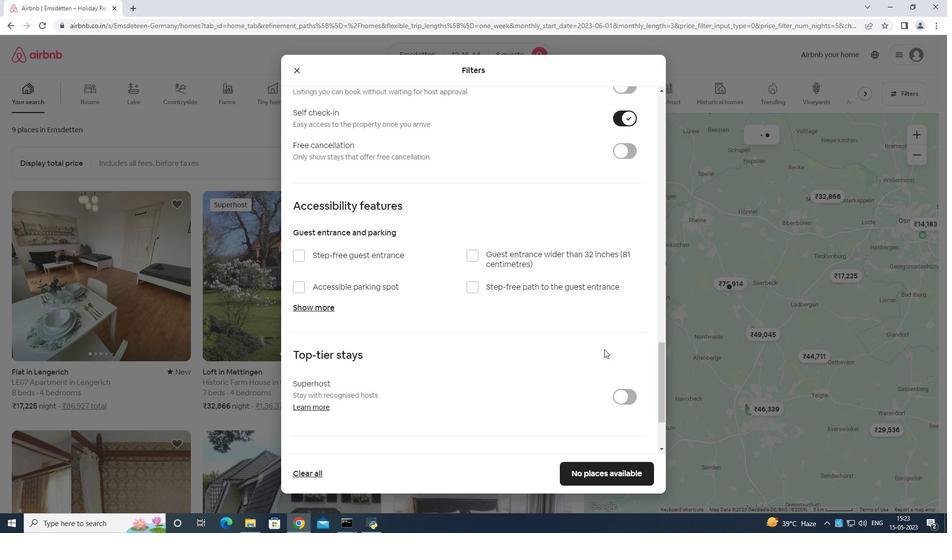 
Action: Mouse moved to (594, 334)
Screenshot: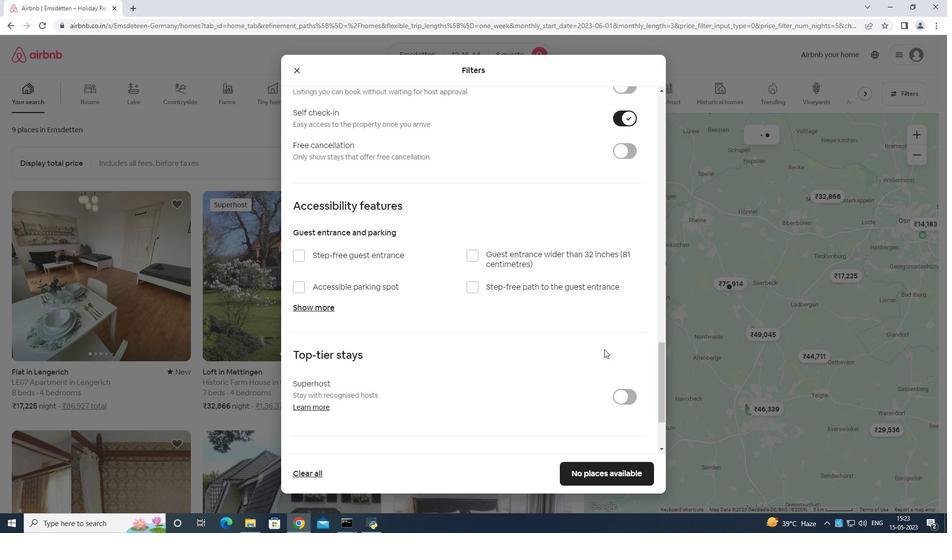 
Action: Mouse scrolled (594, 333) with delta (0, 0)
Screenshot: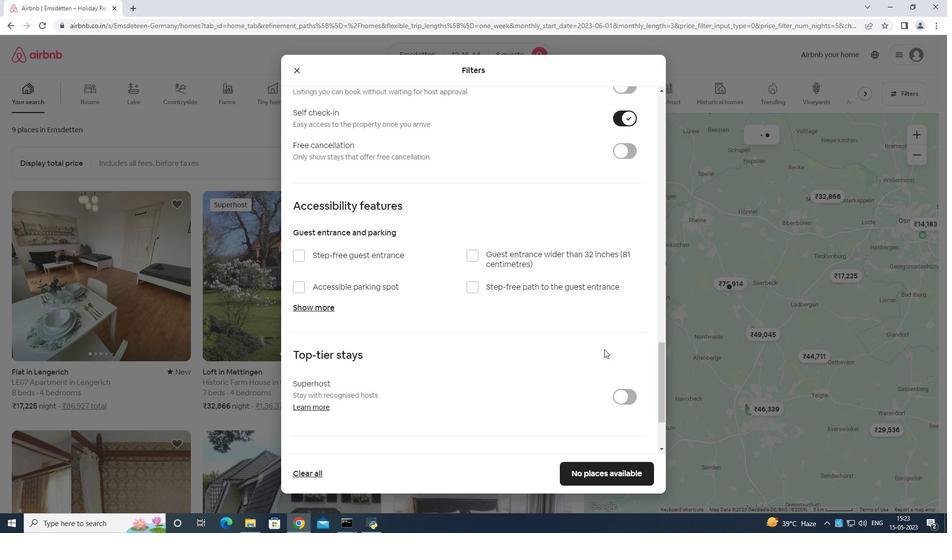 
Action: Mouse moved to (585, 325)
Screenshot: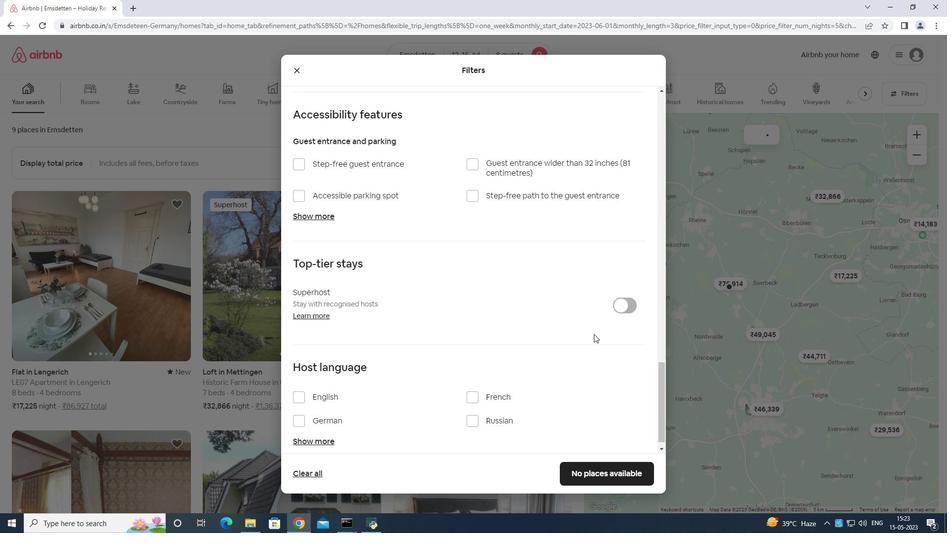 
Action: Mouse scrolled (585, 324) with delta (0, 0)
Screenshot: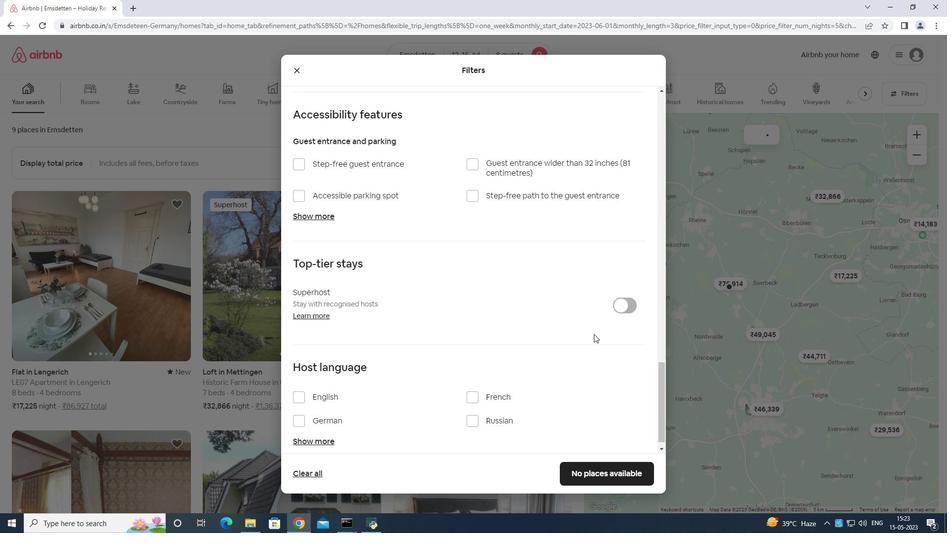 
Action: Mouse moved to (584, 325)
Screenshot: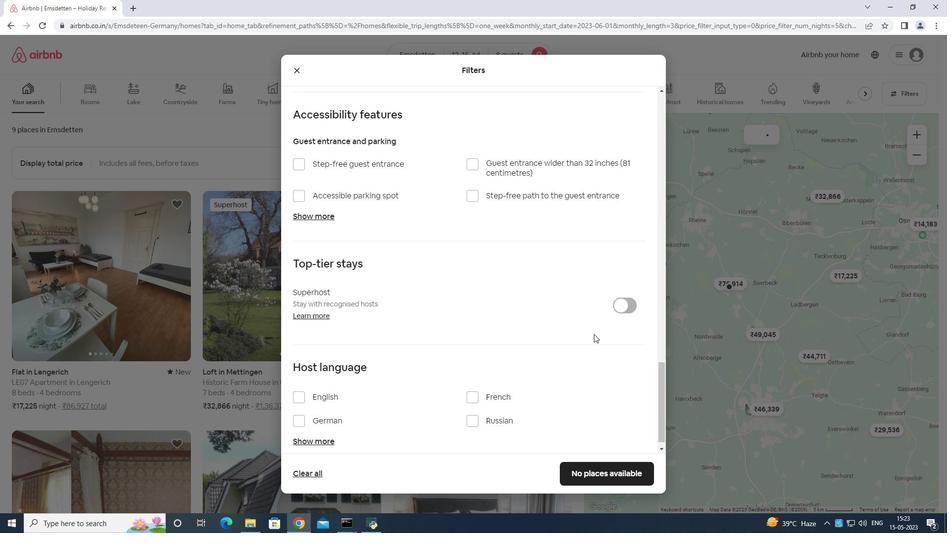 
Action: Mouse scrolled (584, 325) with delta (0, 0)
Screenshot: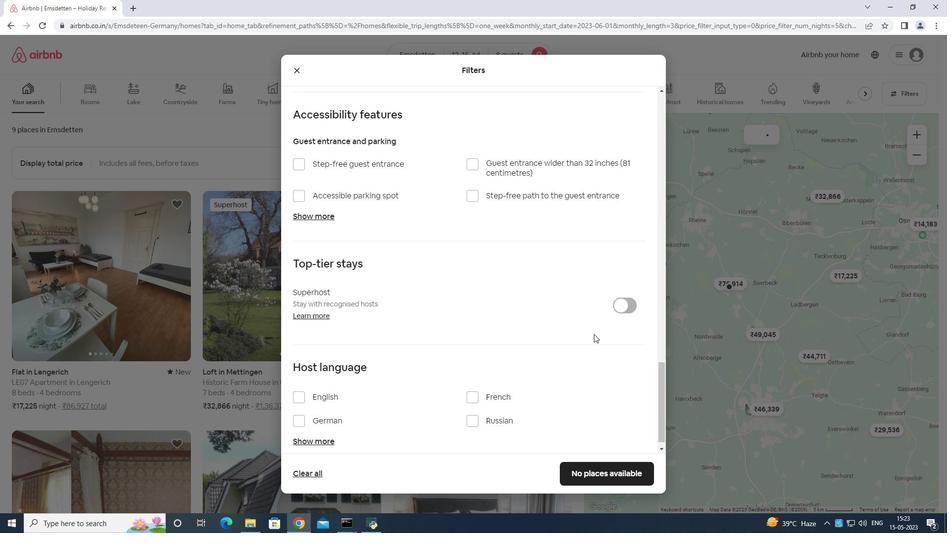 
Action: Mouse moved to (583, 326)
Screenshot: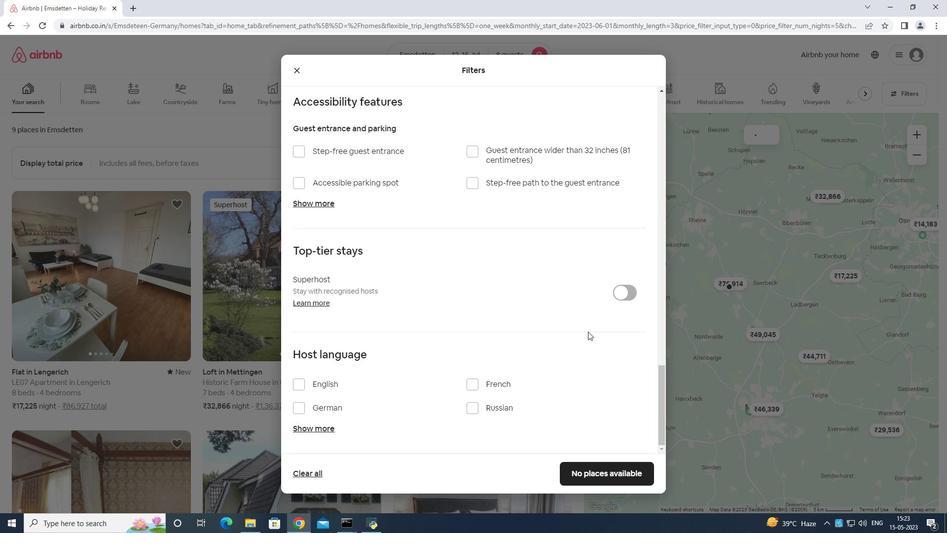 
Action: Mouse scrolled (583, 325) with delta (0, 0)
Screenshot: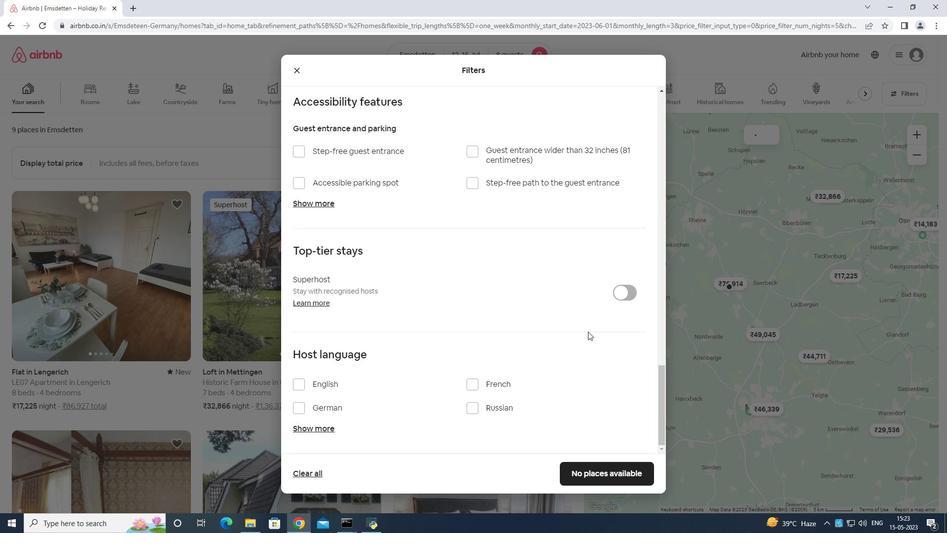 
Action: Mouse moved to (580, 327)
Screenshot: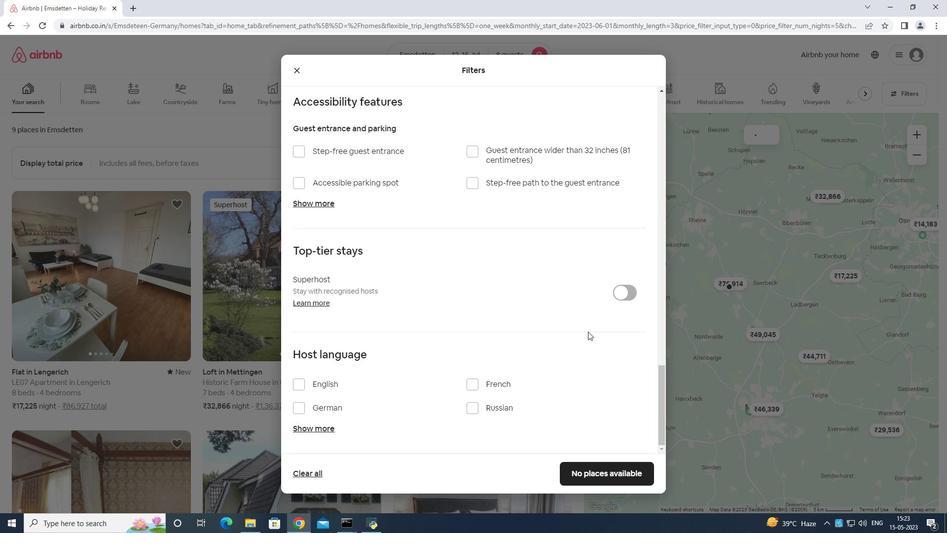 
Action: Mouse scrolled (580, 327) with delta (0, 0)
Screenshot: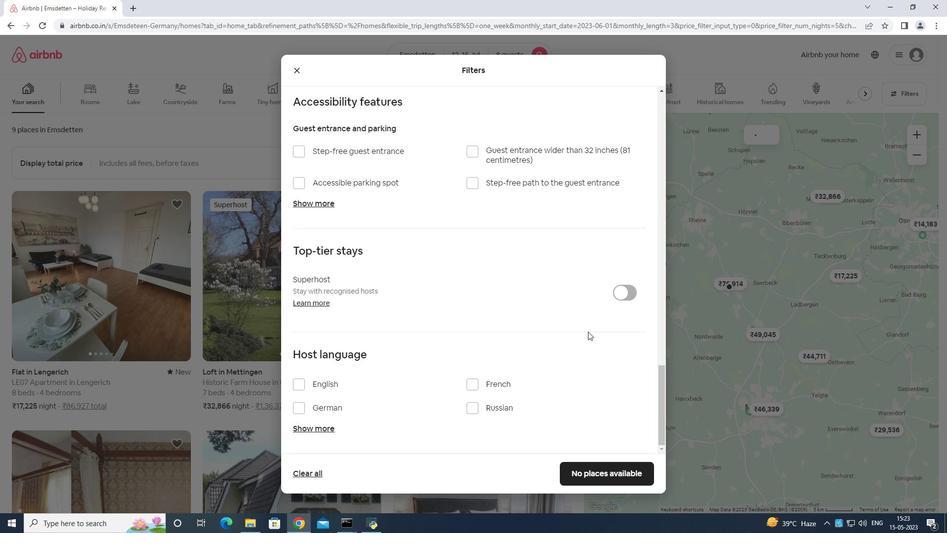 
Action: Mouse moved to (323, 382)
Screenshot: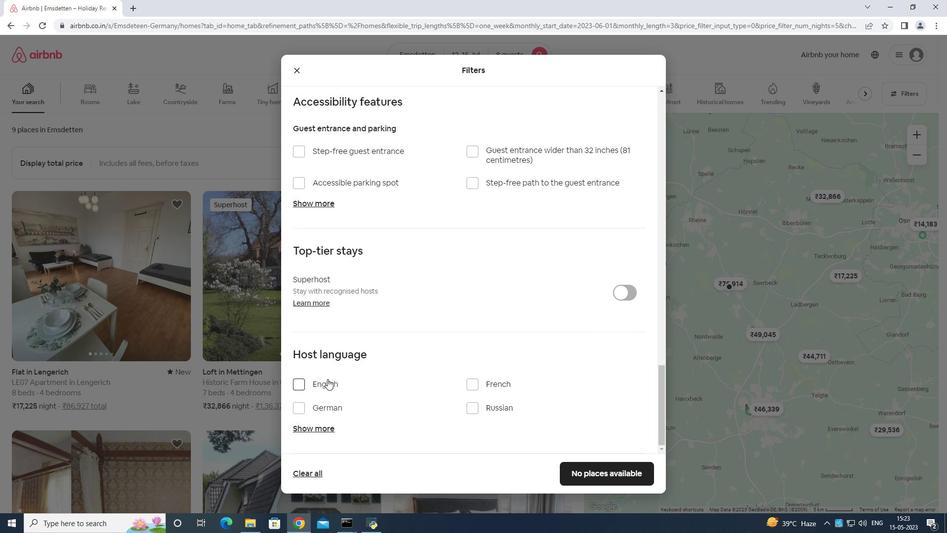 
Action: Mouse pressed left at (323, 382)
Screenshot: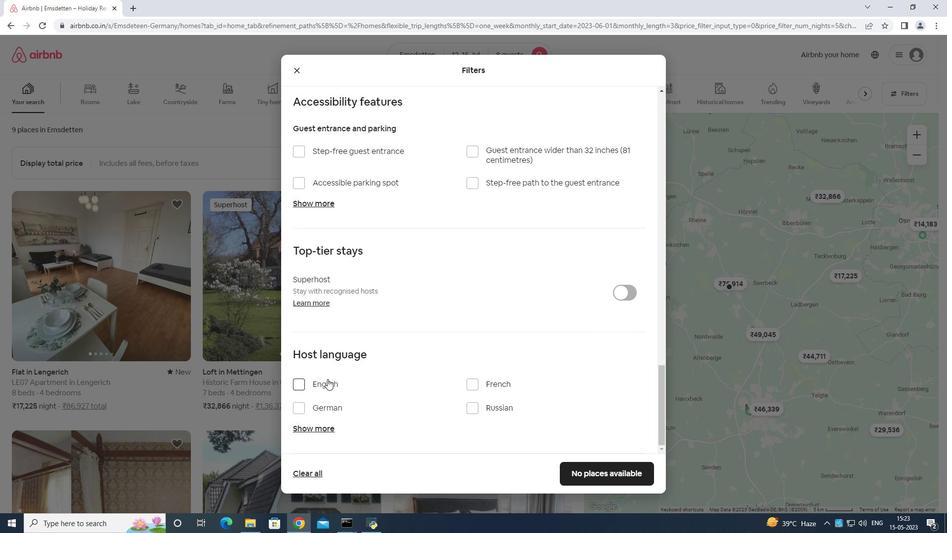 
Action: Mouse moved to (597, 467)
Screenshot: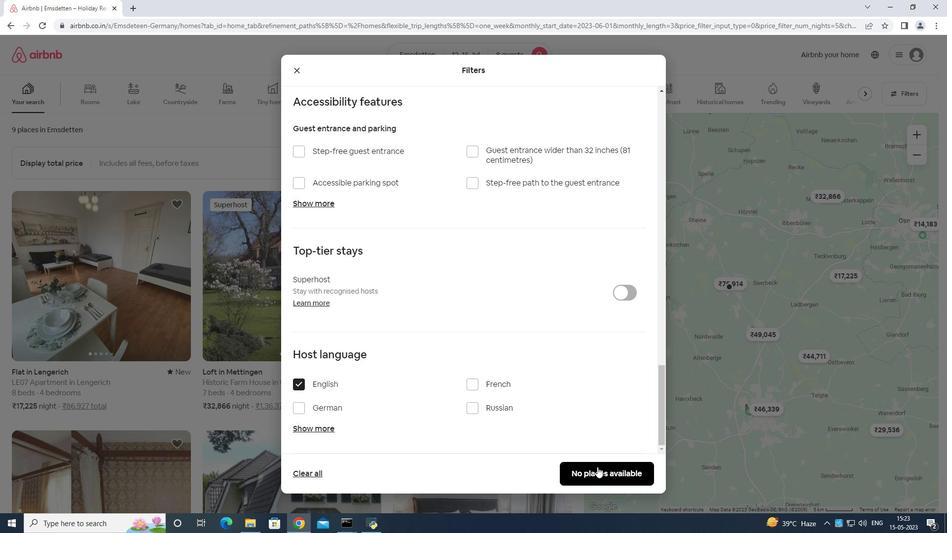 
Action: Mouse pressed left at (597, 467)
Screenshot: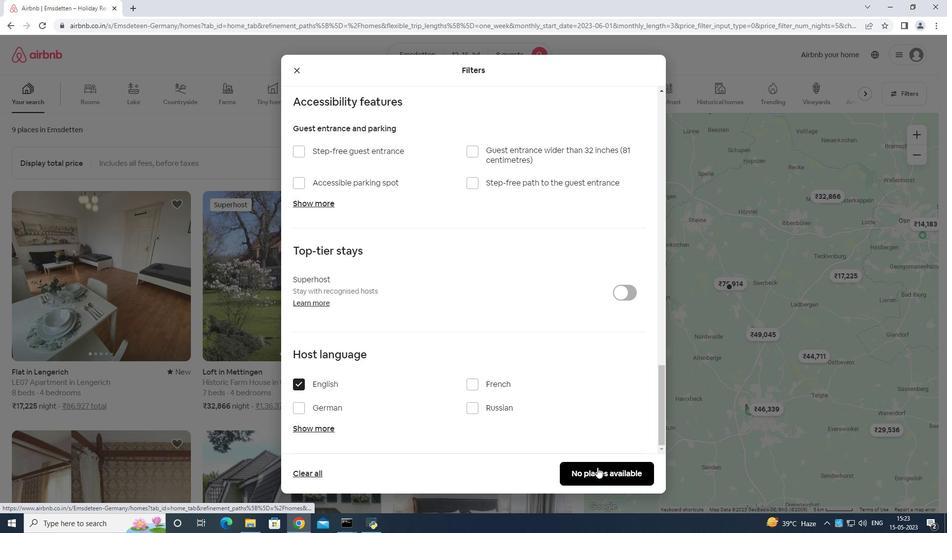 
